 Task: Find connections with filter location Picassent with filter topic #Jobsearchwith filter profile language Potuguese with filter current company Hiring Alert with filter school SunRise University Alwar with filter industry Hydroelectric Power Generation with filter service category Android Development with filter keywords title Solar Photovoltaic Installer
Action: Mouse moved to (606, 90)
Screenshot: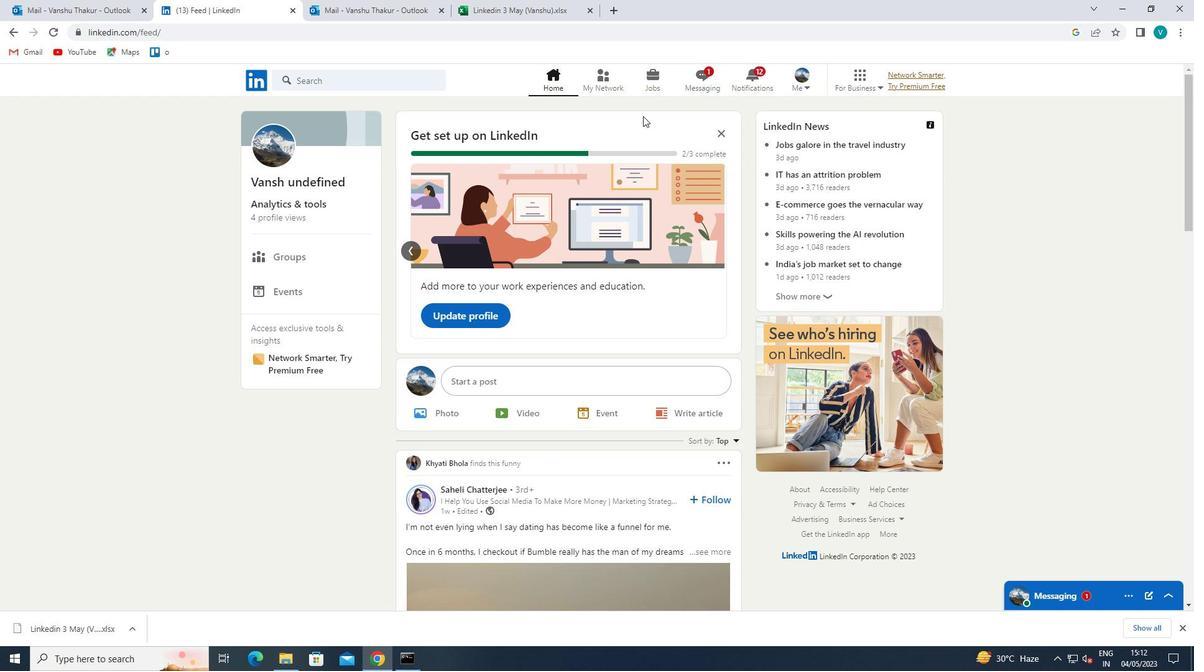 
Action: Mouse pressed left at (606, 90)
Screenshot: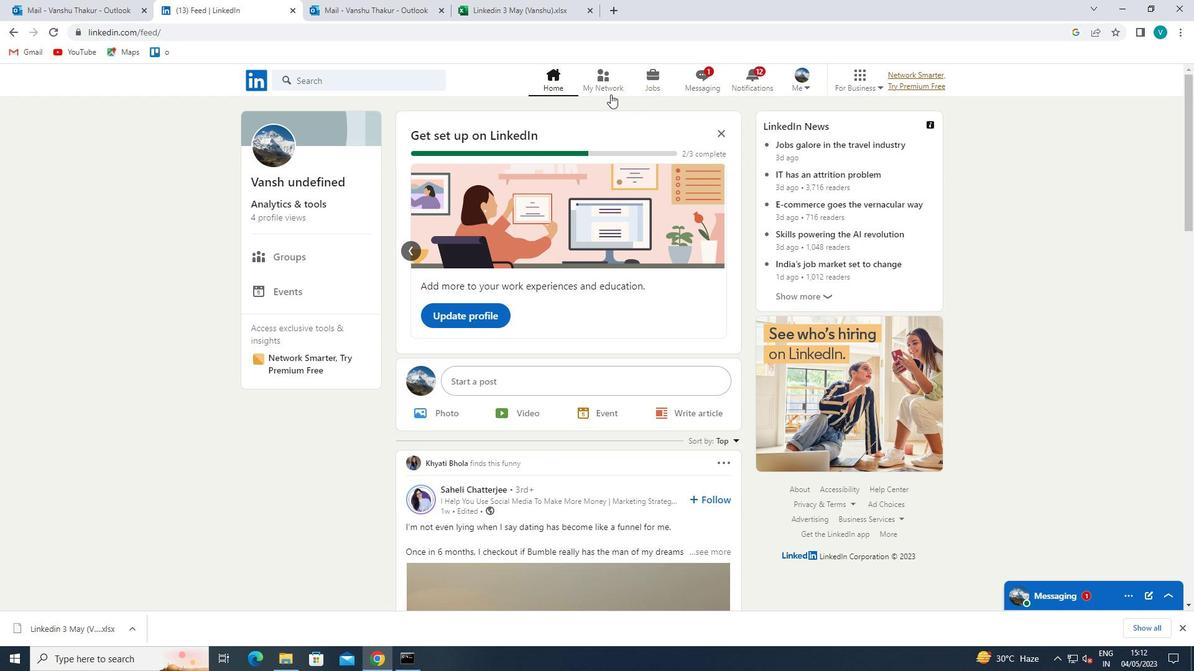 
Action: Mouse moved to (365, 145)
Screenshot: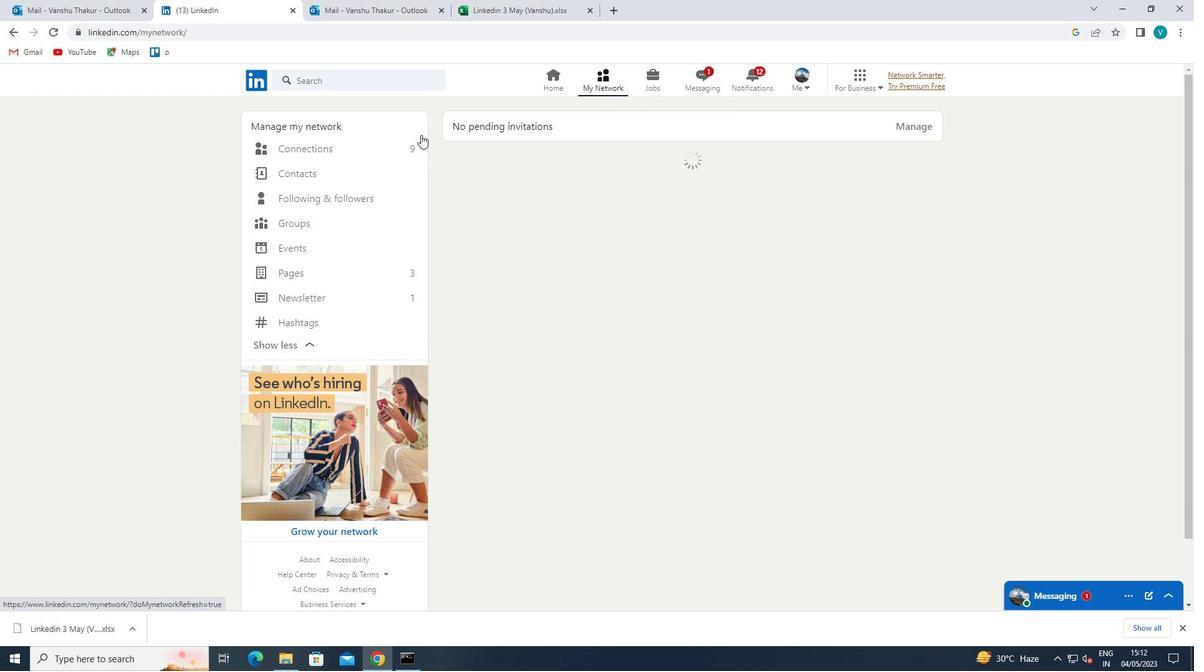 
Action: Mouse pressed left at (365, 145)
Screenshot: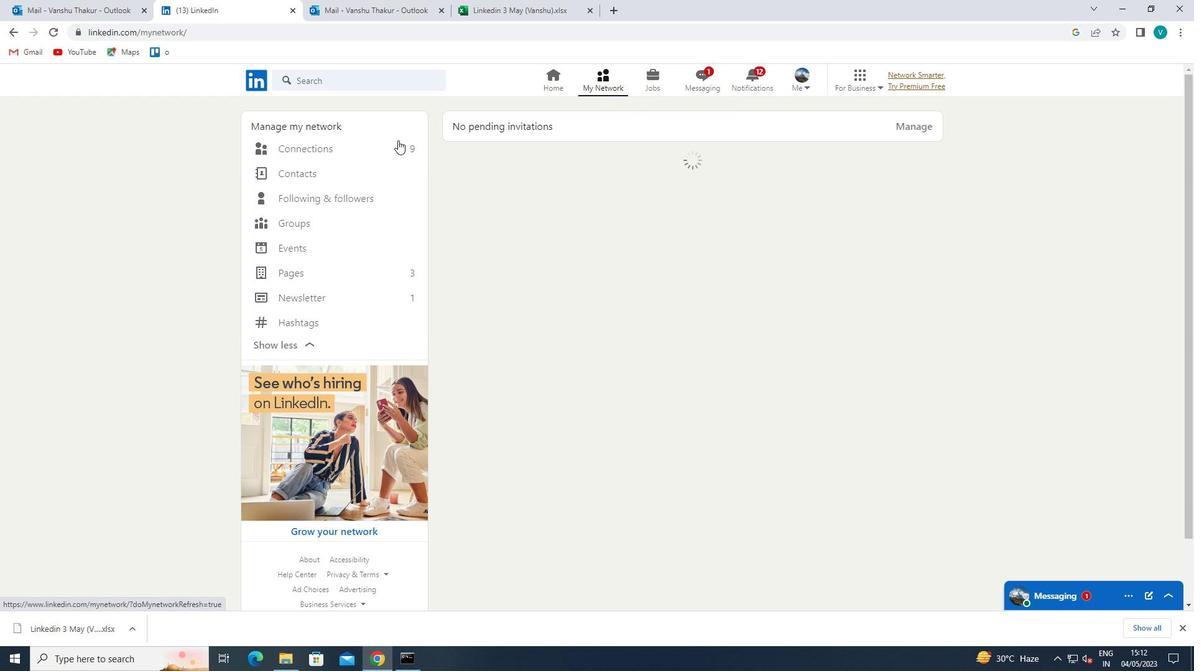 
Action: Mouse moved to (681, 158)
Screenshot: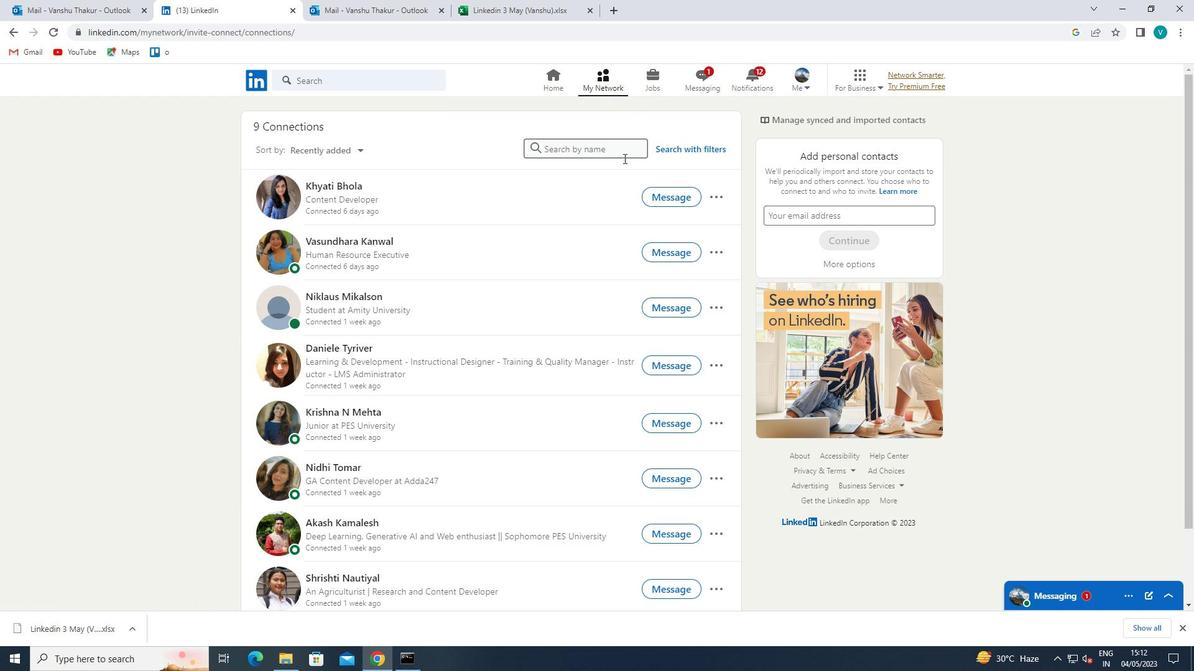 
Action: Mouse pressed left at (681, 158)
Screenshot: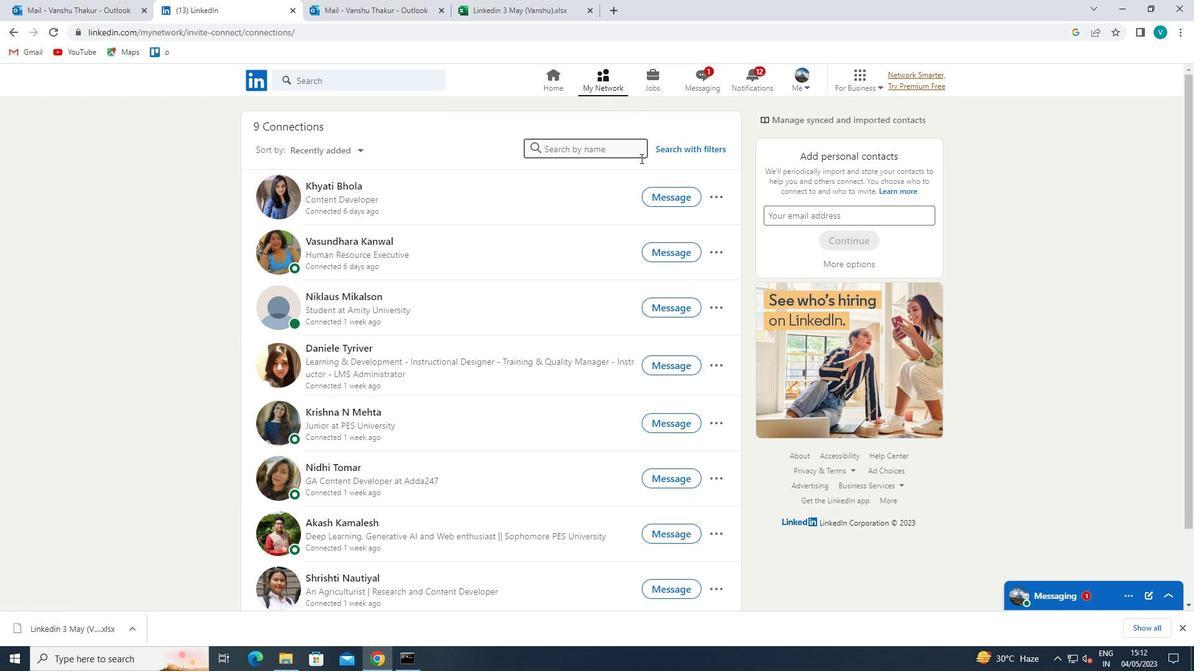 
Action: Mouse moved to (685, 156)
Screenshot: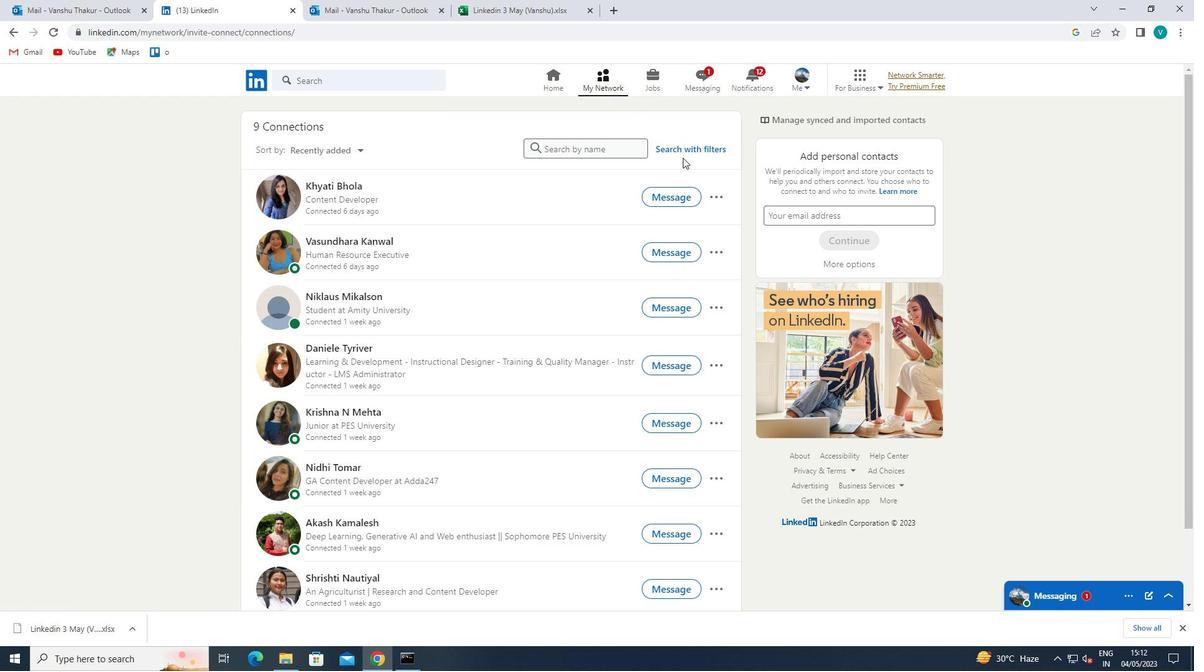 
Action: Mouse pressed left at (685, 156)
Screenshot: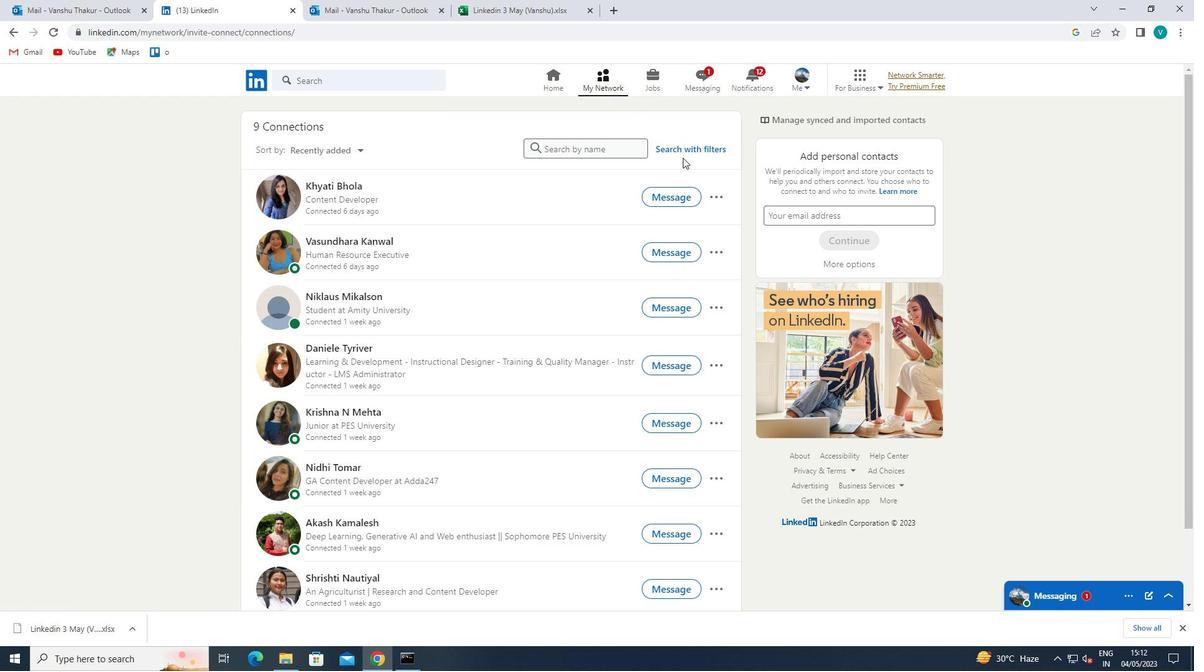 
Action: Mouse moved to (686, 154)
Screenshot: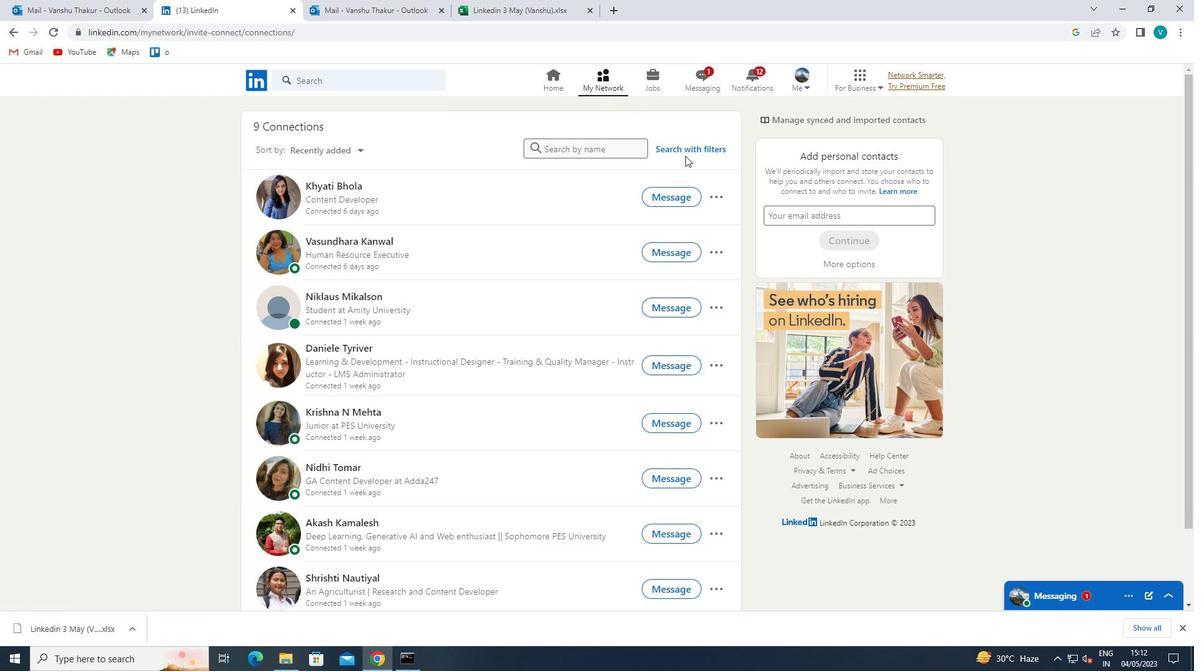 
Action: Mouse pressed left at (686, 154)
Screenshot: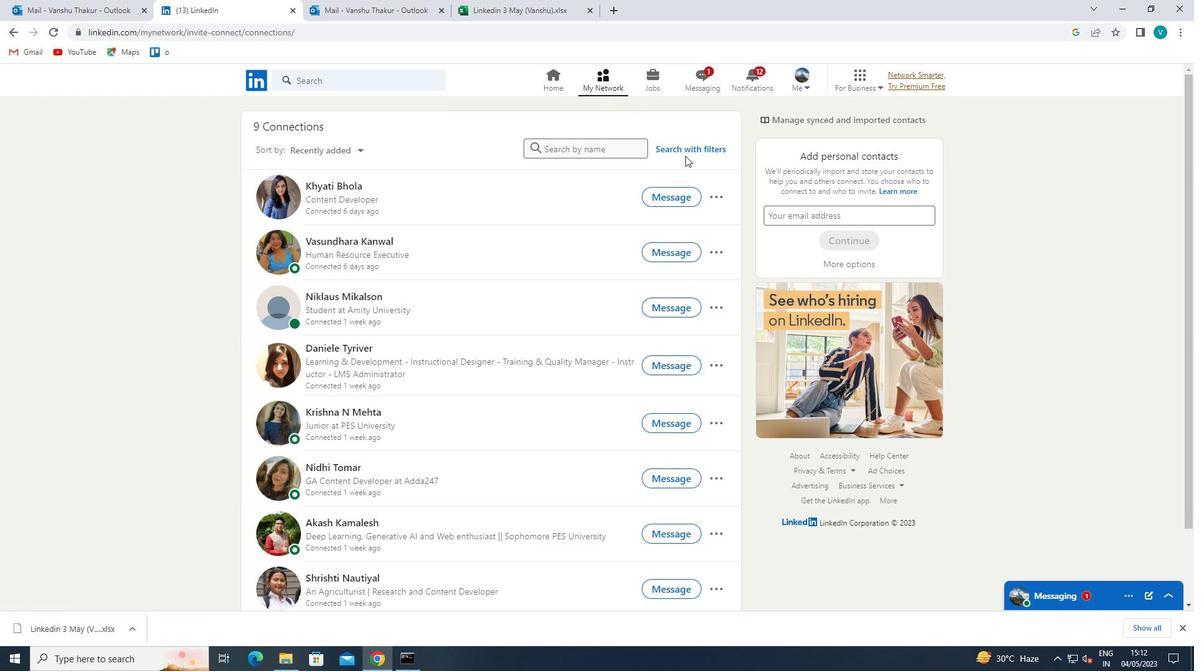 
Action: Mouse moved to (608, 117)
Screenshot: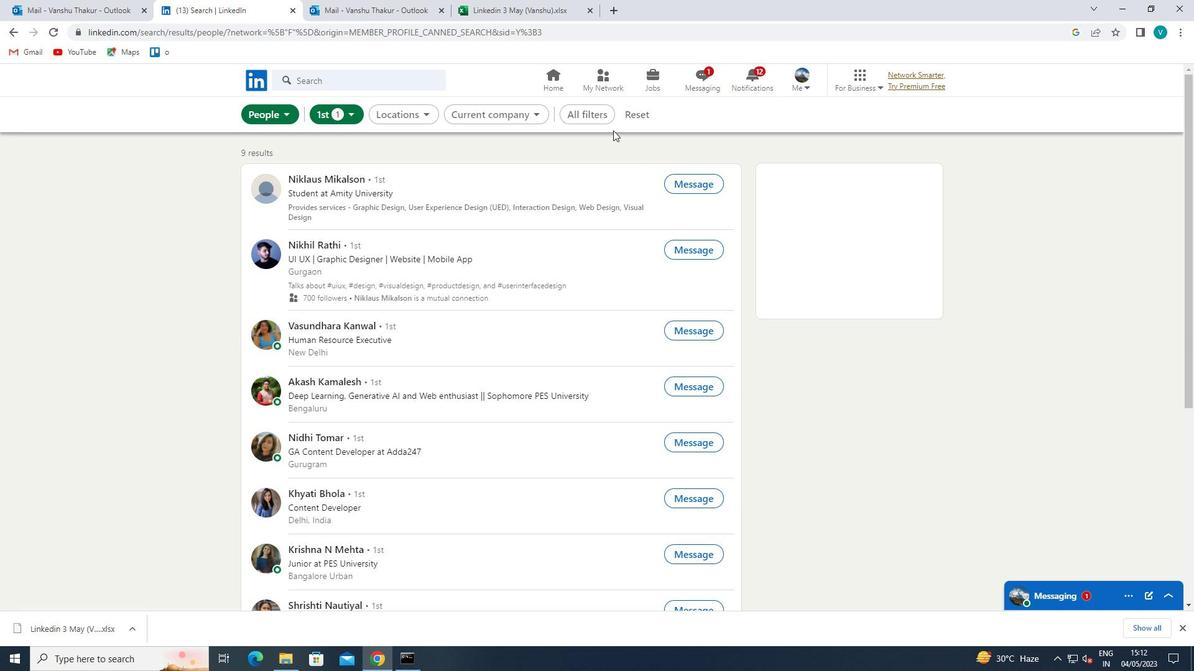 
Action: Mouse pressed left at (608, 117)
Screenshot: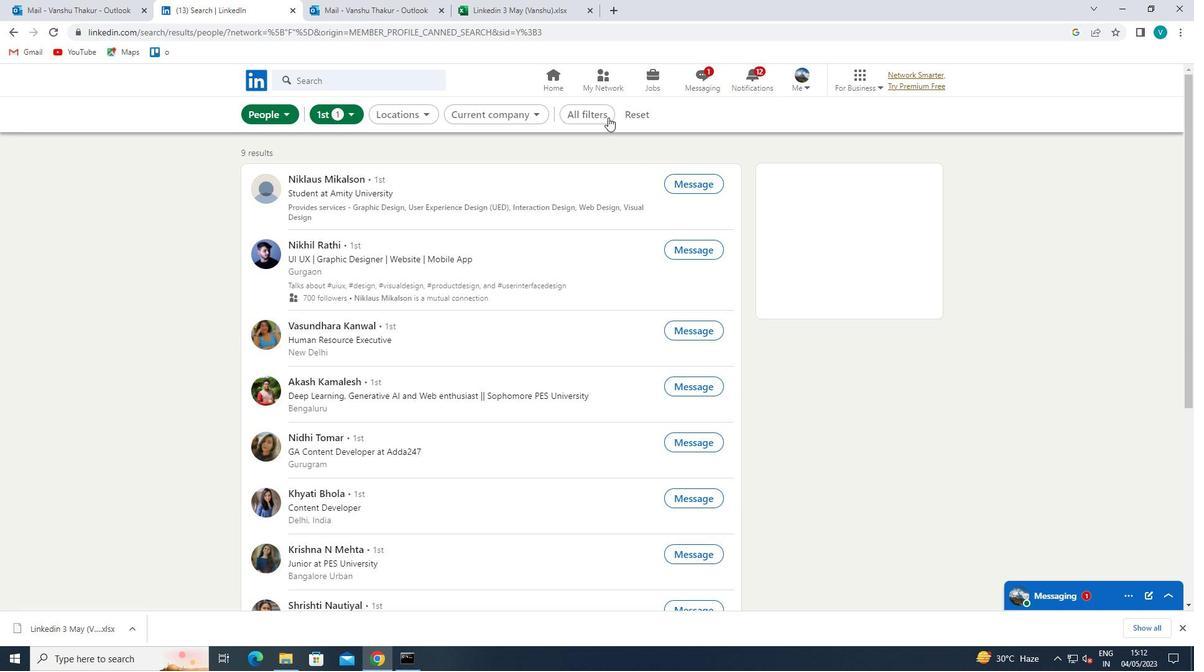 
Action: Mouse moved to (954, 285)
Screenshot: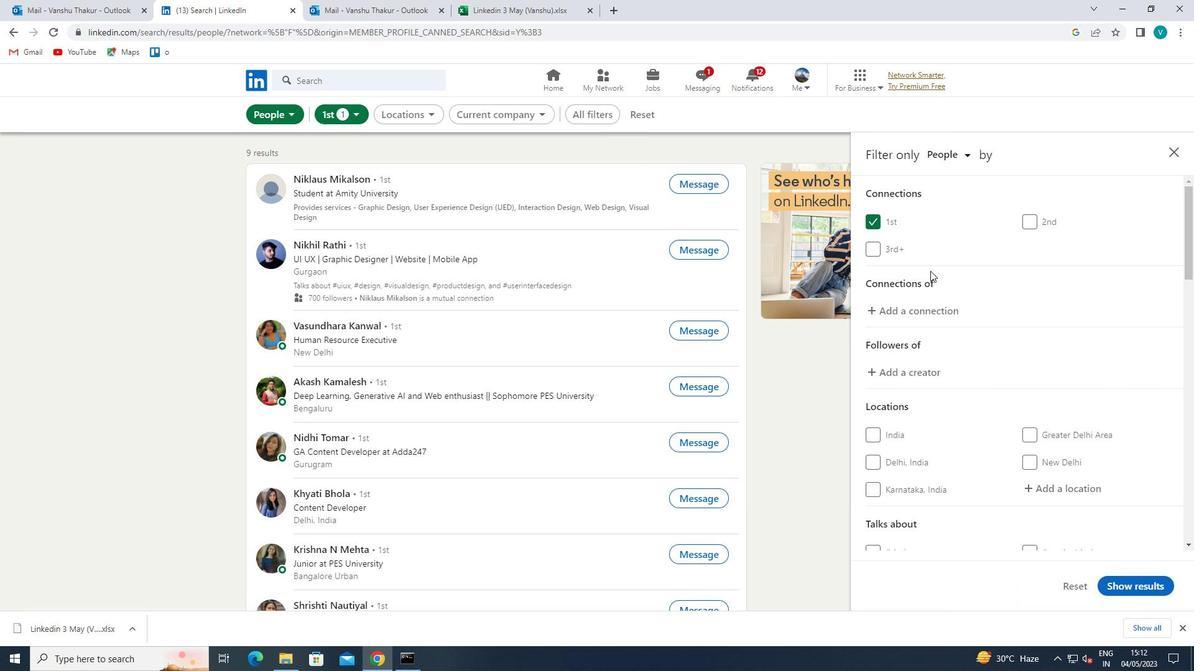 
Action: Mouse scrolled (954, 284) with delta (0, 0)
Screenshot: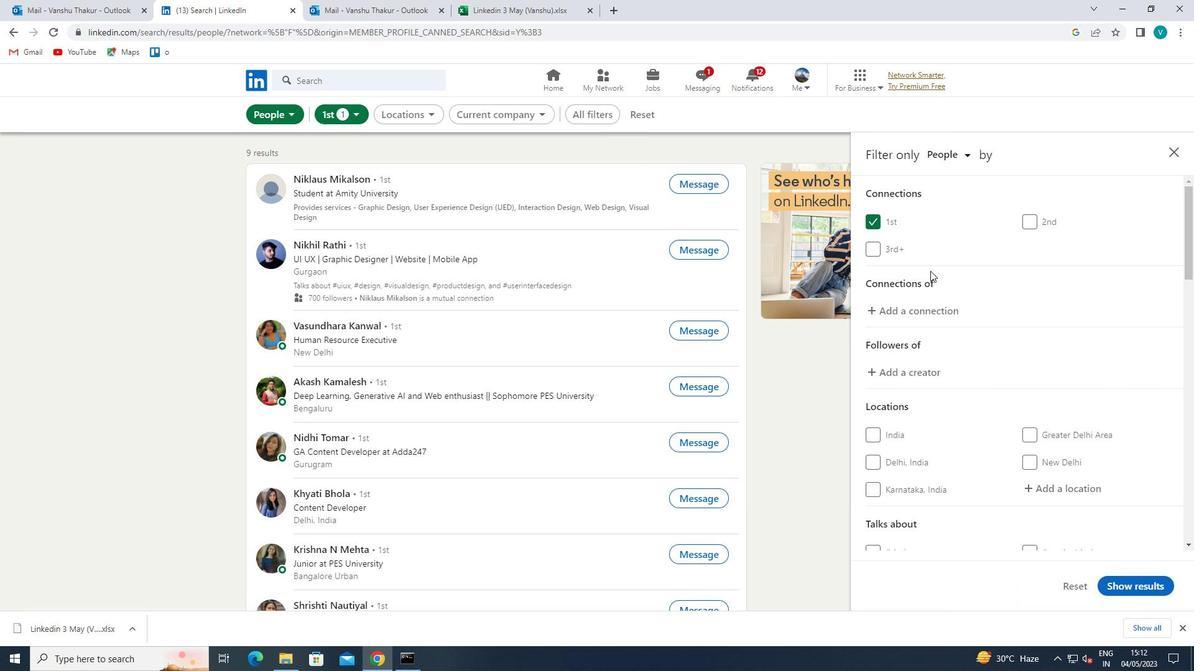 
Action: Mouse moved to (964, 296)
Screenshot: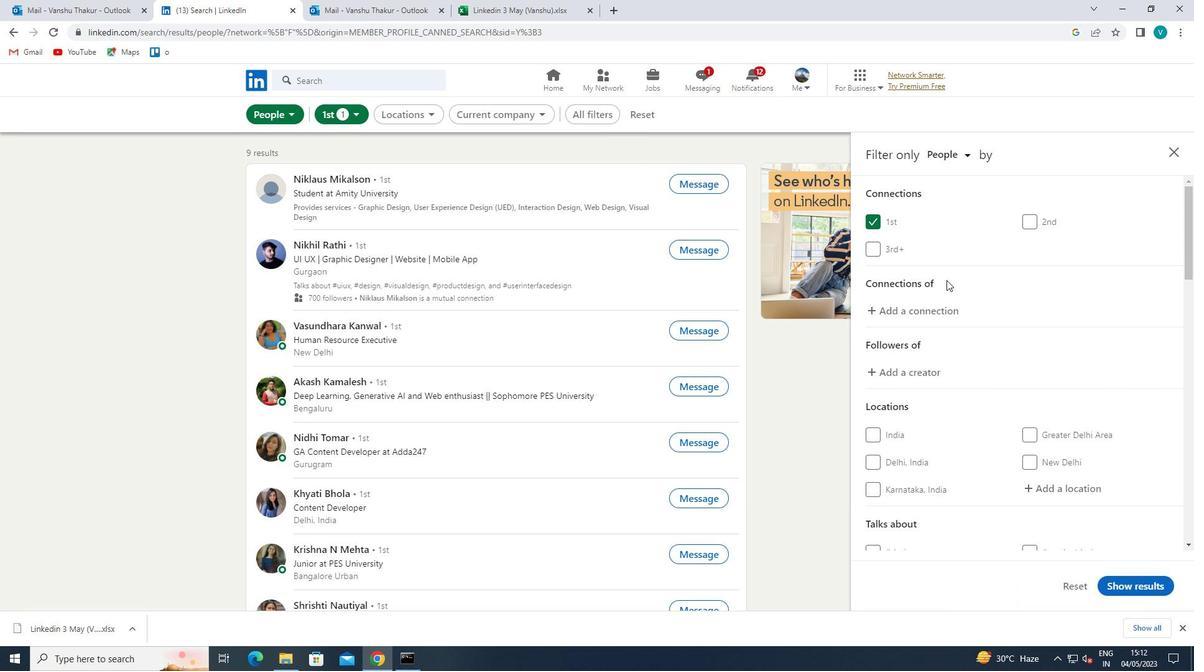 
Action: Mouse scrolled (964, 295) with delta (0, 0)
Screenshot: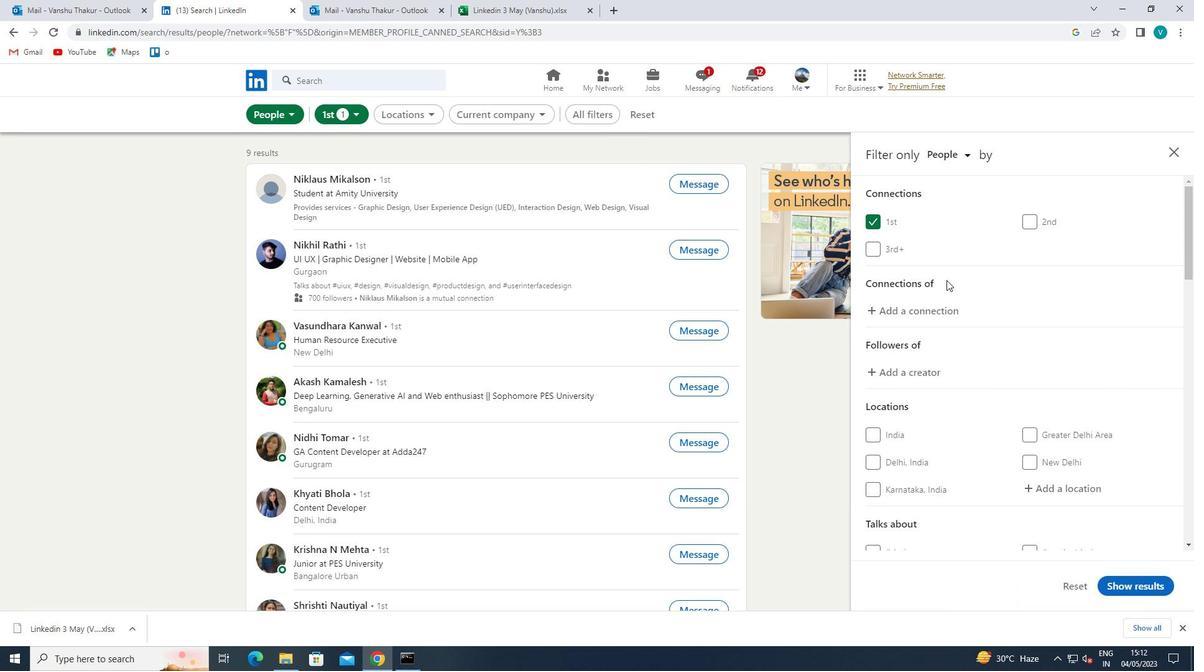 
Action: Mouse moved to (993, 317)
Screenshot: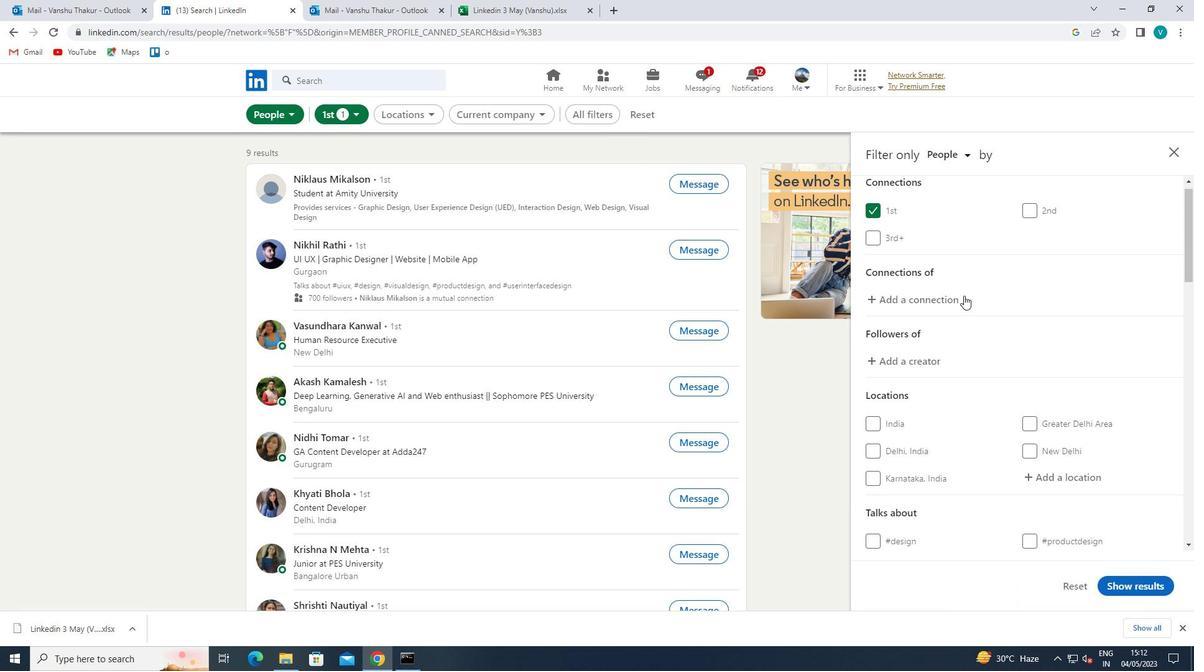 
Action: Mouse scrolled (993, 317) with delta (0, 0)
Screenshot: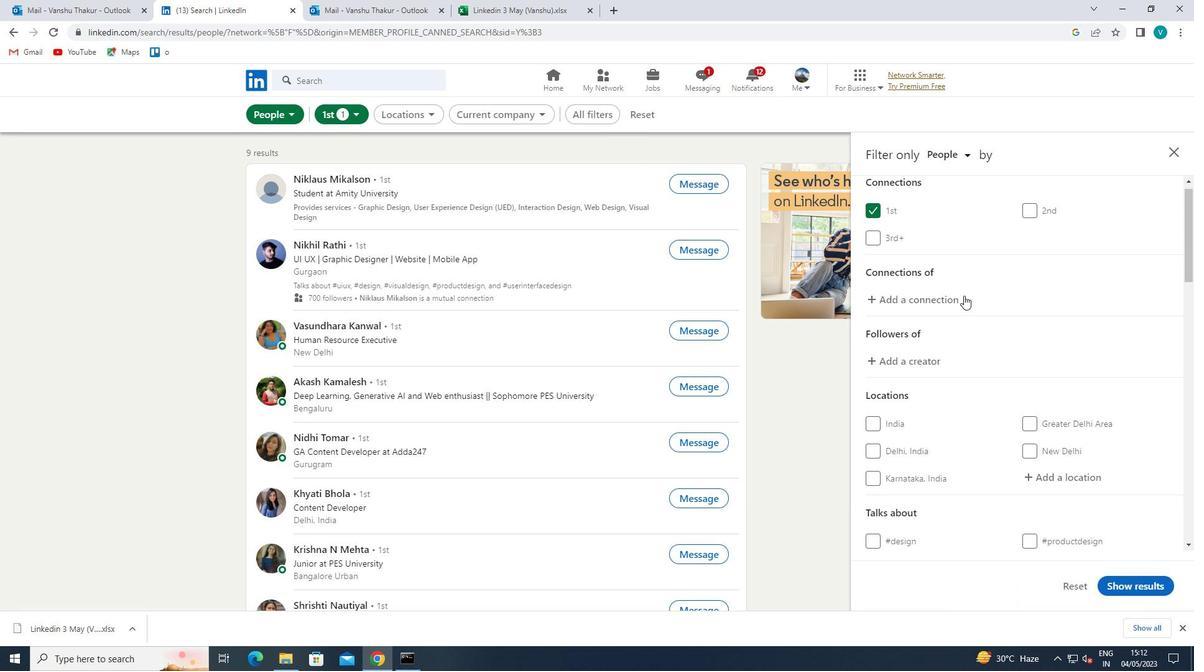 
Action: Mouse moved to (1054, 304)
Screenshot: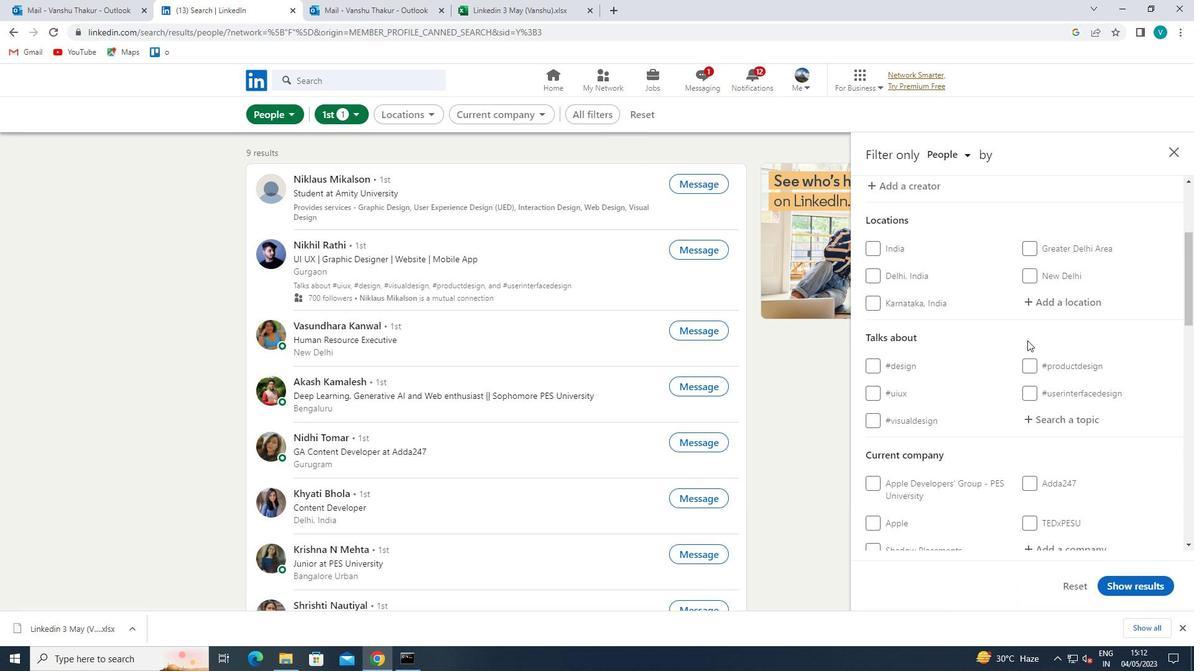 
Action: Mouse pressed left at (1054, 304)
Screenshot: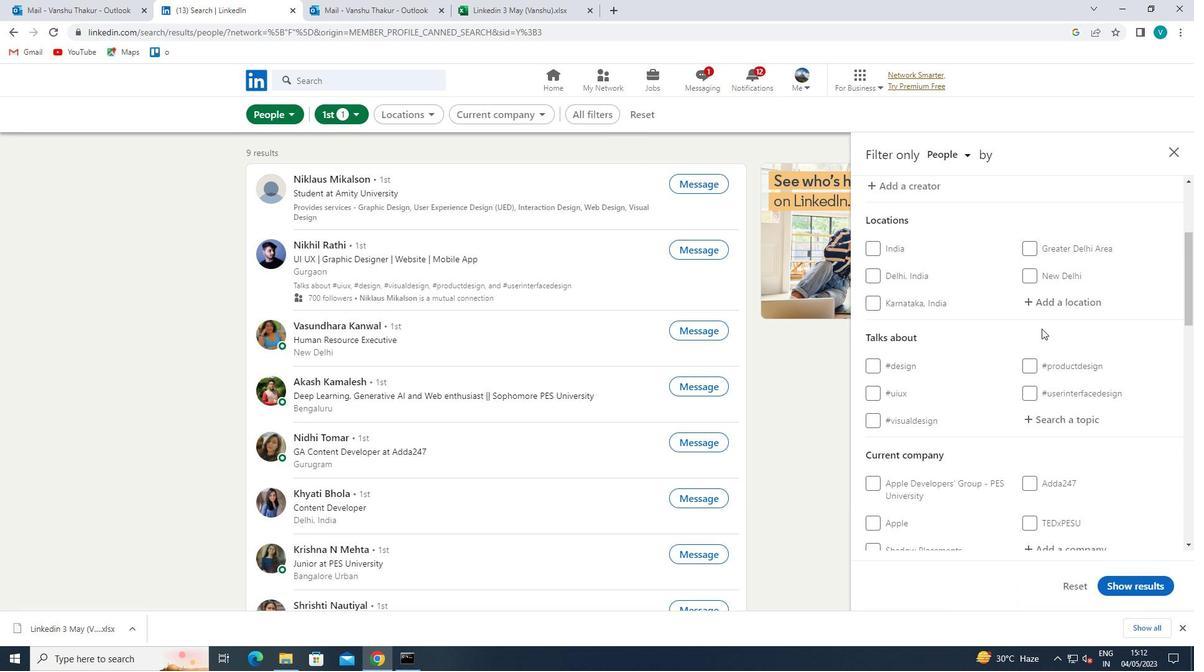 
Action: Mouse moved to (995, 267)
Screenshot: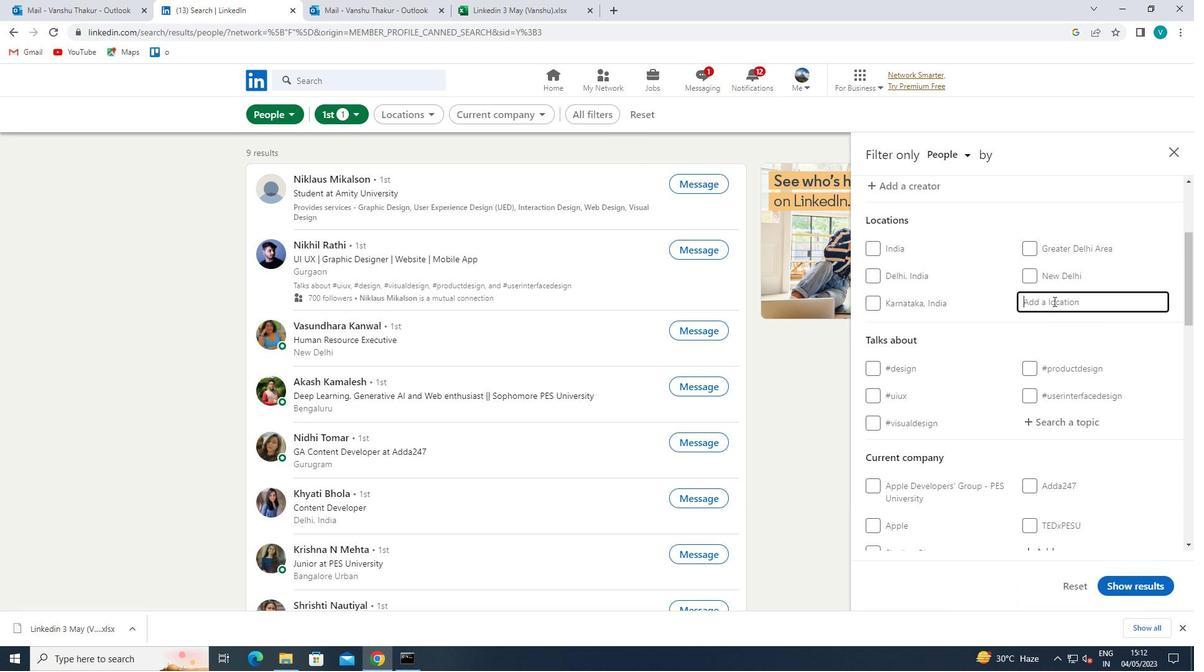 
Action: Key pressed <Key.shift>PICASSENT<Key.space>
Screenshot: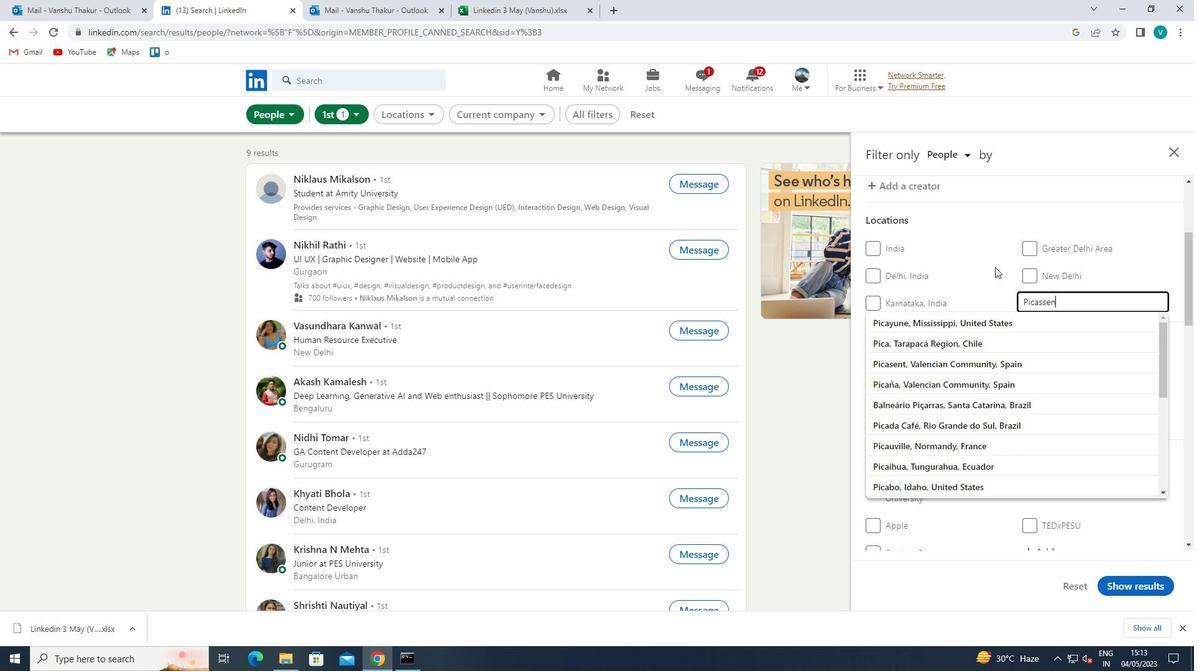 
Action: Mouse moved to (1000, 317)
Screenshot: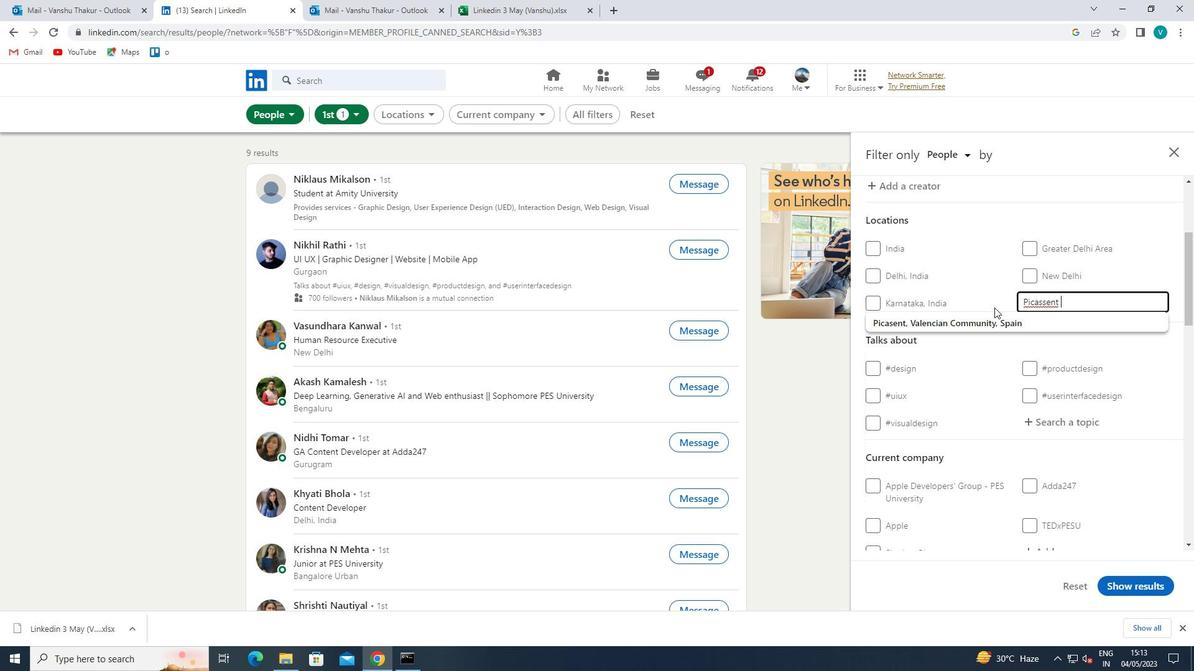 
Action: Mouse pressed left at (1000, 317)
Screenshot: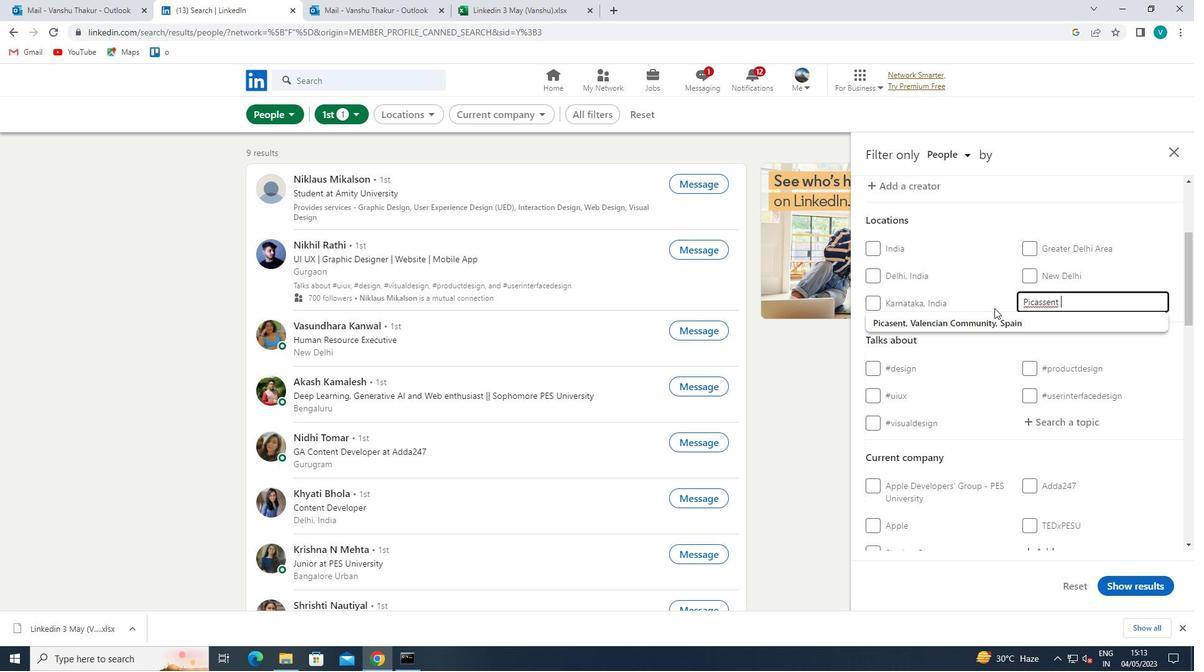 
Action: Mouse moved to (1001, 319)
Screenshot: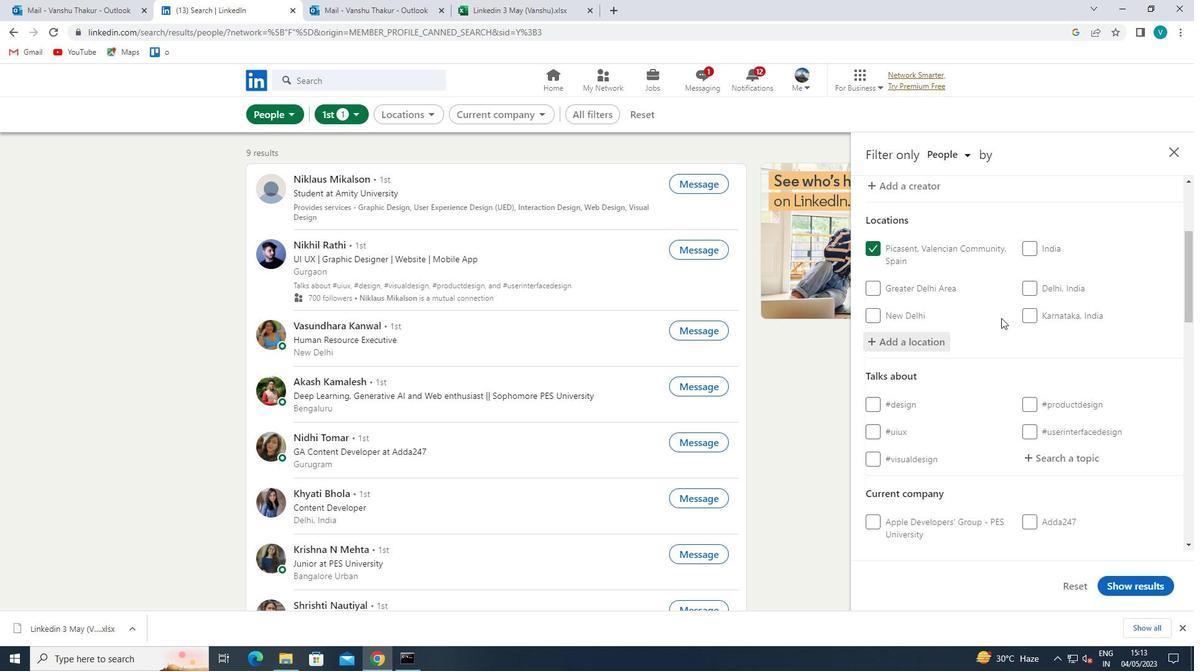 
Action: Mouse scrolled (1001, 318) with delta (0, 0)
Screenshot: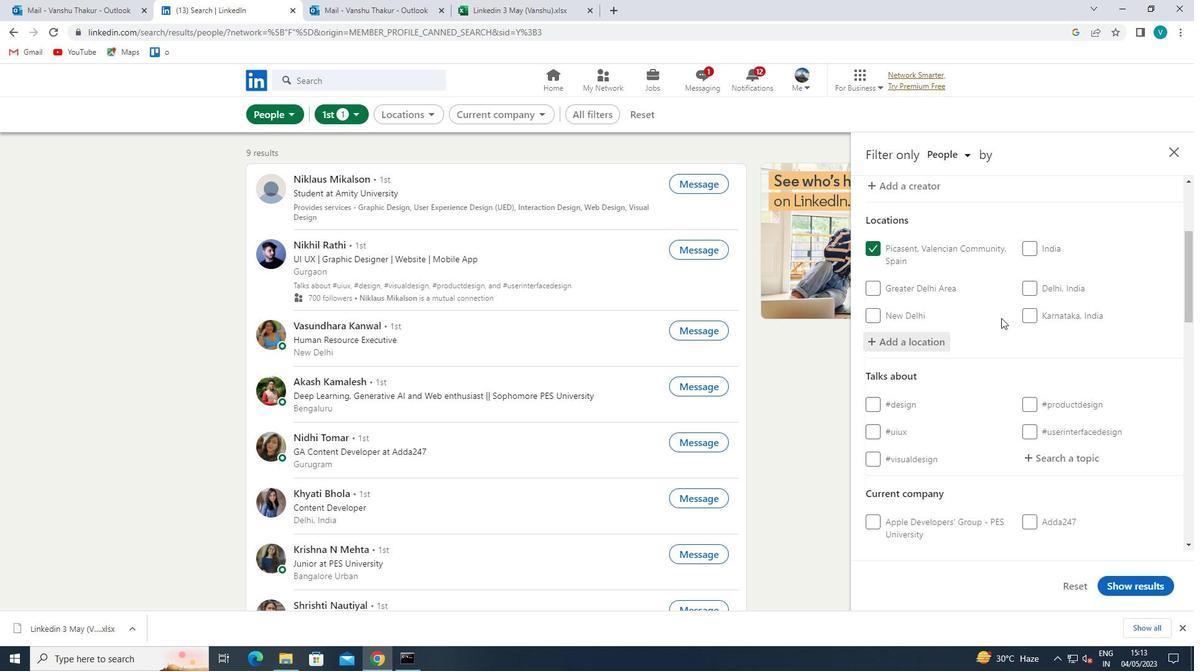 
Action: Mouse moved to (1044, 390)
Screenshot: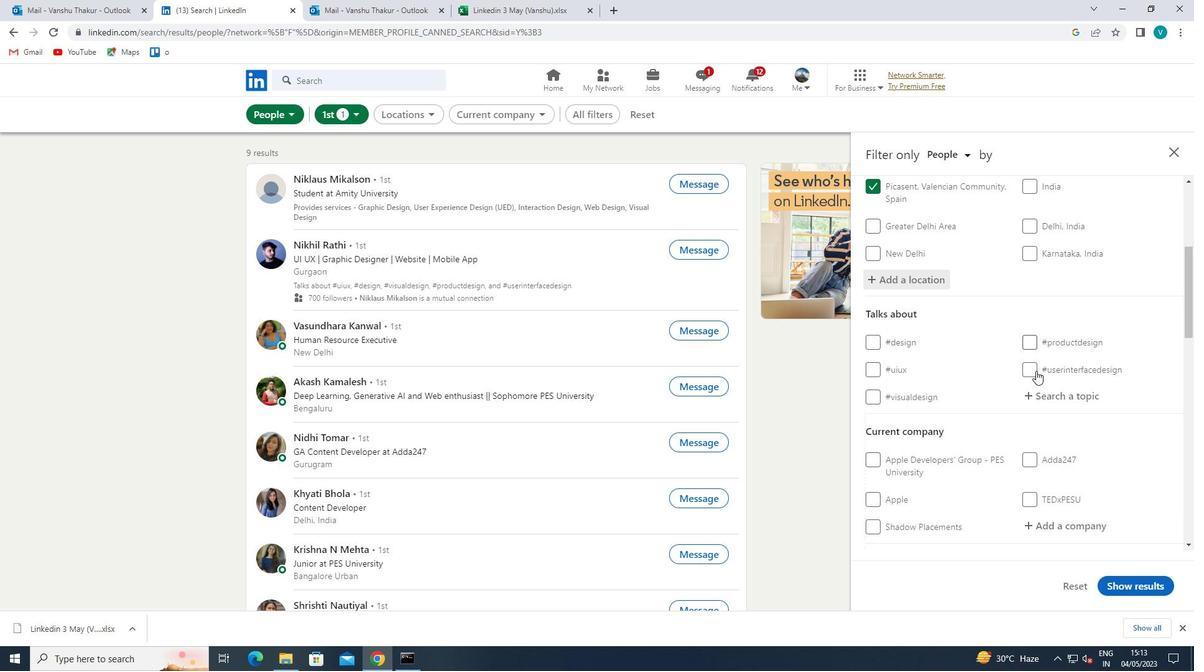 
Action: Mouse pressed left at (1044, 390)
Screenshot: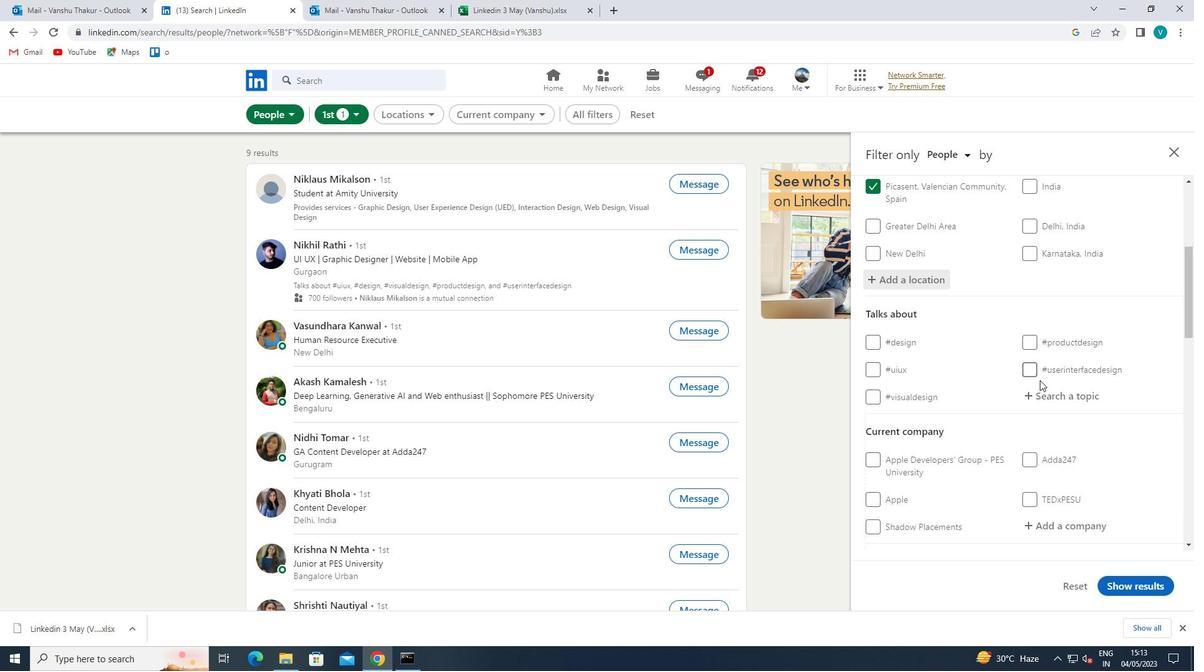 
Action: Mouse moved to (1044, 391)
Screenshot: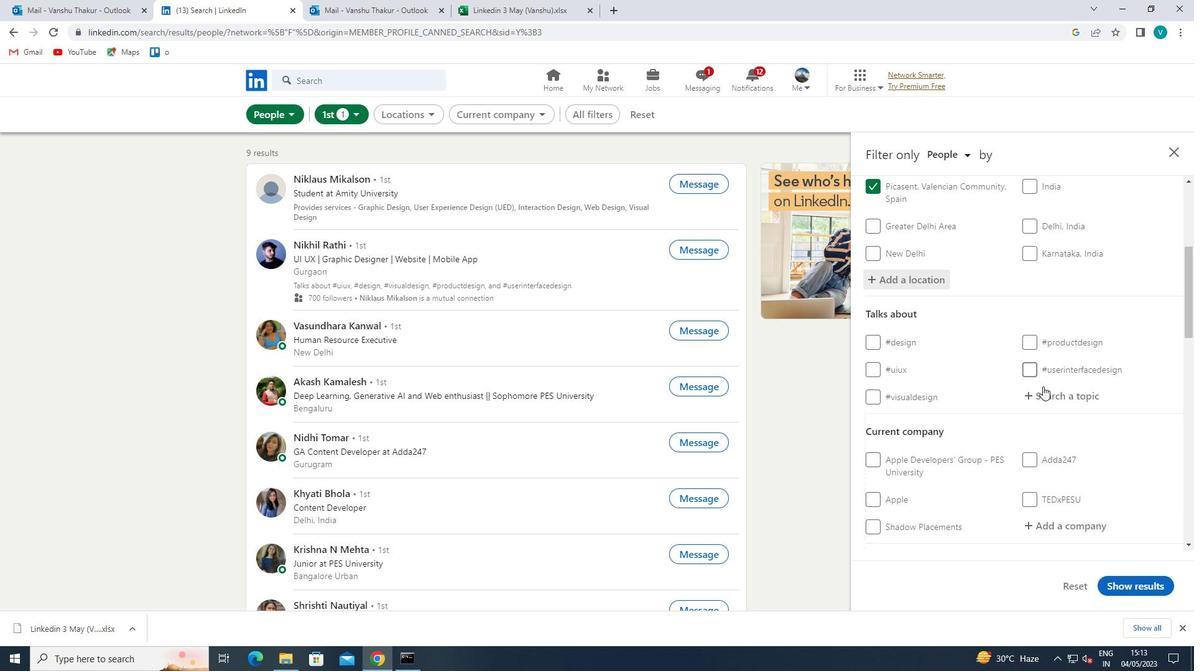 
Action: Key pressed JOBSEARCH
Screenshot: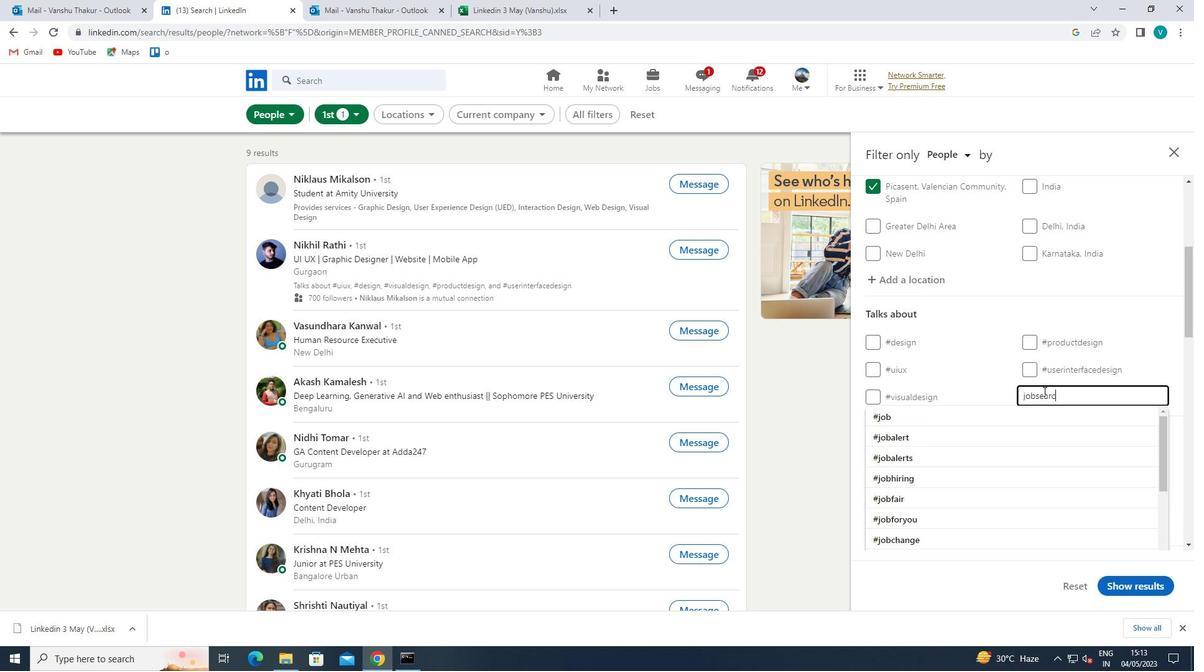 
Action: Mouse moved to (956, 410)
Screenshot: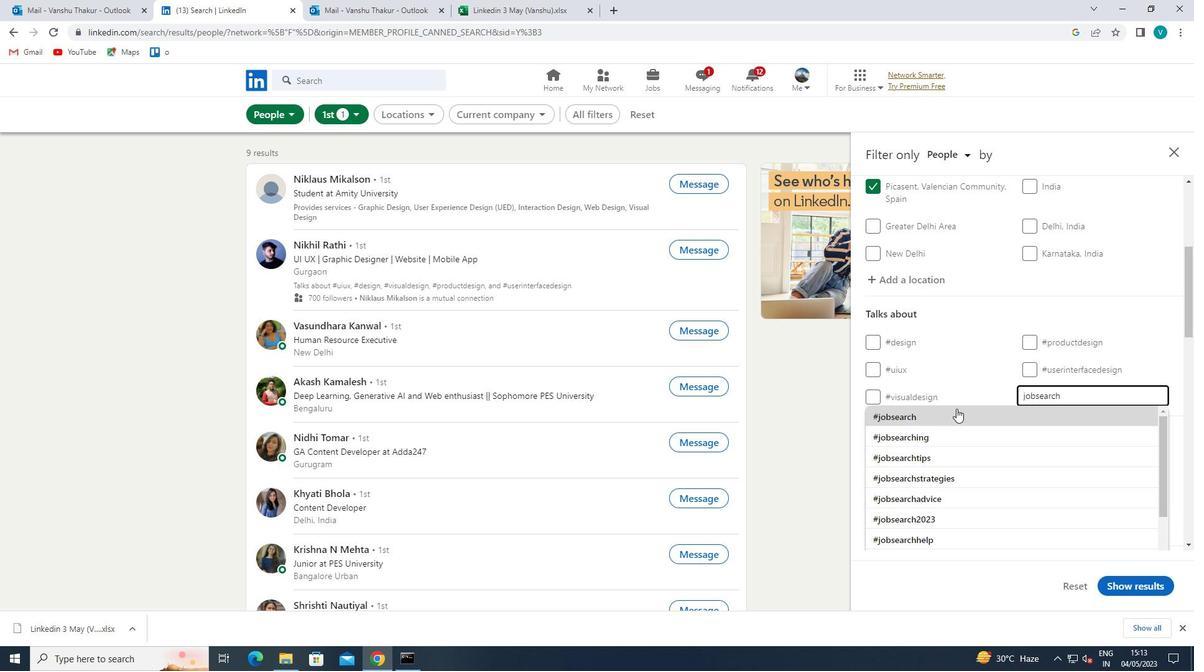 
Action: Mouse pressed left at (956, 410)
Screenshot: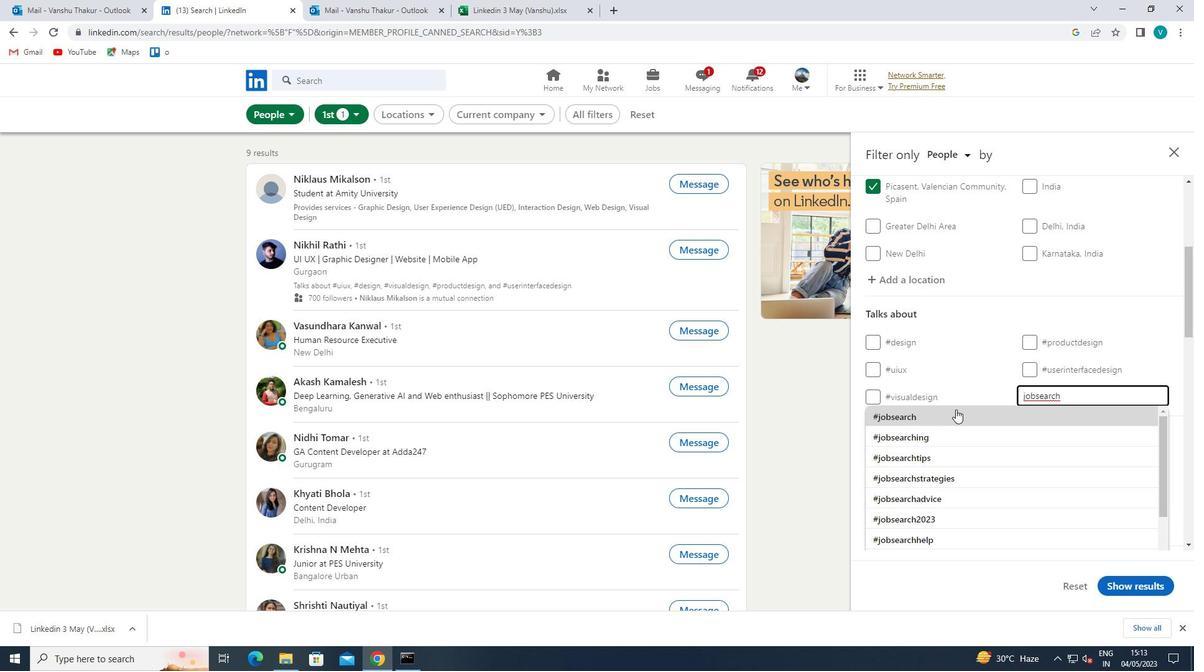 
Action: Mouse moved to (956, 410)
Screenshot: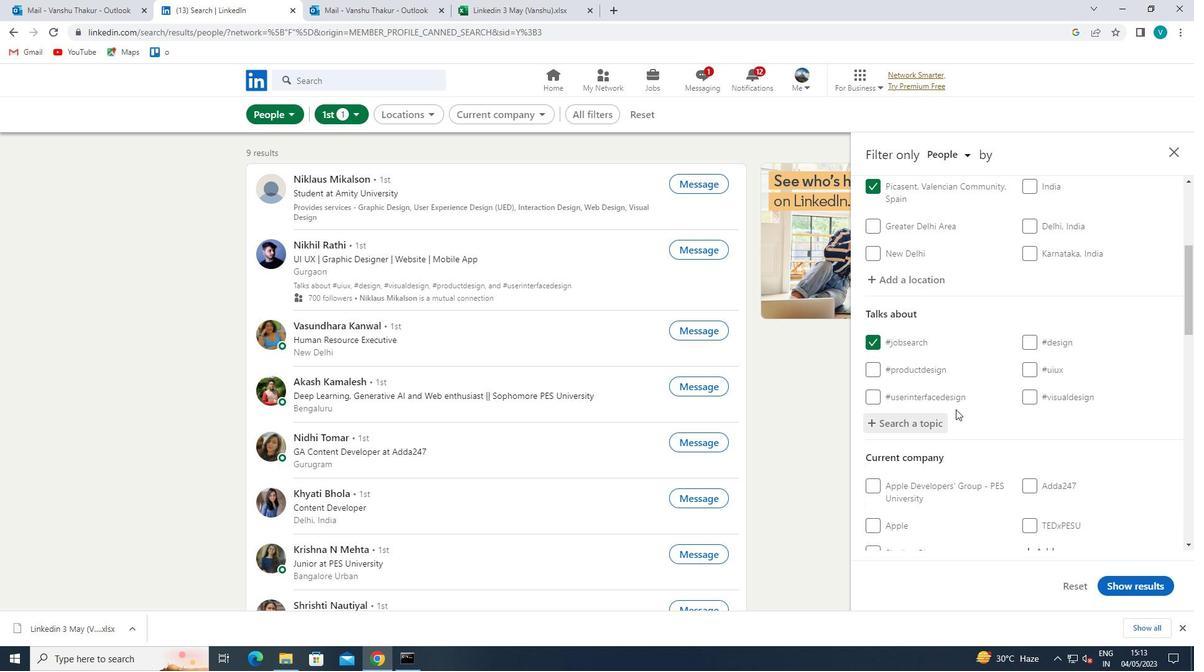 
Action: Mouse scrolled (956, 409) with delta (0, 0)
Screenshot: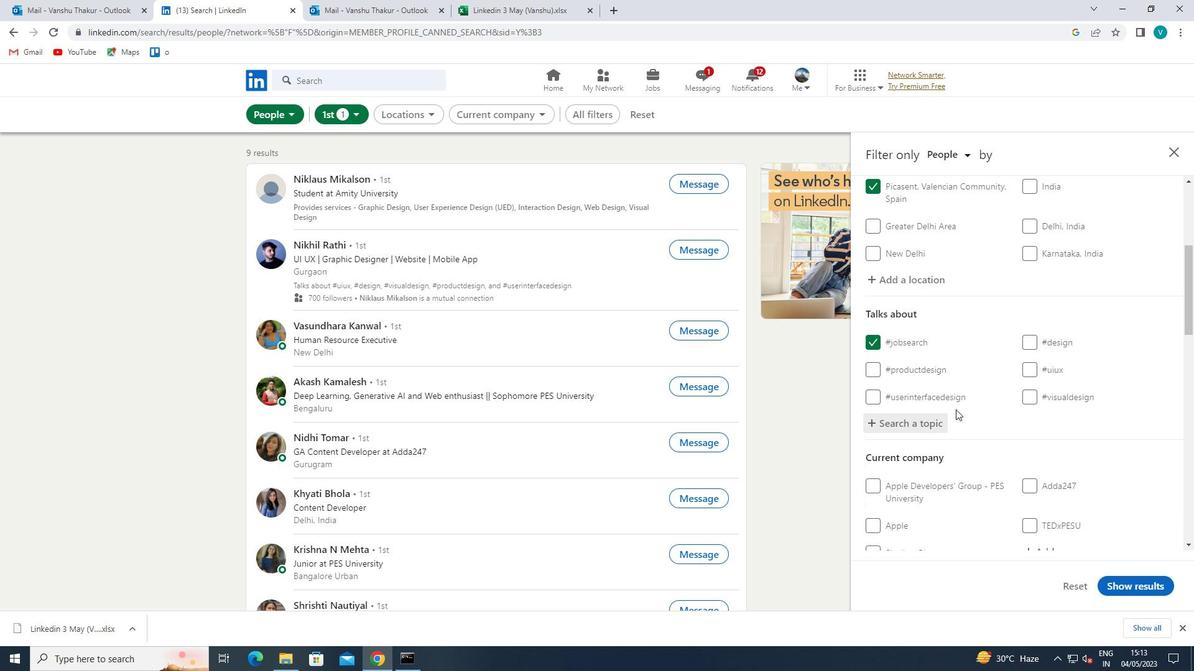 
Action: Mouse moved to (958, 410)
Screenshot: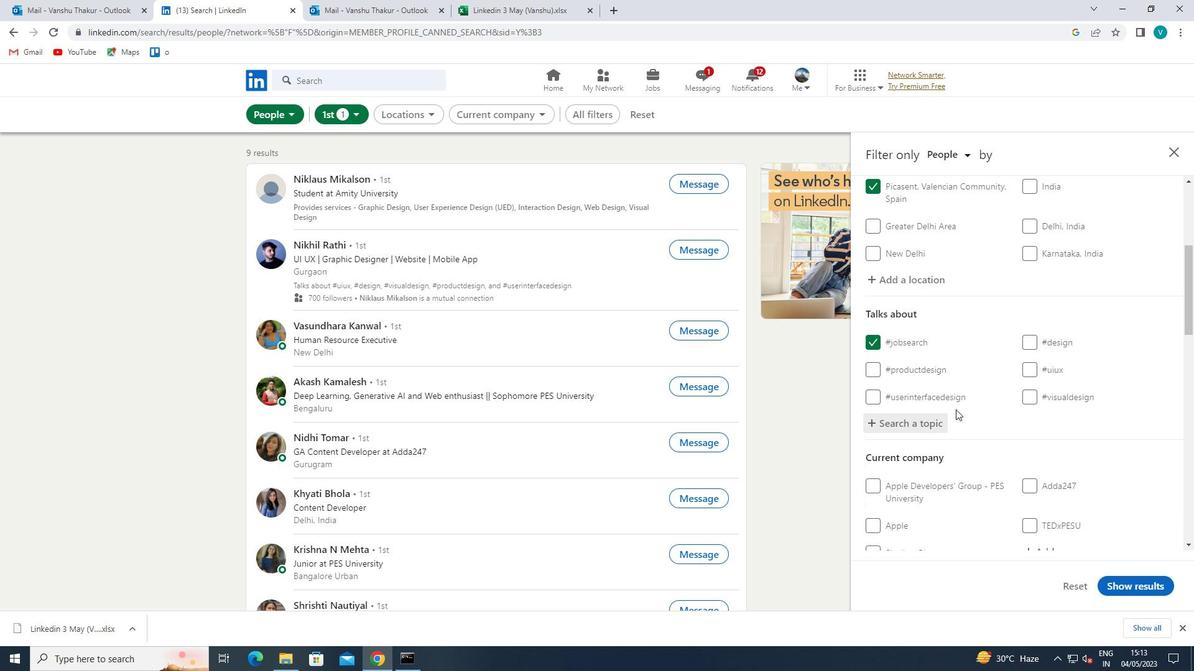 
Action: Mouse scrolled (958, 409) with delta (0, 0)
Screenshot: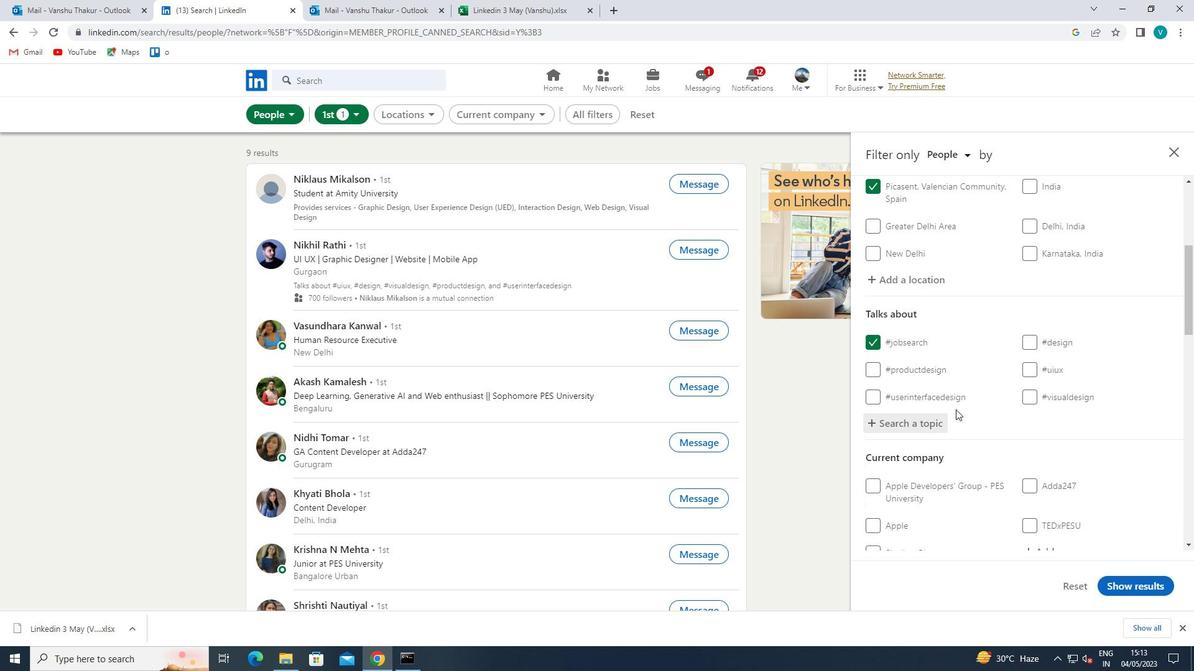 
Action: Mouse scrolled (958, 409) with delta (0, 0)
Screenshot: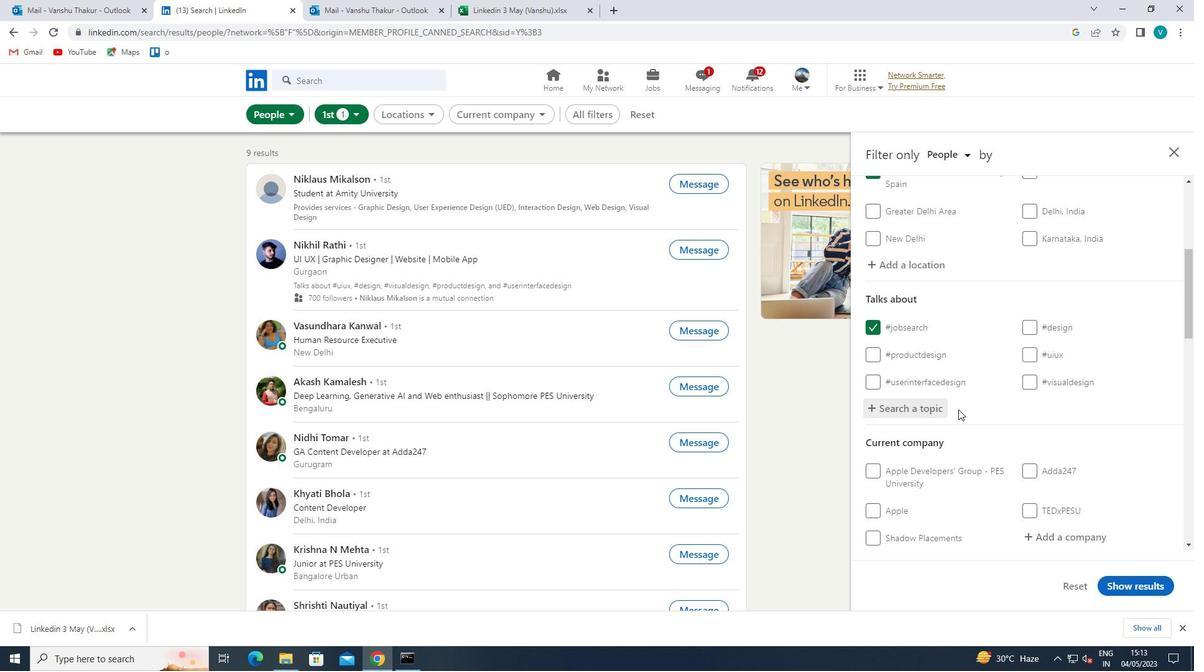 
Action: Mouse moved to (1044, 366)
Screenshot: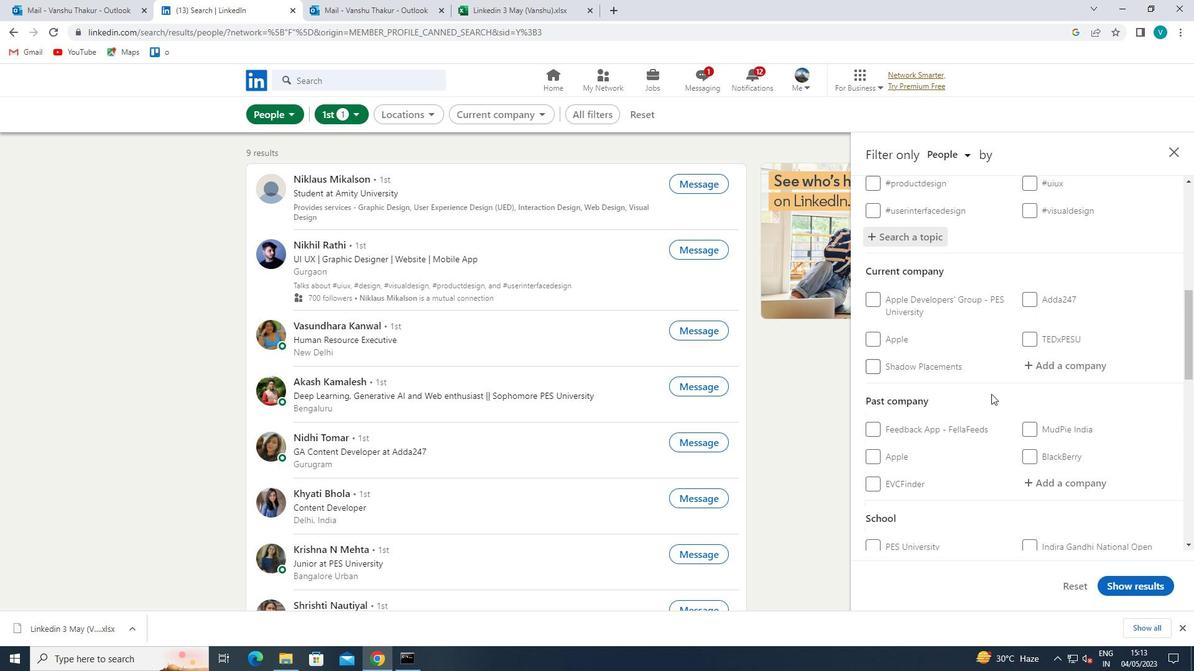 
Action: Mouse pressed left at (1044, 366)
Screenshot: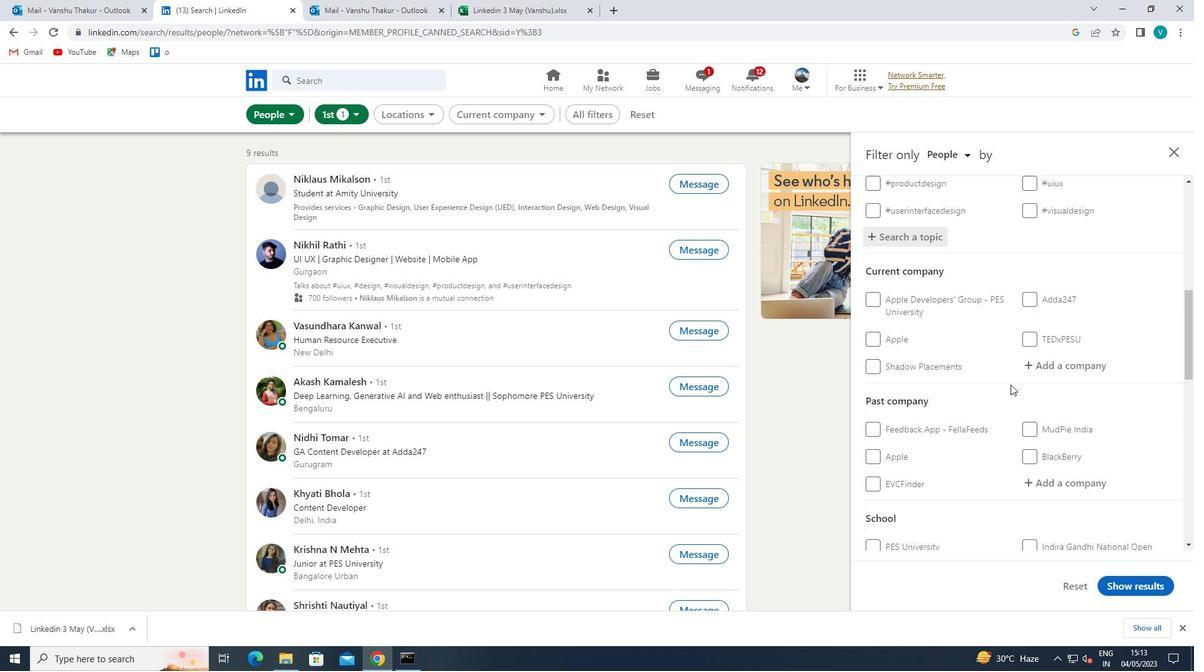 
Action: Mouse moved to (1045, 365)
Screenshot: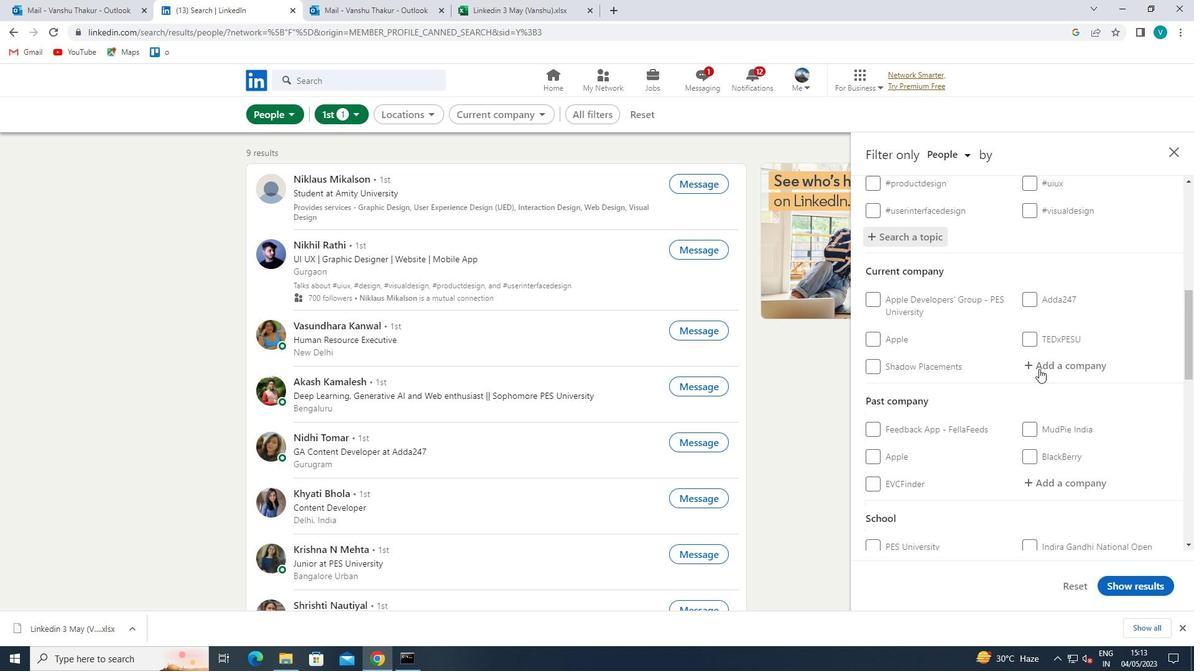 
Action: Key pressed <Key.shift>HIRING<Key.space>
Screenshot: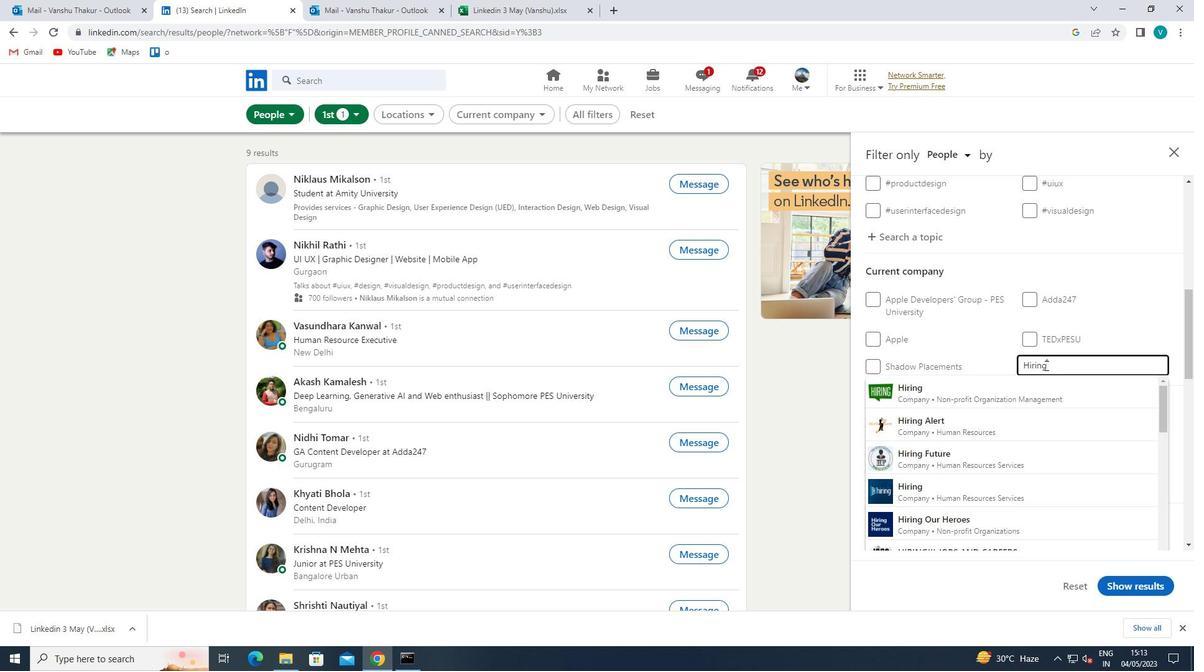 
Action: Mouse moved to (995, 417)
Screenshot: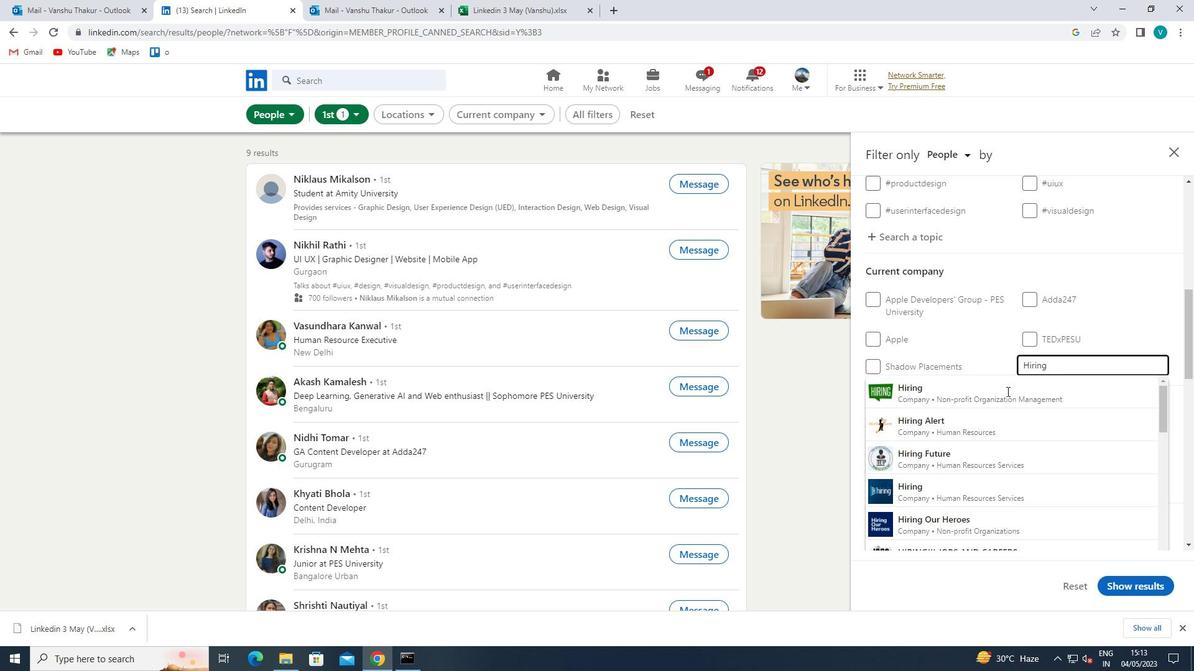 
Action: Mouse pressed left at (995, 417)
Screenshot: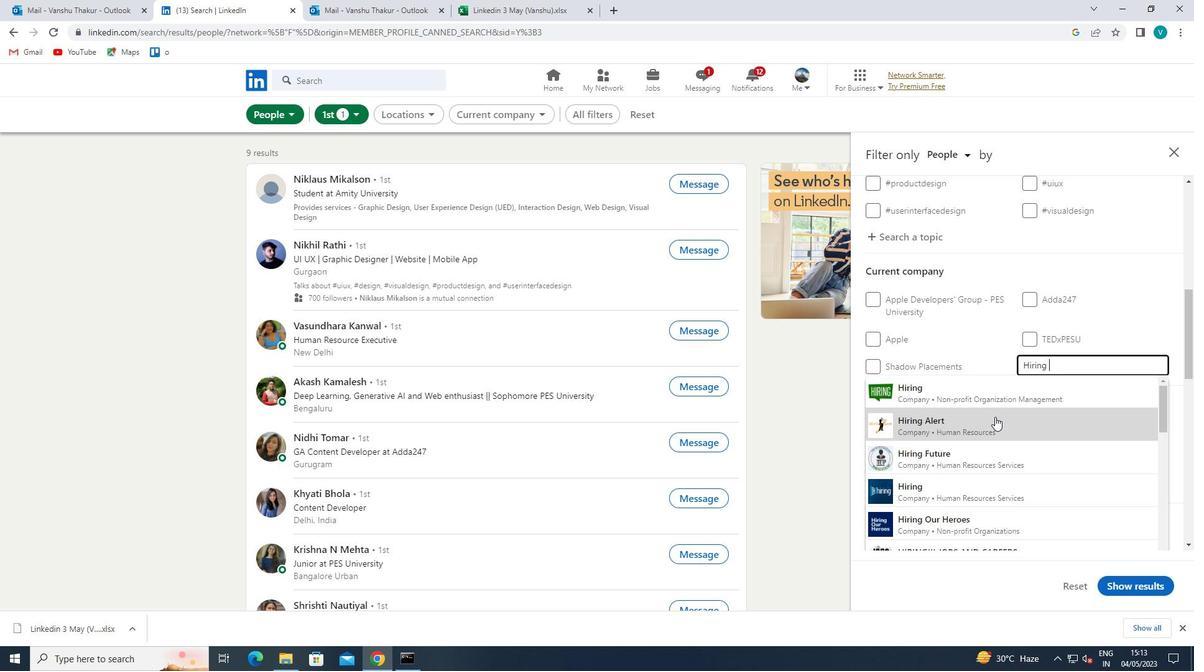 
Action: Mouse scrolled (995, 416) with delta (0, 0)
Screenshot: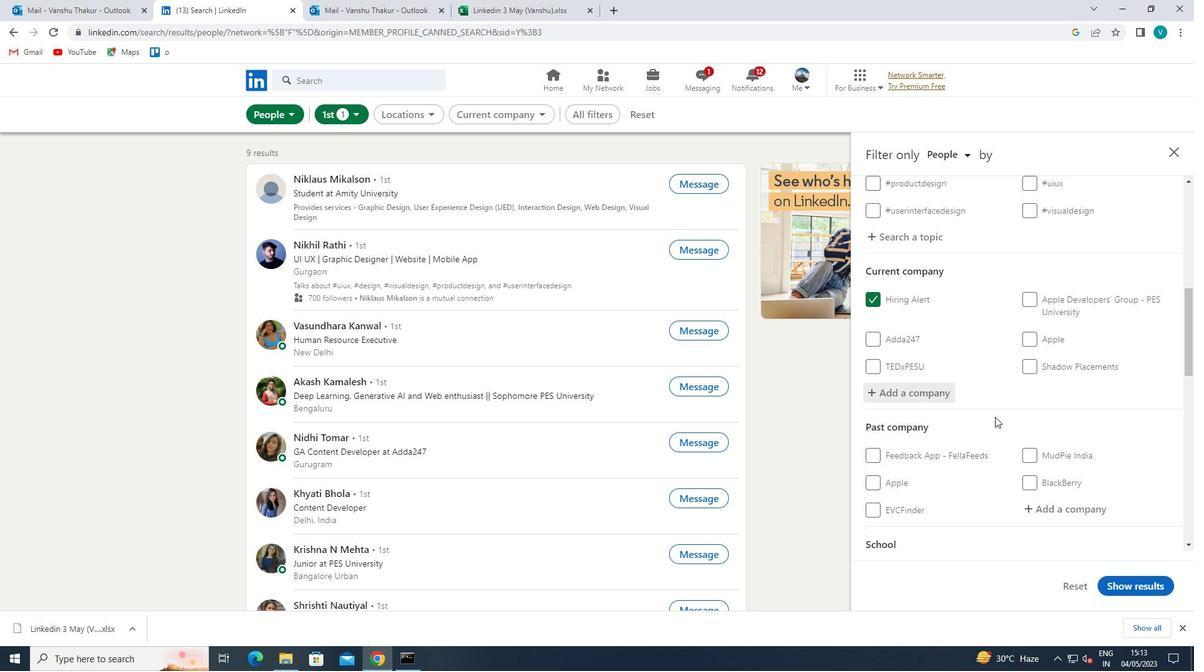 
Action: Mouse moved to (996, 418)
Screenshot: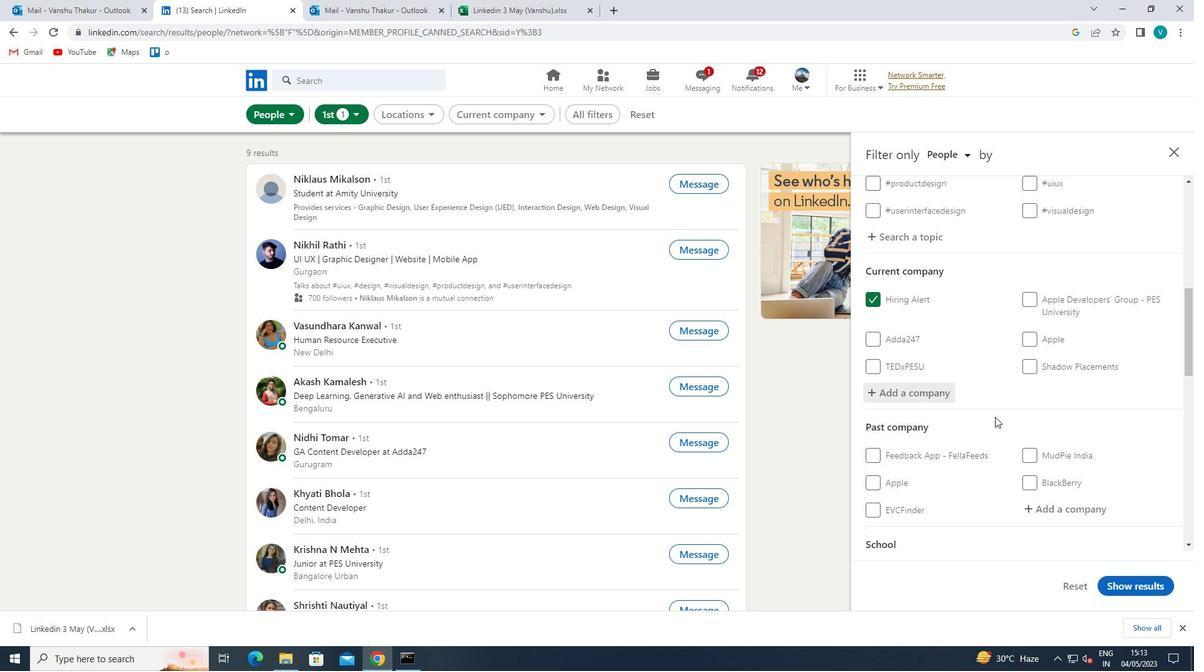 
Action: Mouse scrolled (996, 417) with delta (0, 0)
Screenshot: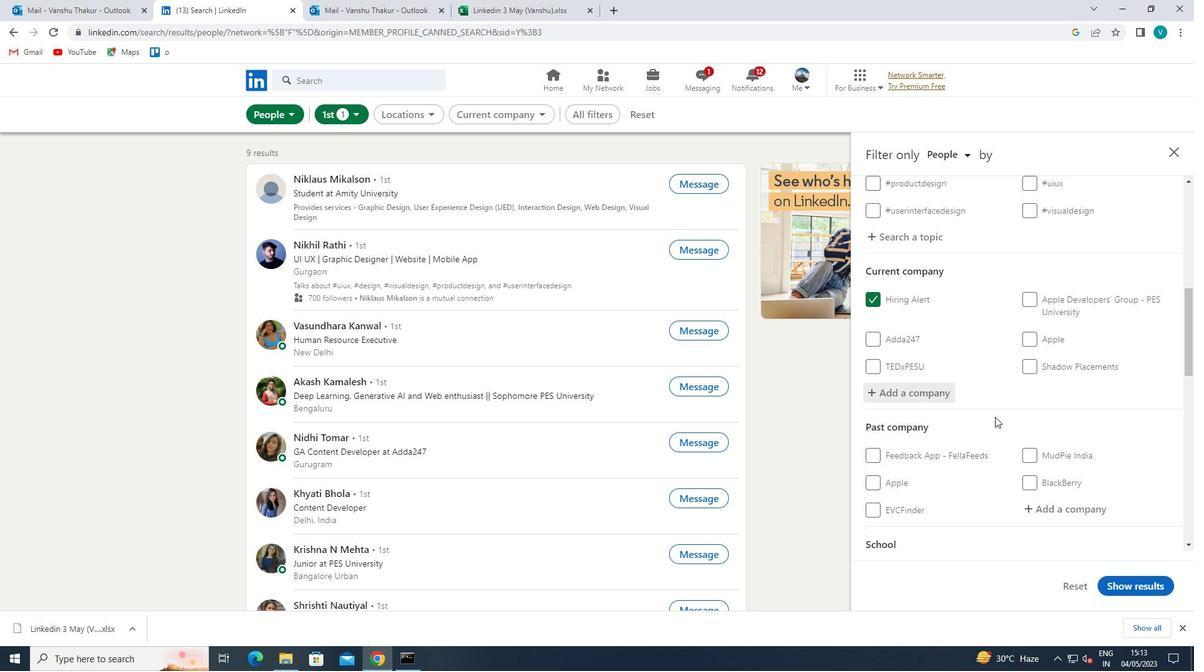 
Action: Mouse scrolled (996, 417) with delta (0, 0)
Screenshot: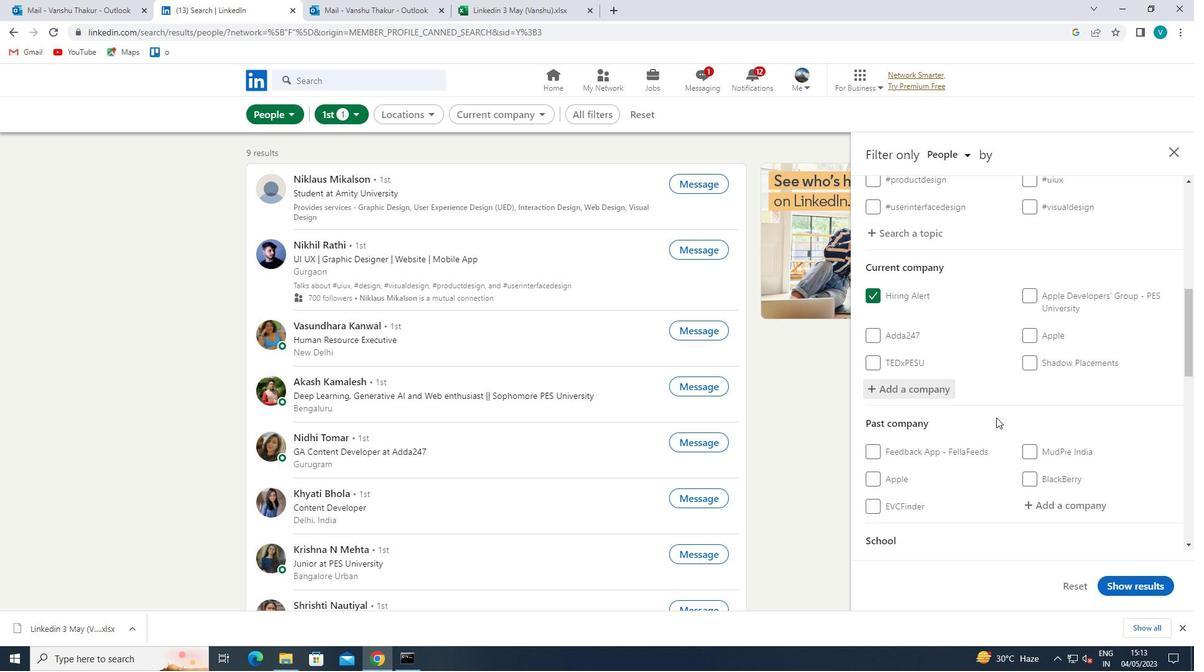 
Action: Mouse moved to (997, 418)
Screenshot: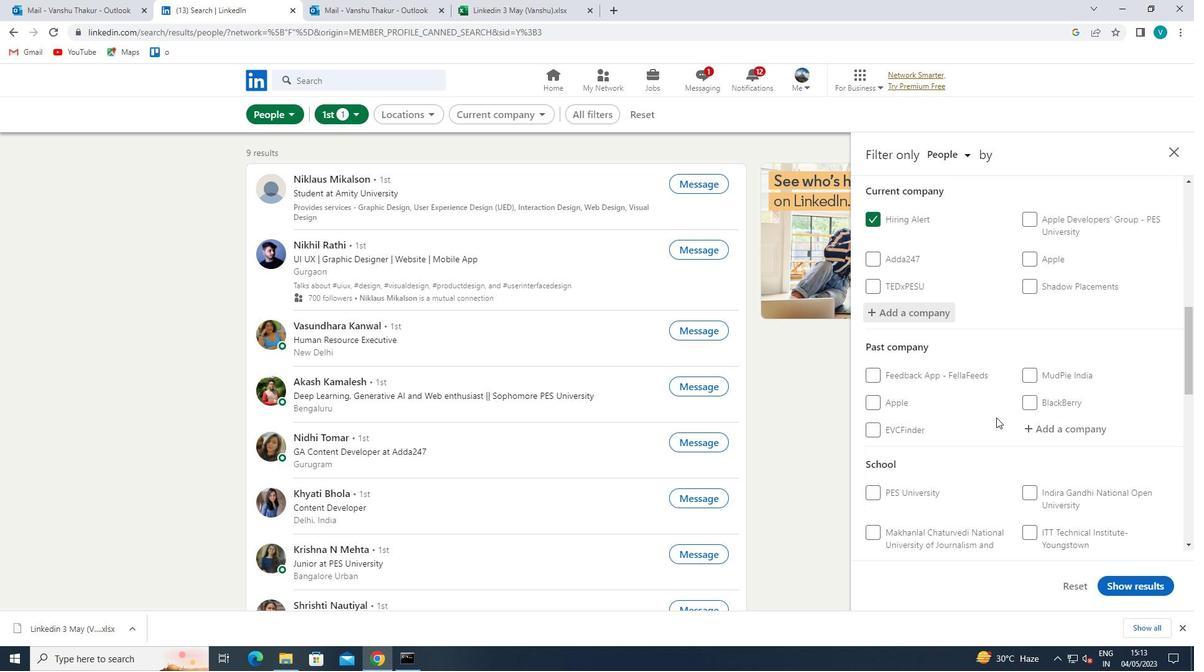 
Action: Mouse scrolled (997, 418) with delta (0, 0)
Screenshot: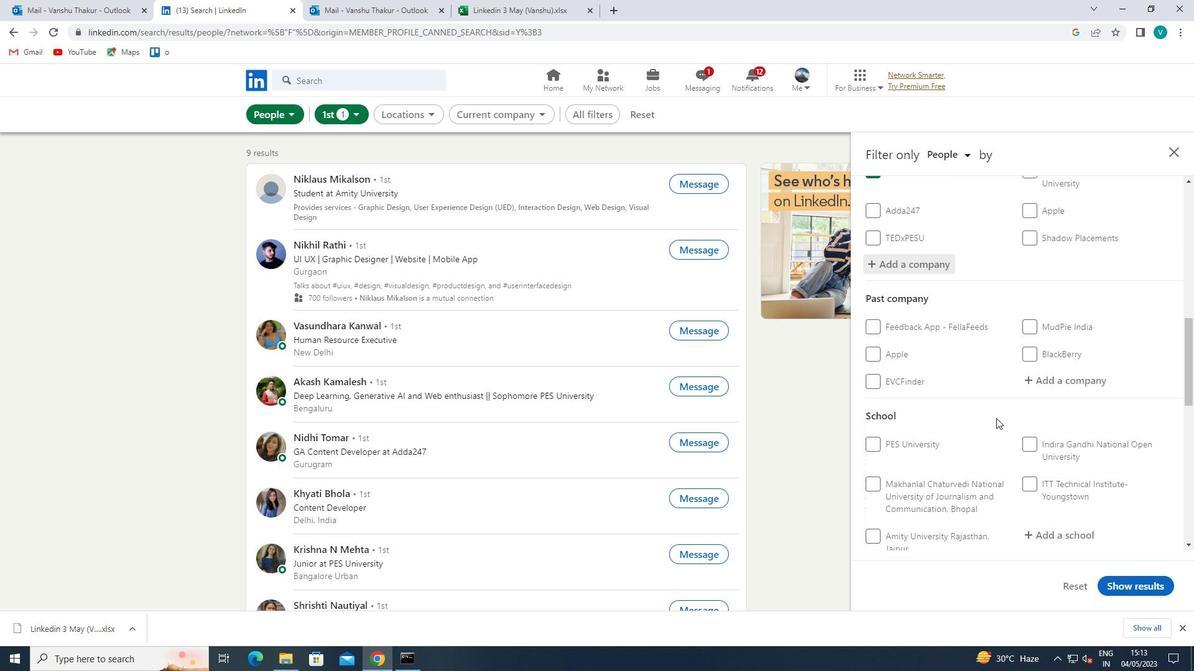 
Action: Mouse moved to (1032, 419)
Screenshot: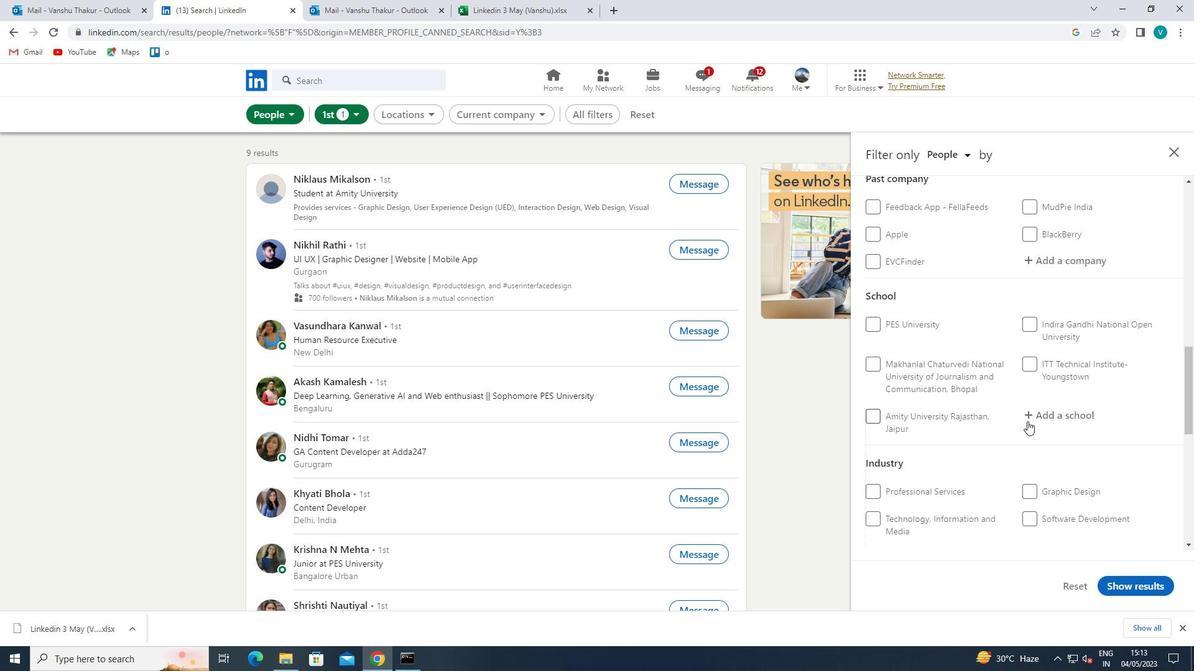 
Action: Mouse pressed left at (1032, 419)
Screenshot: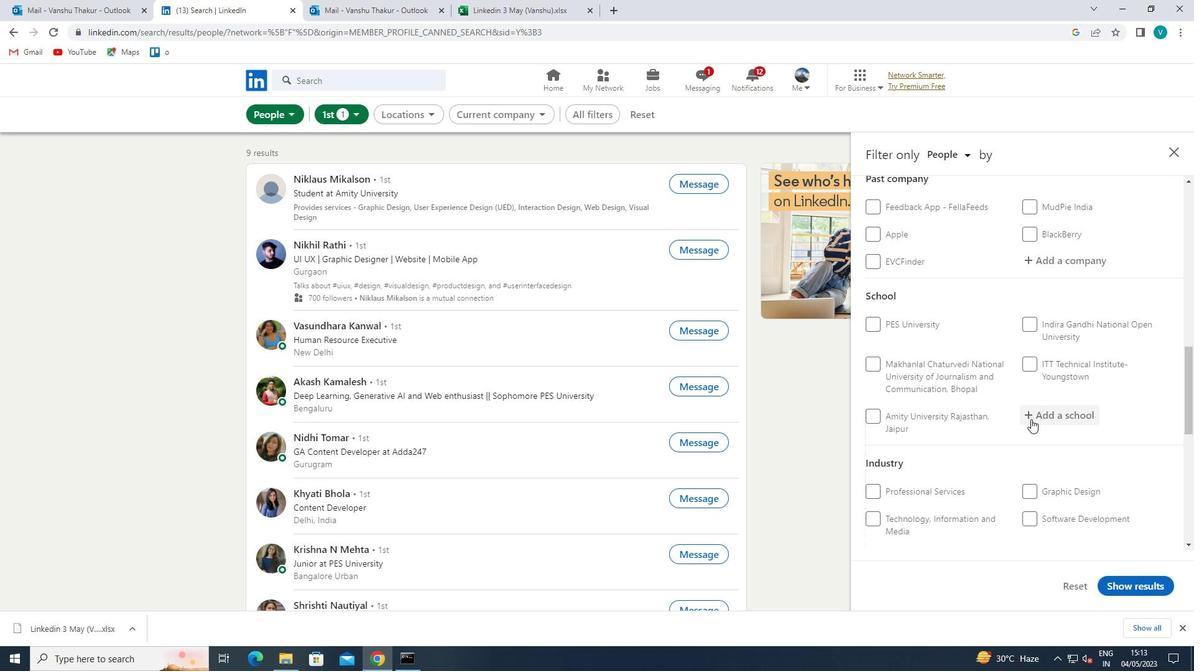 
Action: Key pressed <Key.shift>SUN<Key.shift>RISE
Screenshot: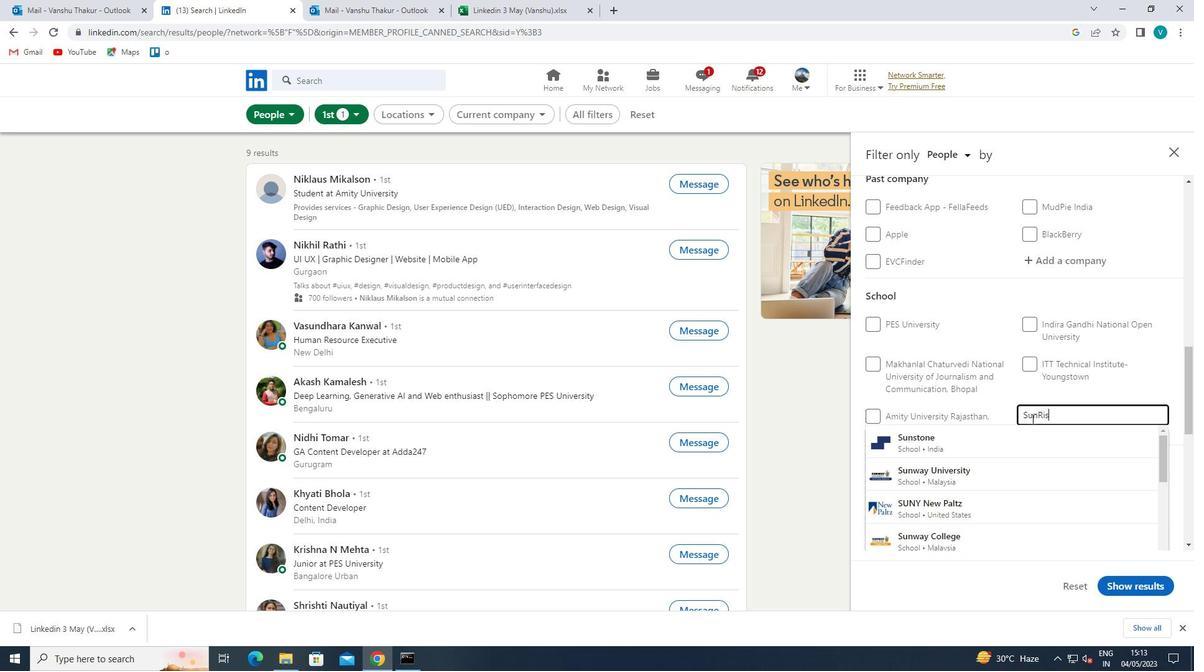 
Action: Mouse moved to (1021, 434)
Screenshot: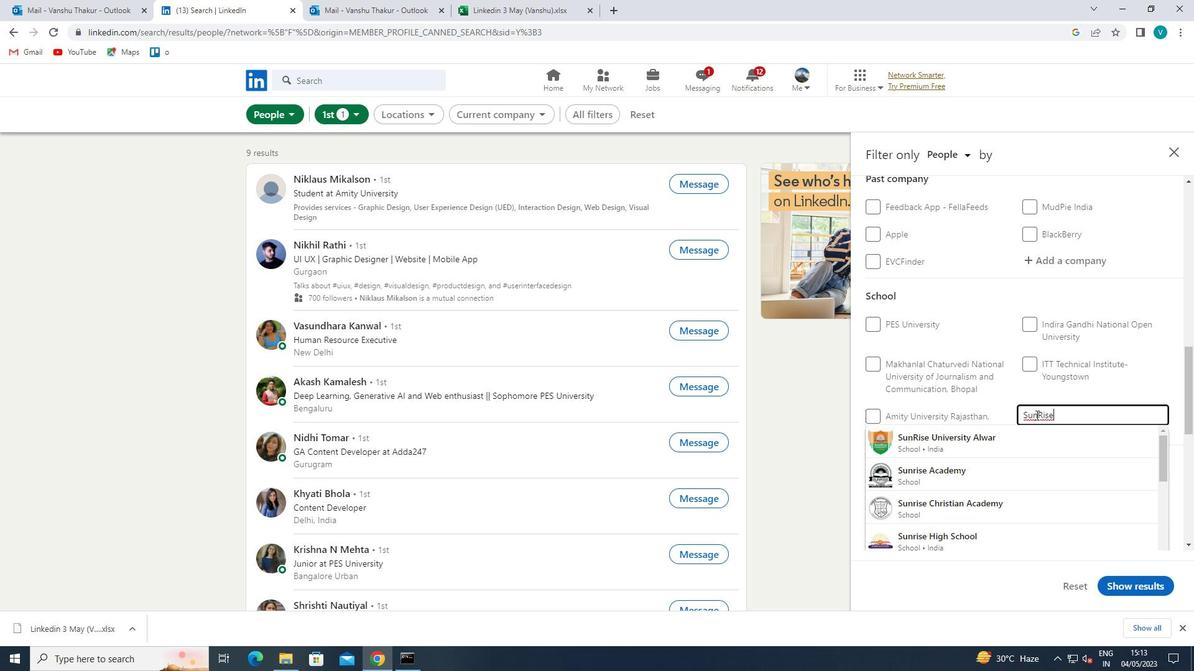 
Action: Mouse pressed left at (1021, 434)
Screenshot: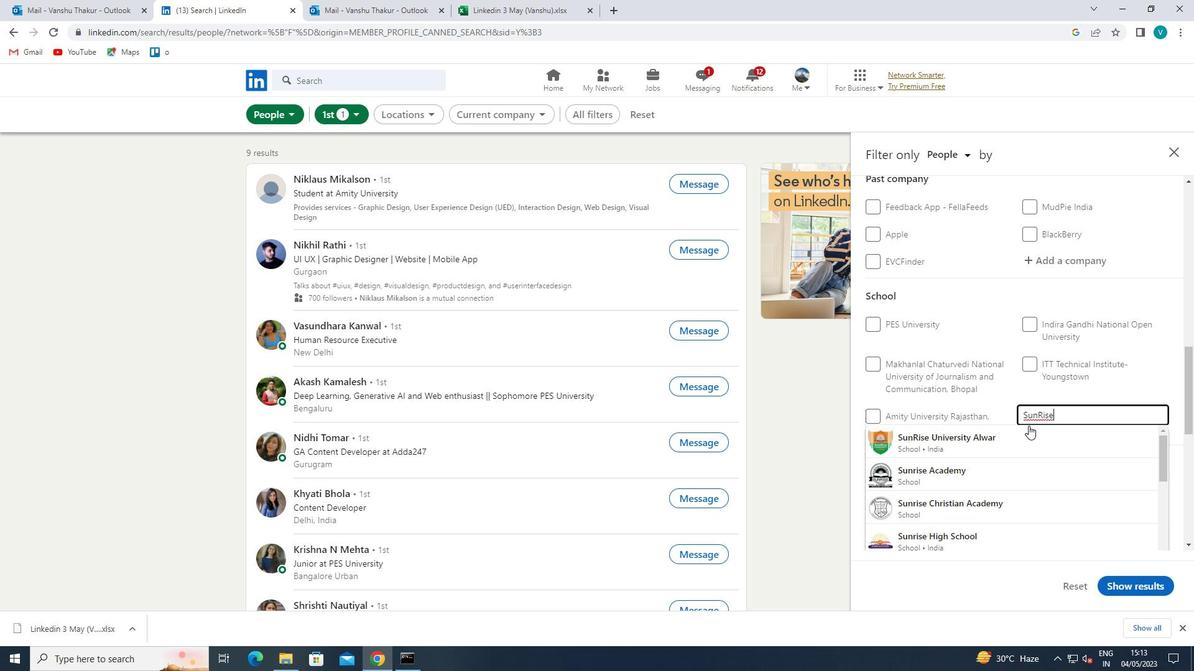 
Action: Mouse scrolled (1021, 434) with delta (0, 0)
Screenshot: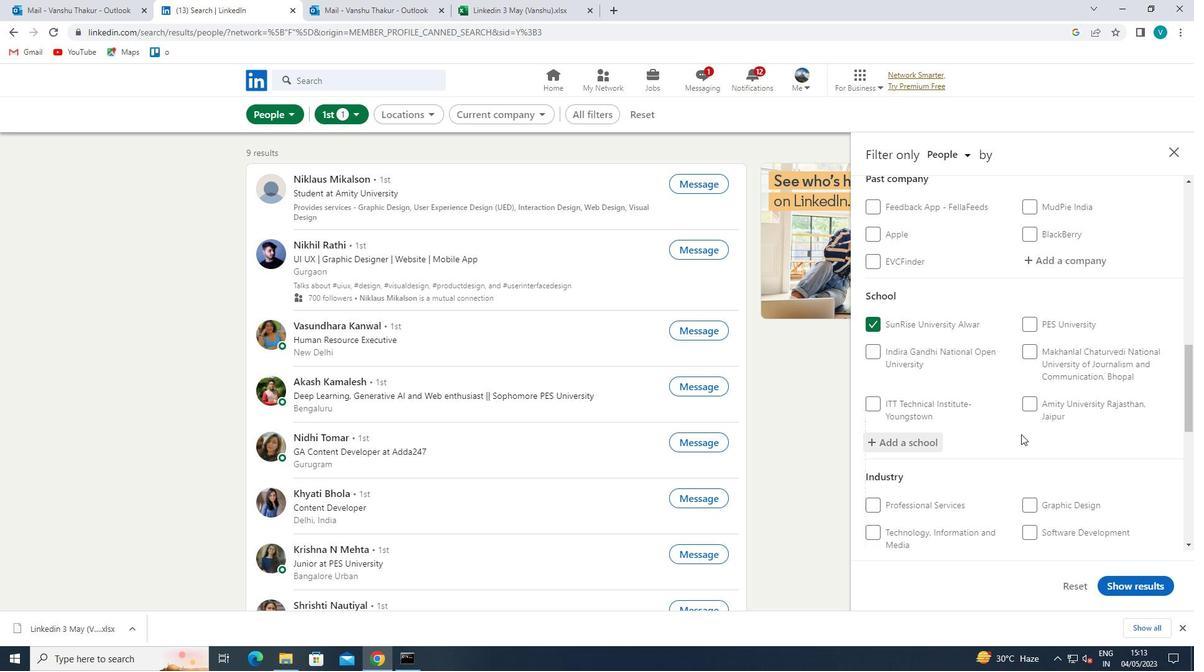 
Action: Mouse scrolled (1021, 434) with delta (0, 0)
Screenshot: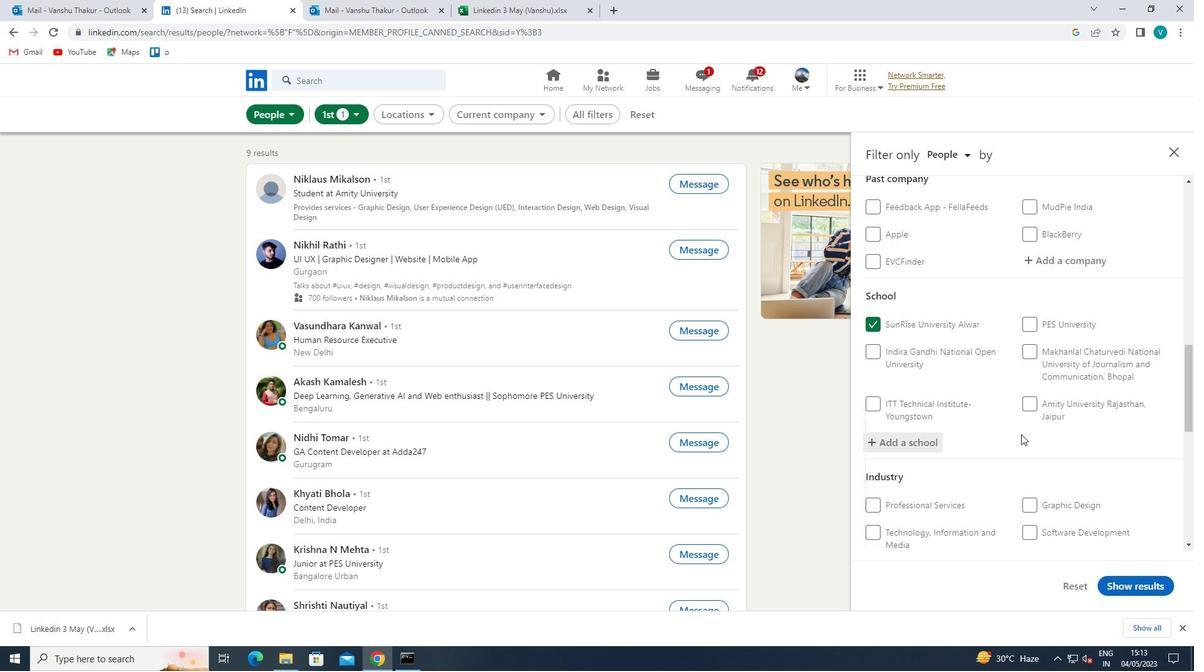 
Action: Mouse scrolled (1021, 434) with delta (0, 0)
Screenshot: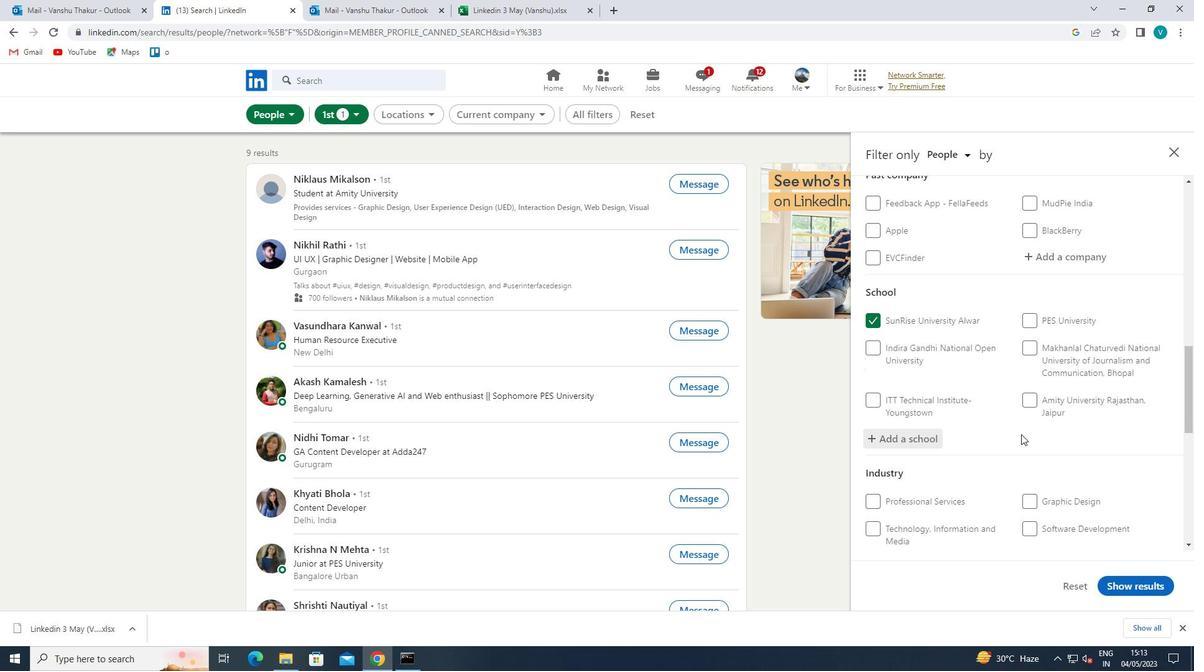 
Action: Mouse moved to (1070, 391)
Screenshot: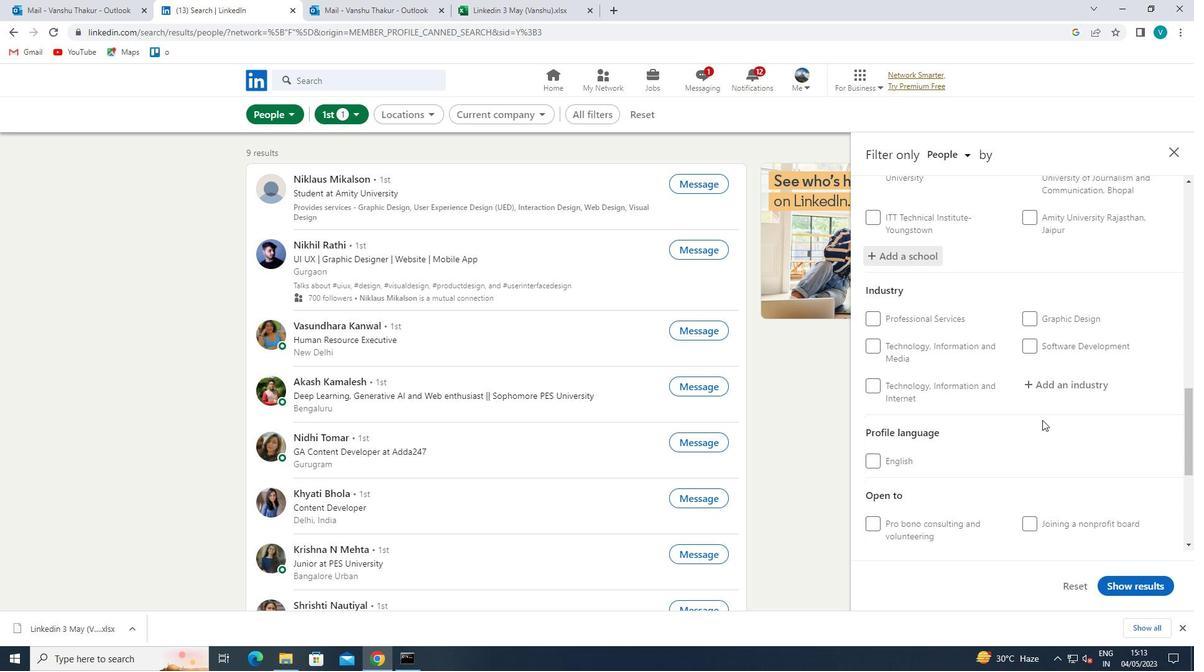 
Action: Mouse pressed left at (1070, 391)
Screenshot: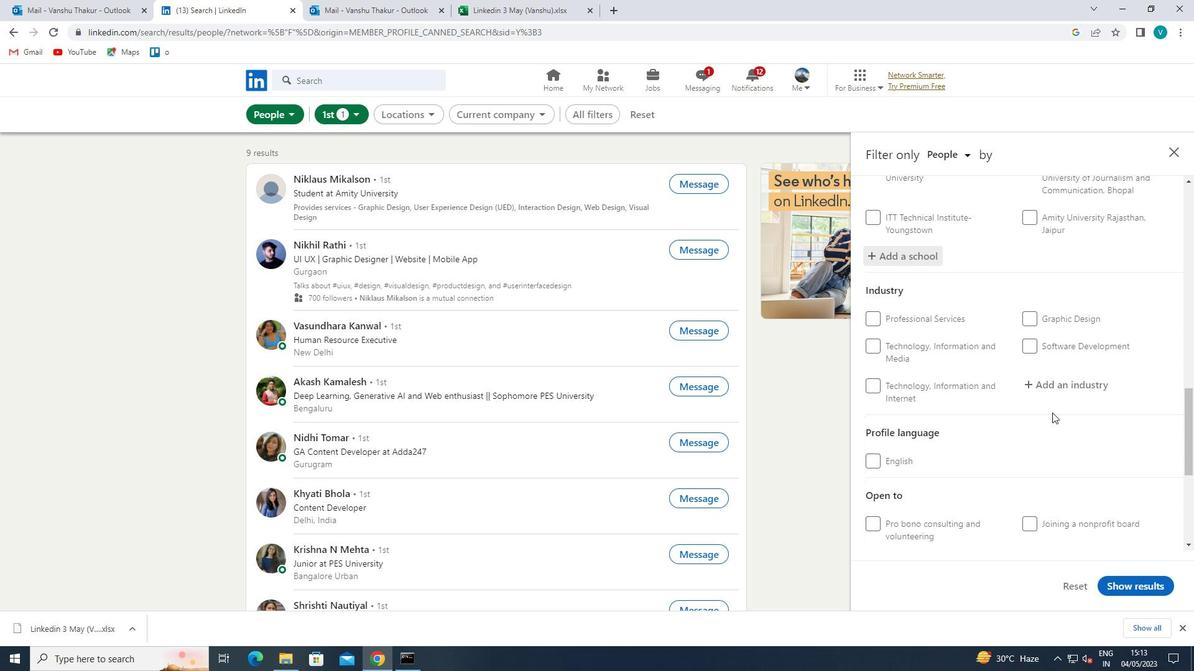 
Action: Key pressed <Key.shift>HYDROE
Screenshot: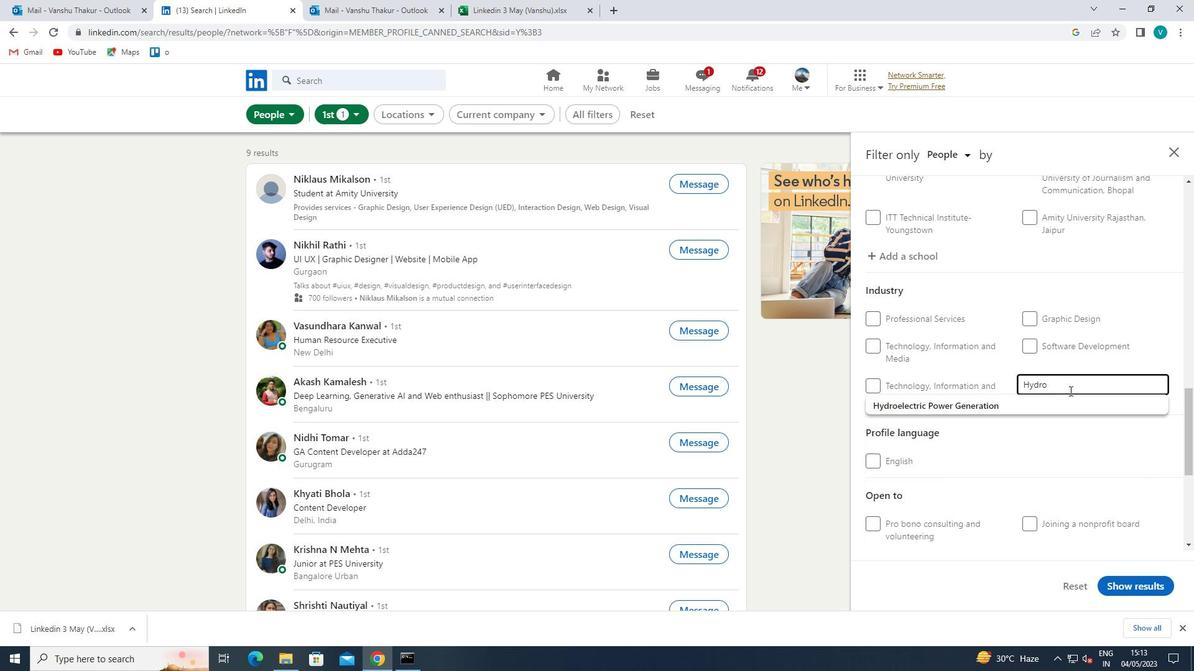 
Action: Mouse moved to (1052, 403)
Screenshot: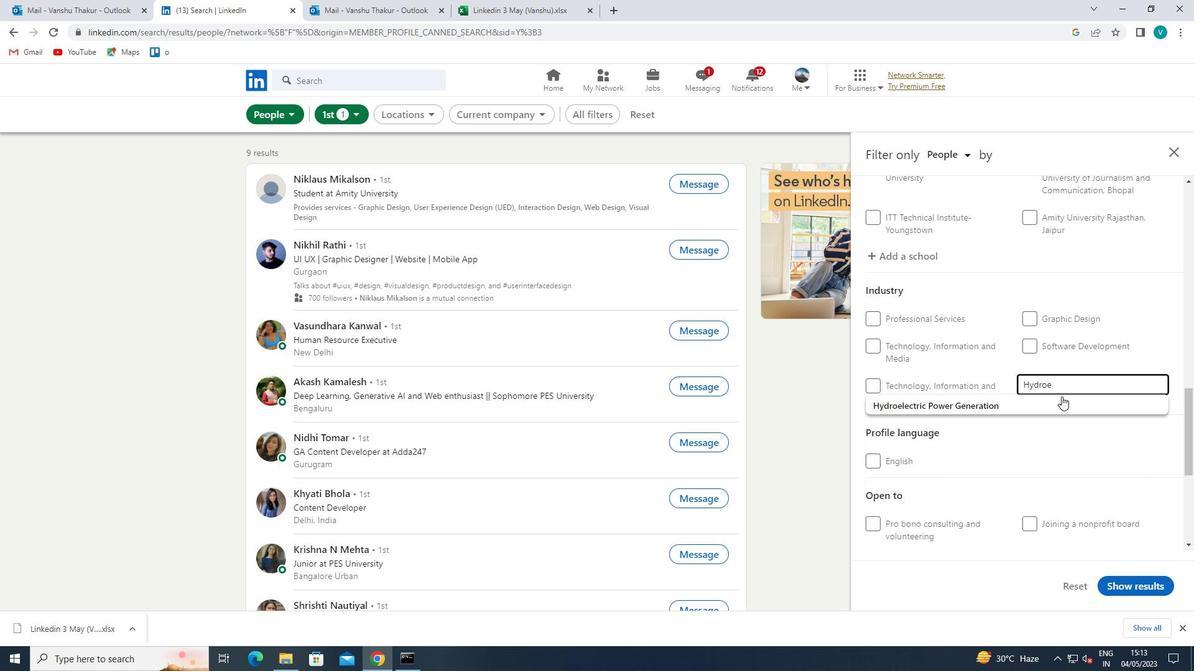 
Action: Mouse pressed left at (1052, 403)
Screenshot: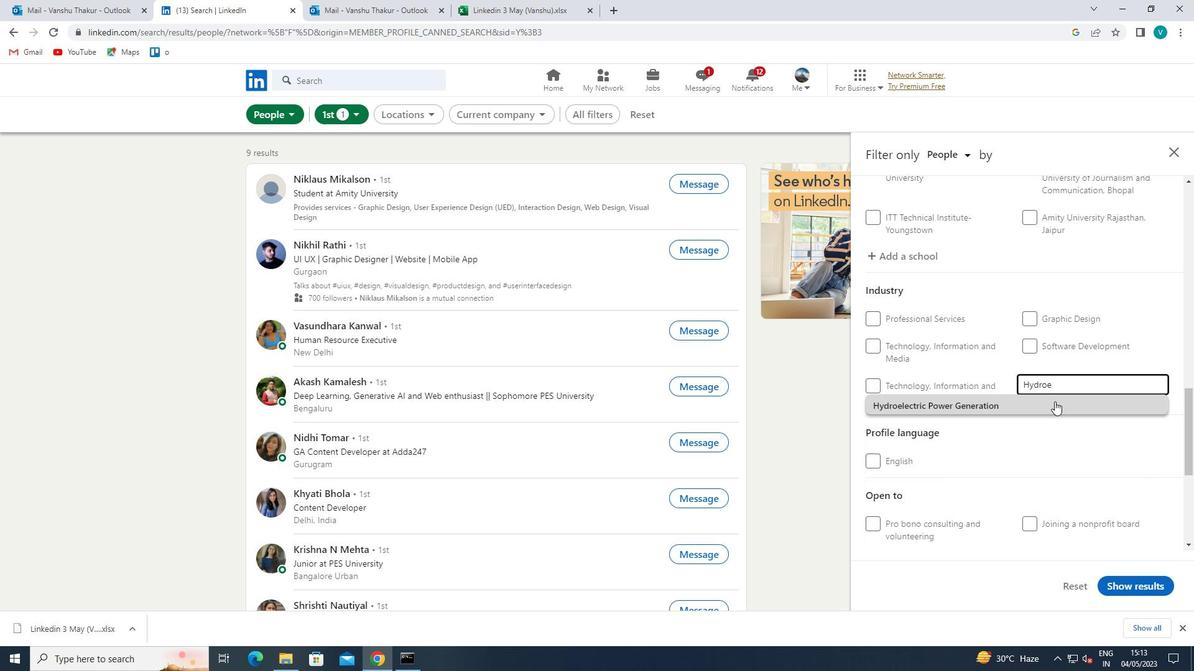 
Action: Mouse moved to (1047, 405)
Screenshot: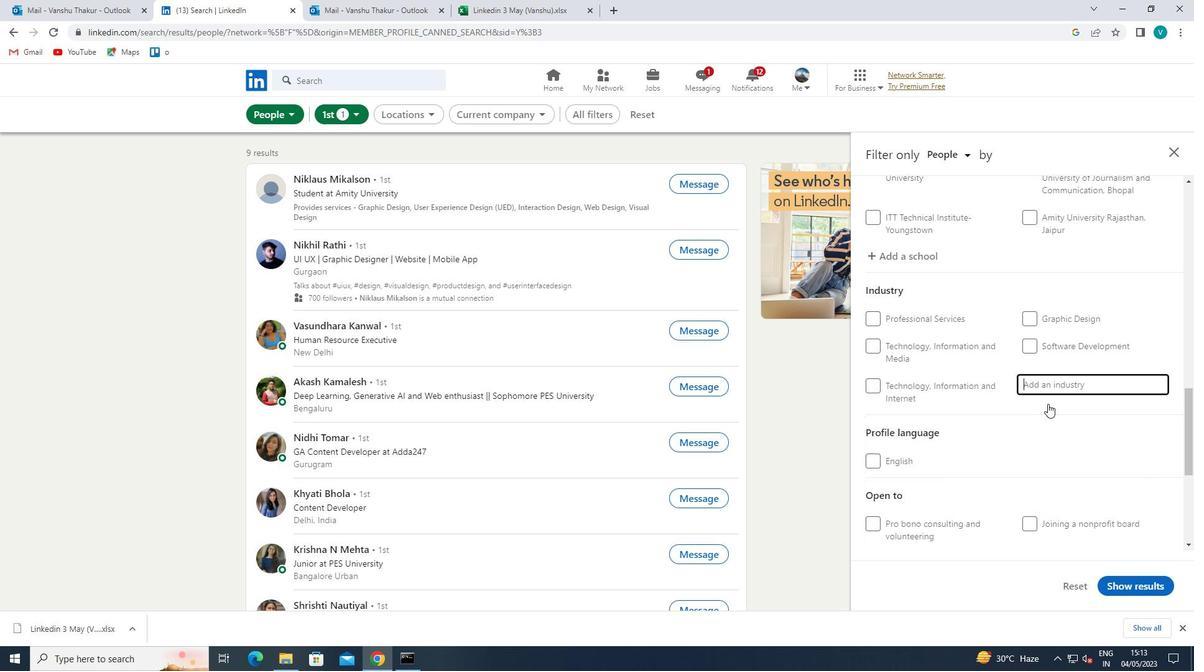 
Action: Mouse scrolled (1047, 404) with delta (0, 0)
Screenshot: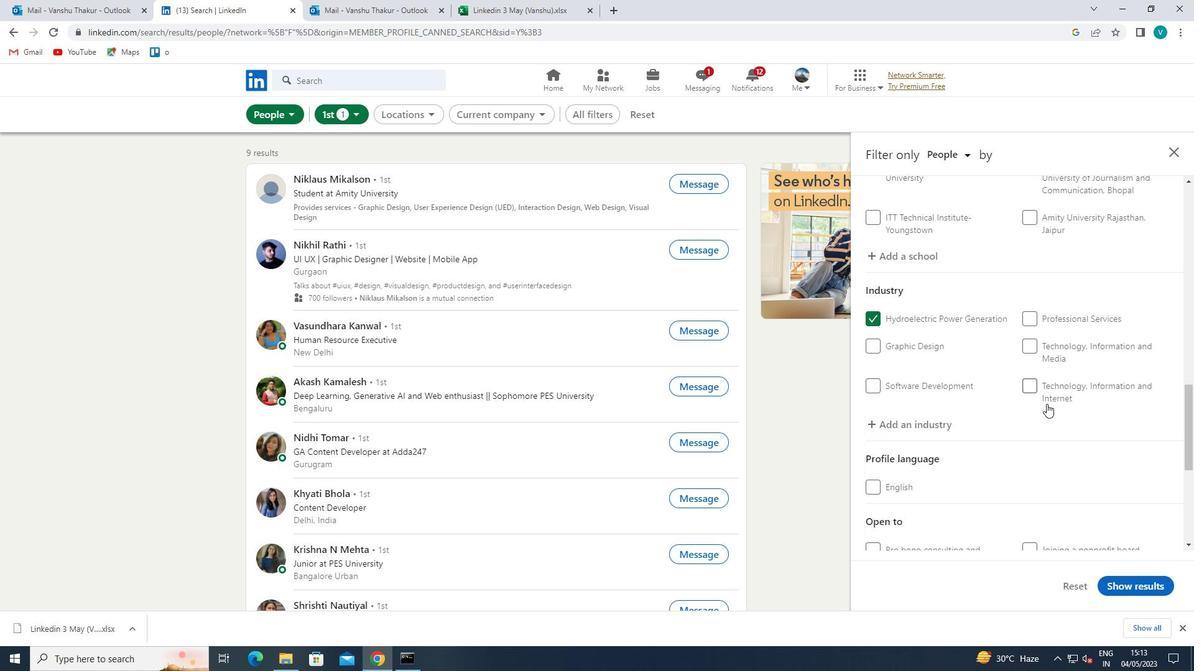 
Action: Mouse scrolled (1047, 404) with delta (0, 0)
Screenshot: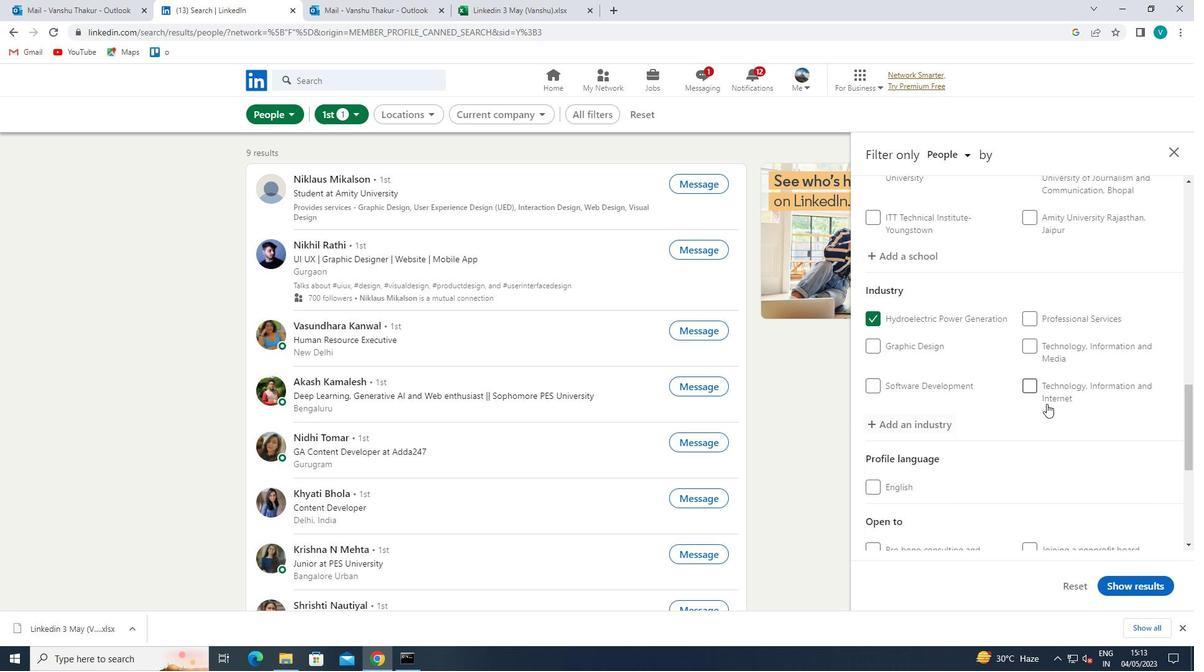 
Action: Mouse moved to (1045, 406)
Screenshot: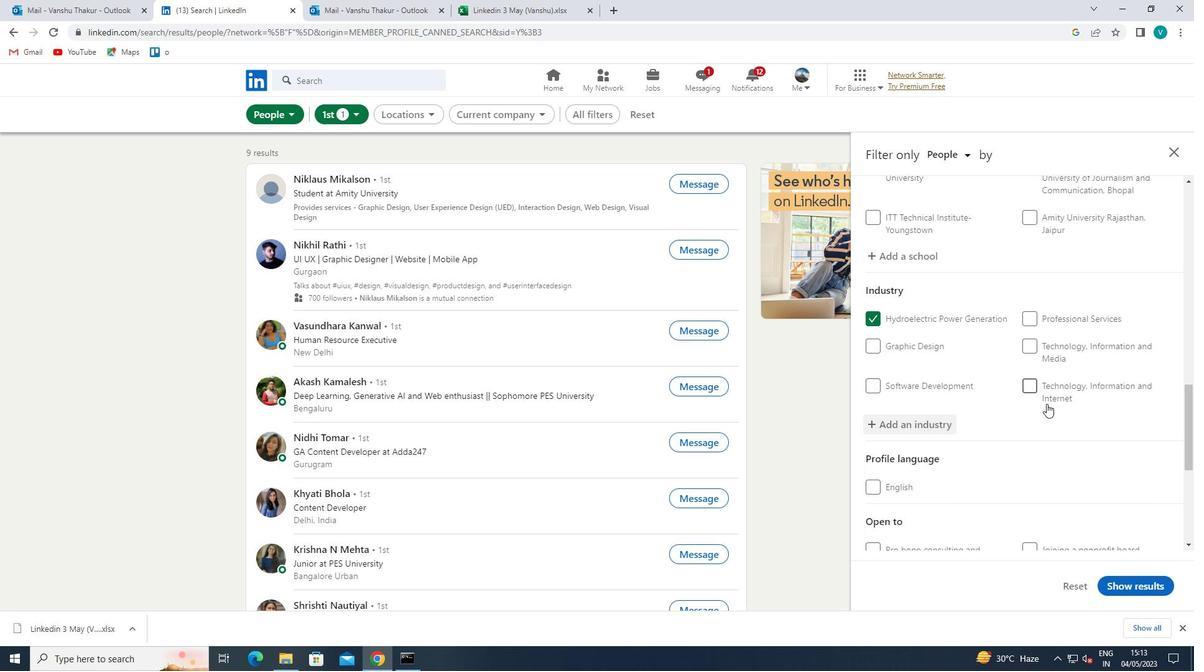 
Action: Mouse scrolled (1045, 405) with delta (0, 0)
Screenshot: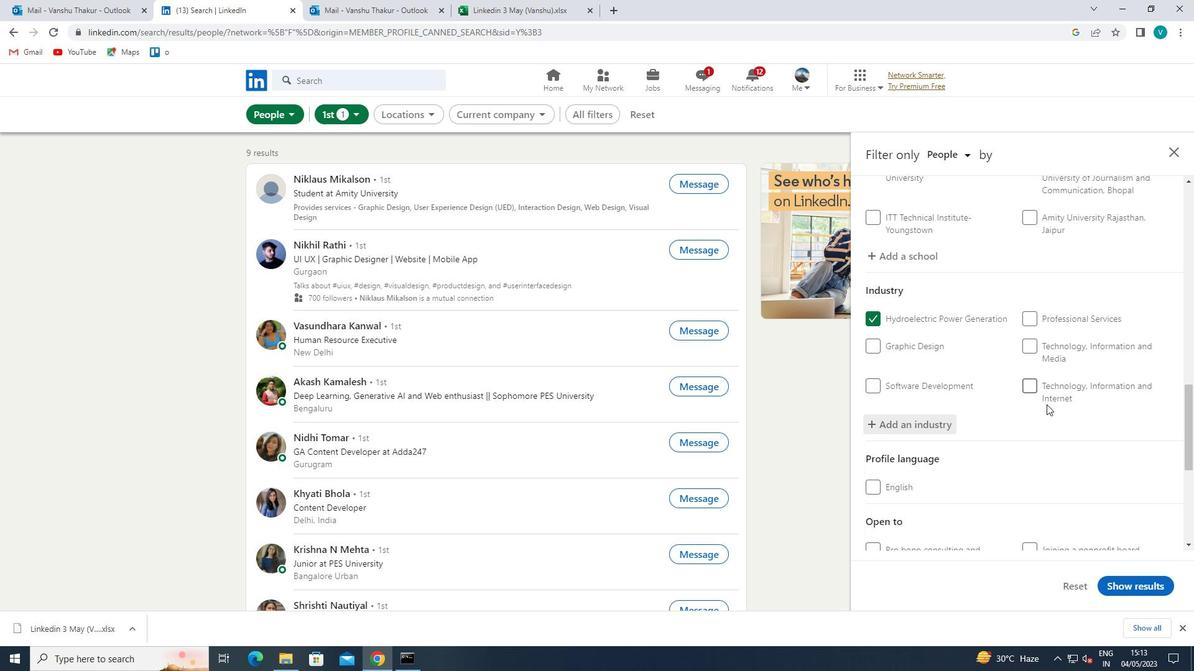 
Action: Mouse moved to (1045, 406)
Screenshot: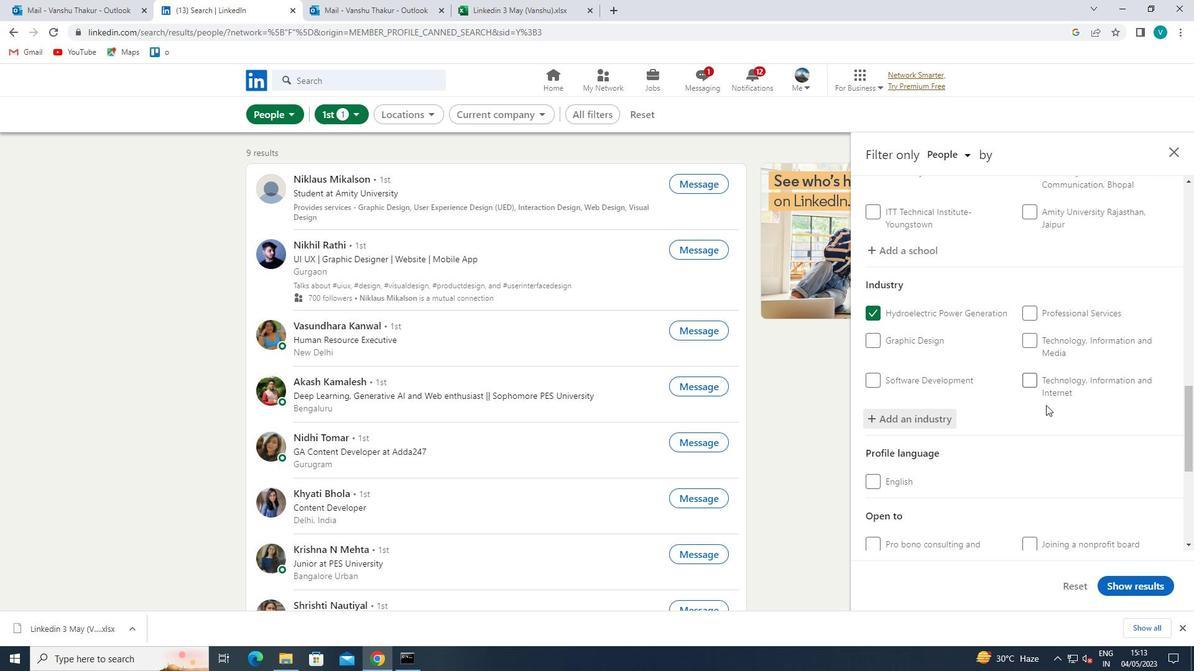 
Action: Mouse scrolled (1045, 405) with delta (0, 0)
Screenshot: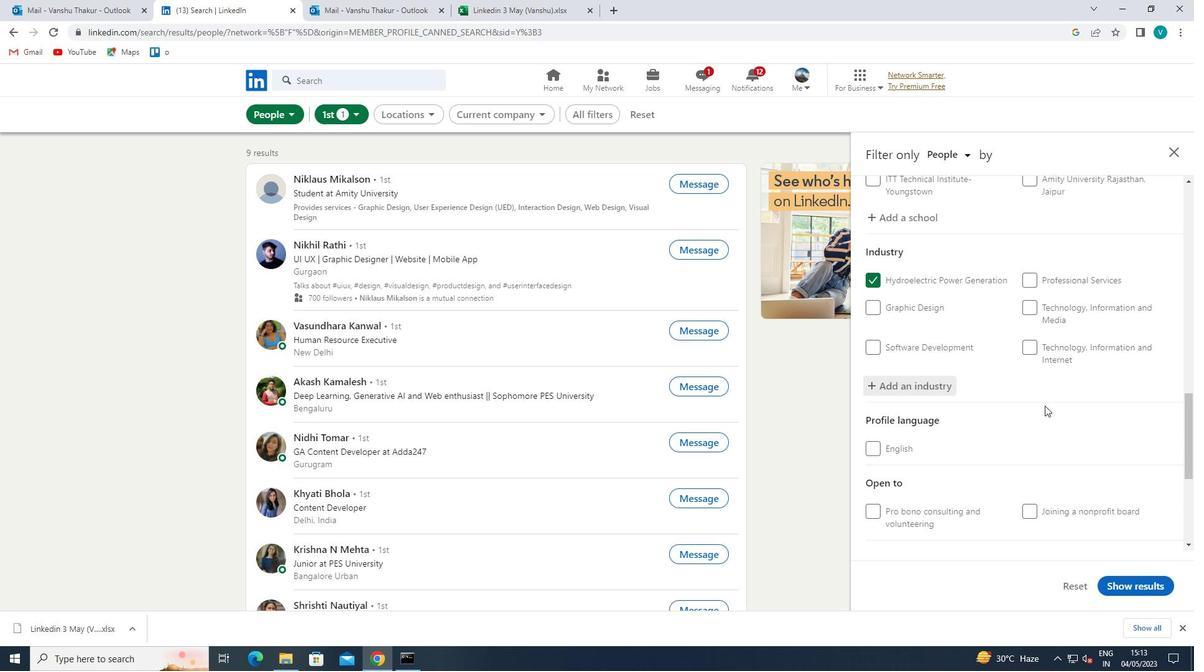 
Action: Mouse moved to (1044, 422)
Screenshot: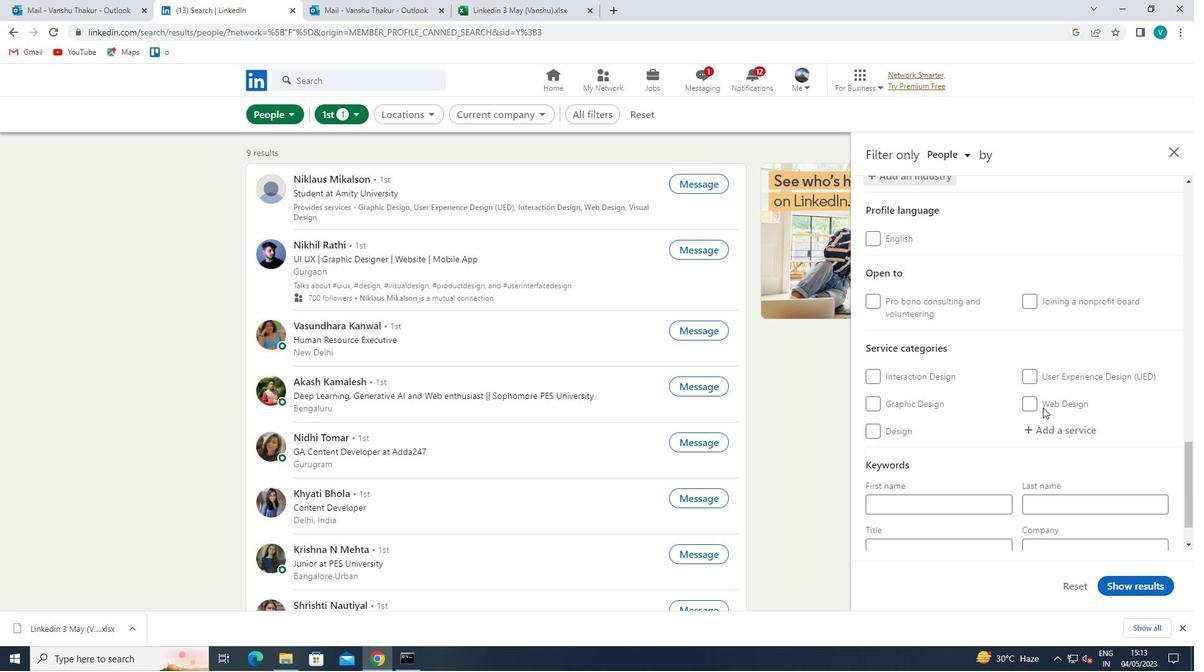 
Action: Mouse pressed left at (1044, 422)
Screenshot: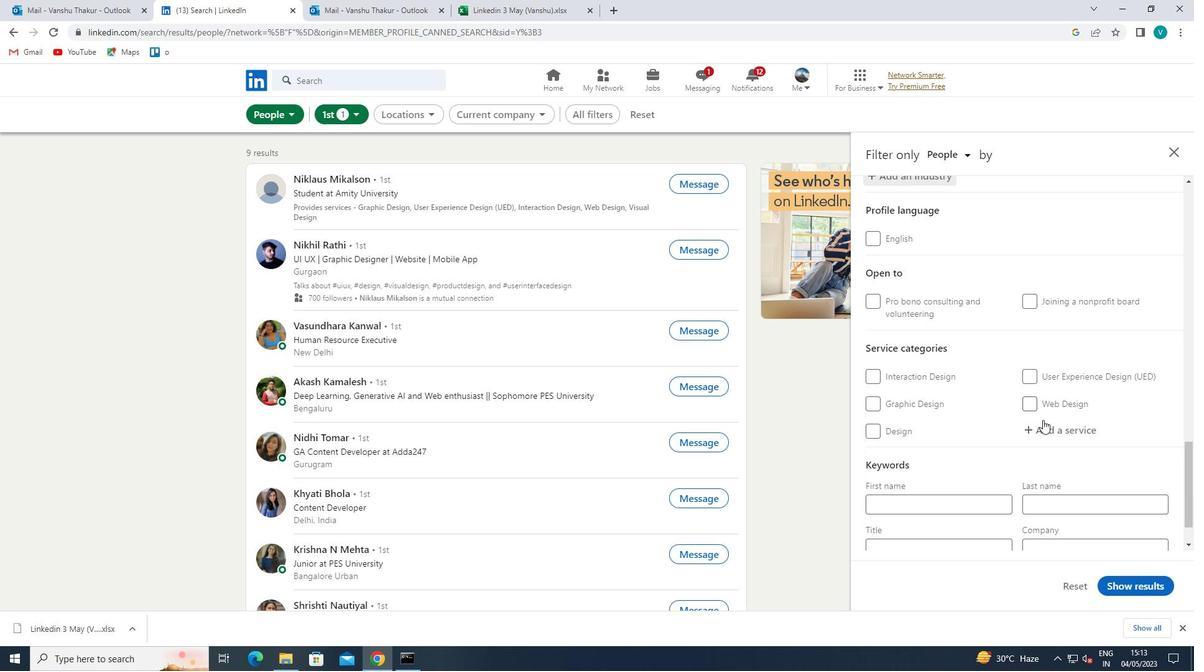 
Action: Mouse moved to (1050, 419)
Screenshot: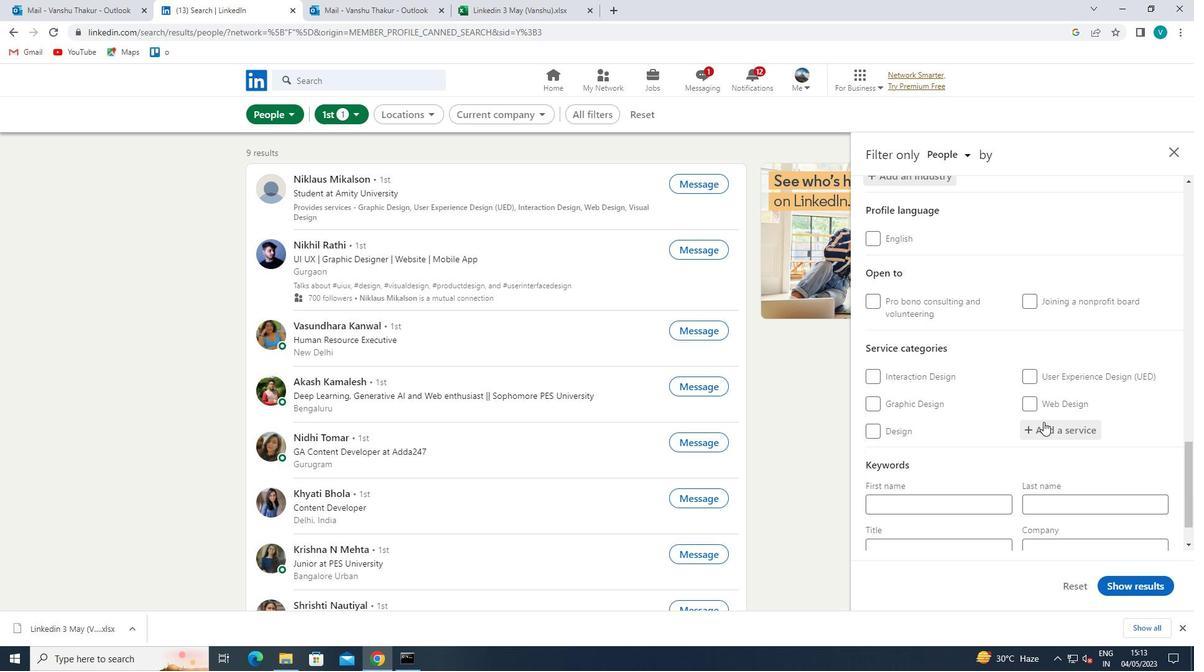 
Action: Key pressed <Key.shift>ANDROID
Screenshot: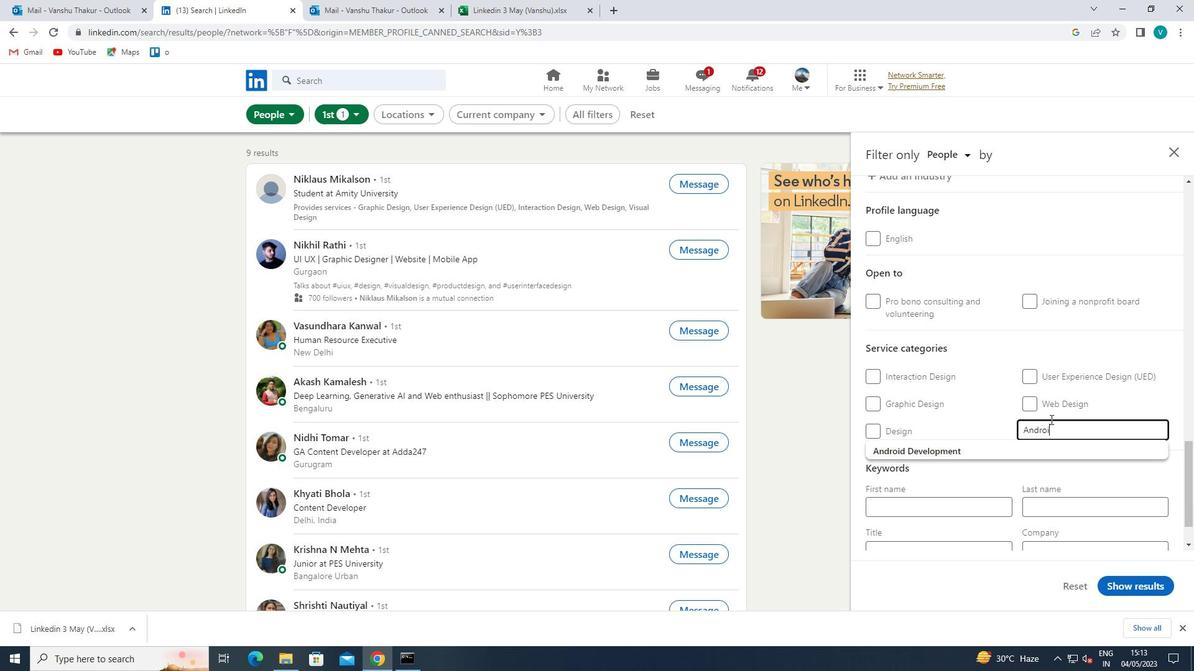
Action: Mouse moved to (1012, 454)
Screenshot: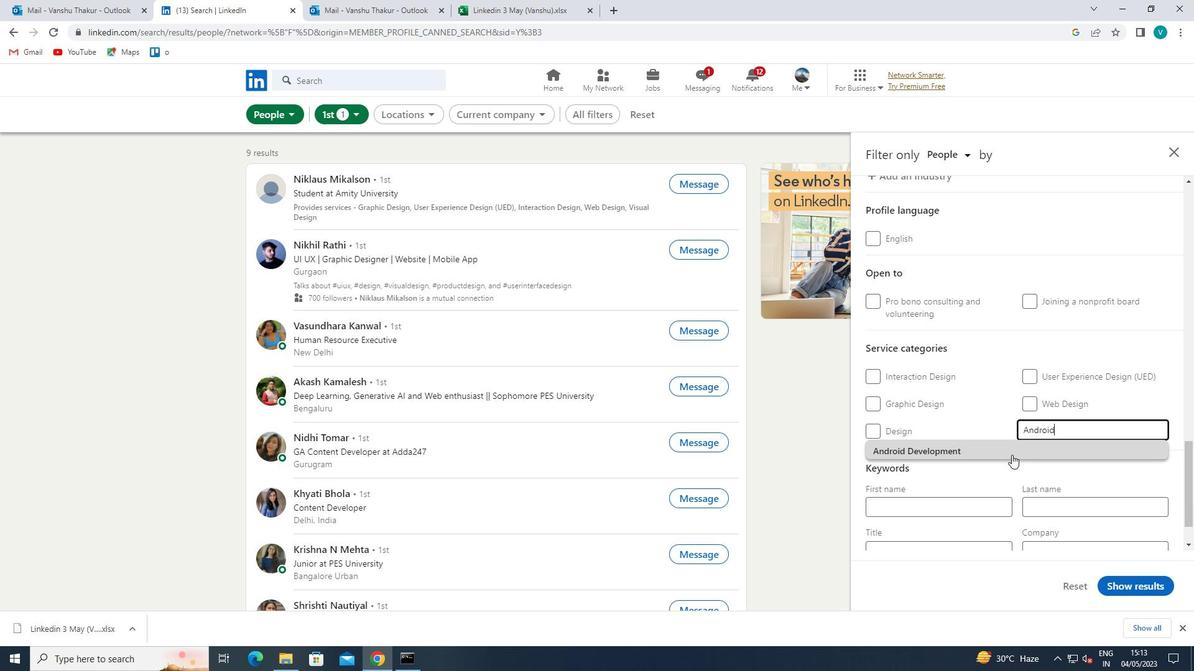
Action: Mouse pressed left at (1012, 454)
Screenshot: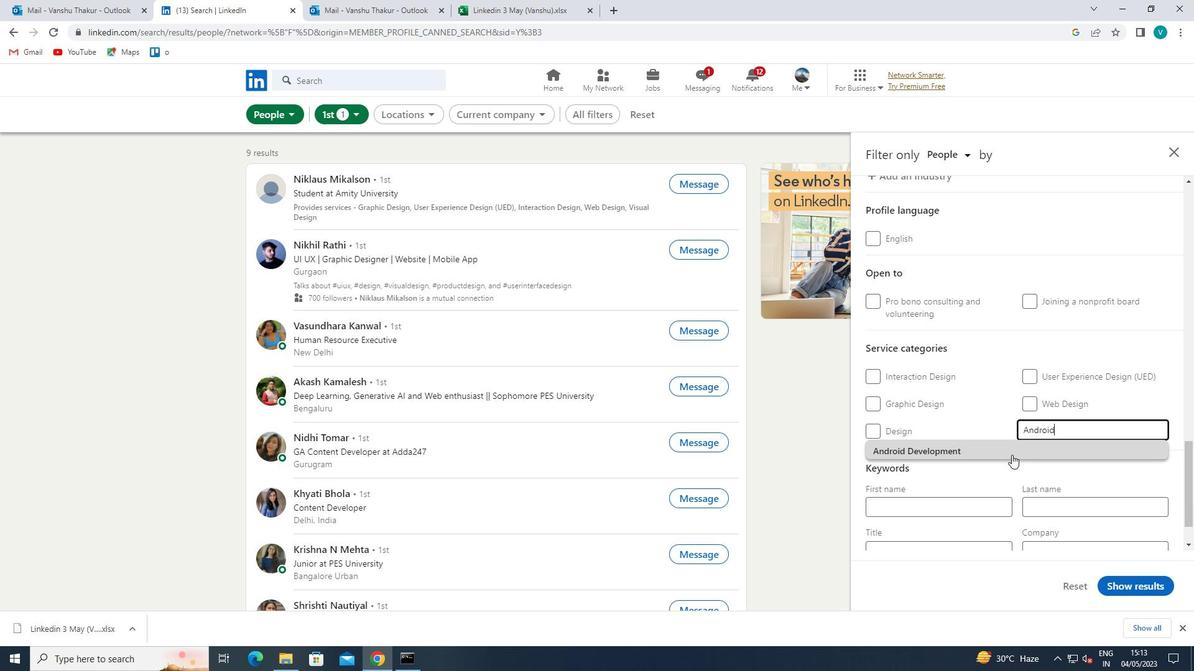 
Action: Mouse moved to (1012, 453)
Screenshot: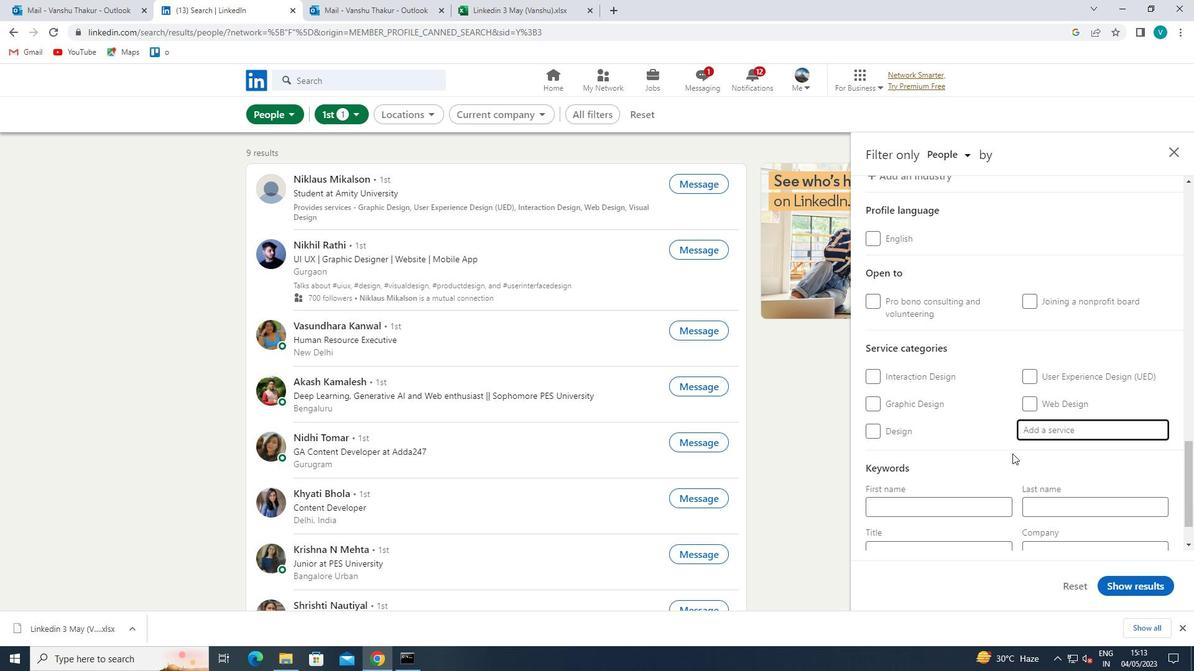 
Action: Mouse scrolled (1012, 452) with delta (0, 0)
Screenshot: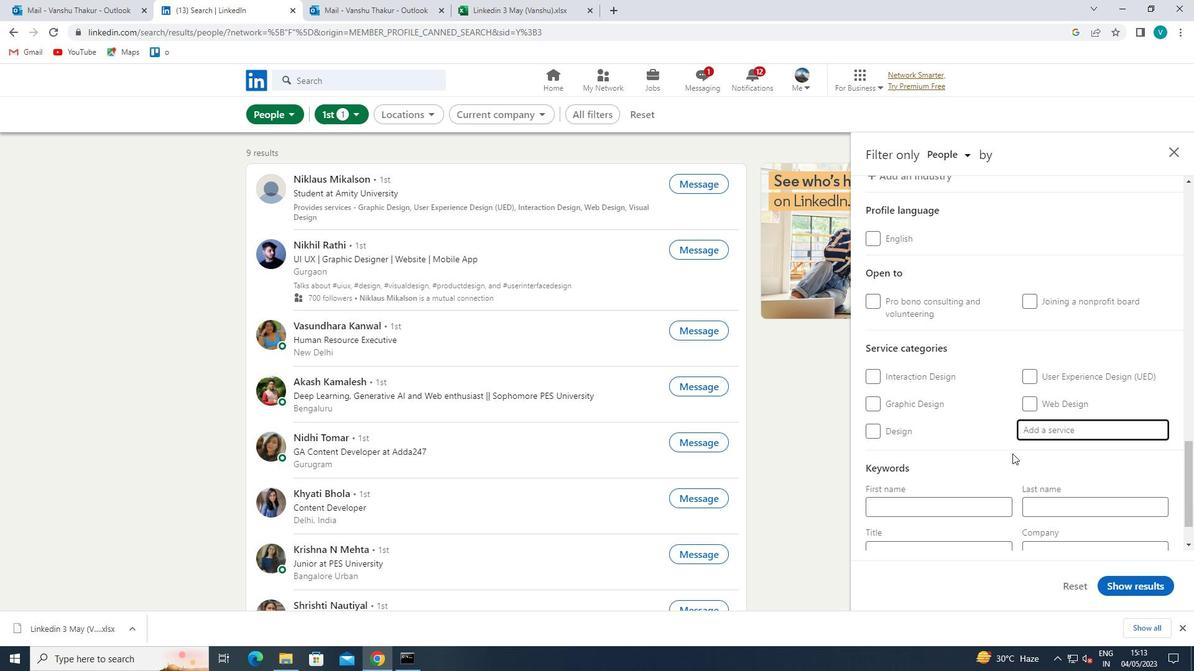 
Action: Mouse moved to (1012, 453)
Screenshot: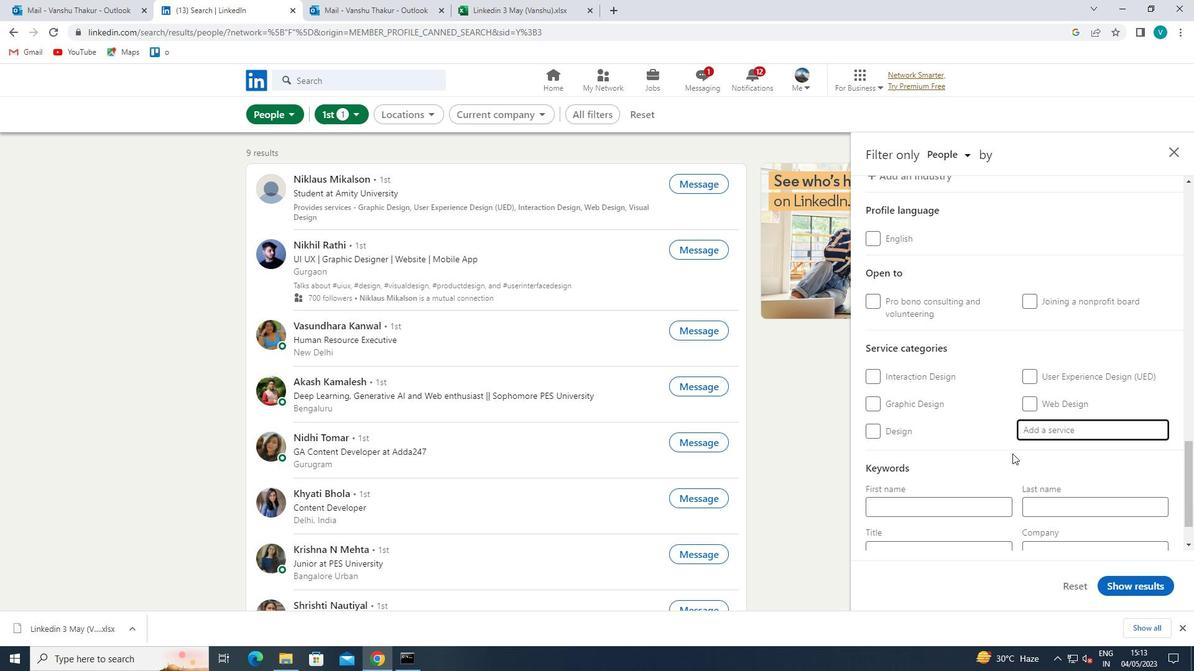 
Action: Mouse scrolled (1012, 452) with delta (0, 0)
Screenshot: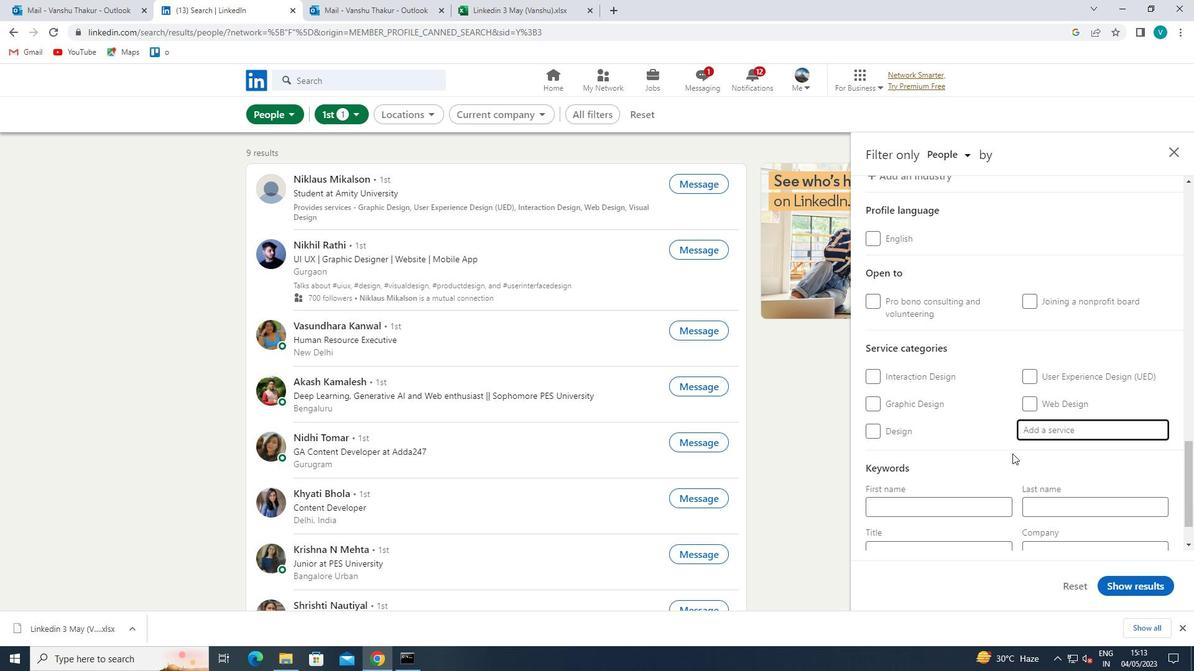 
Action: Mouse scrolled (1012, 452) with delta (0, 0)
Screenshot: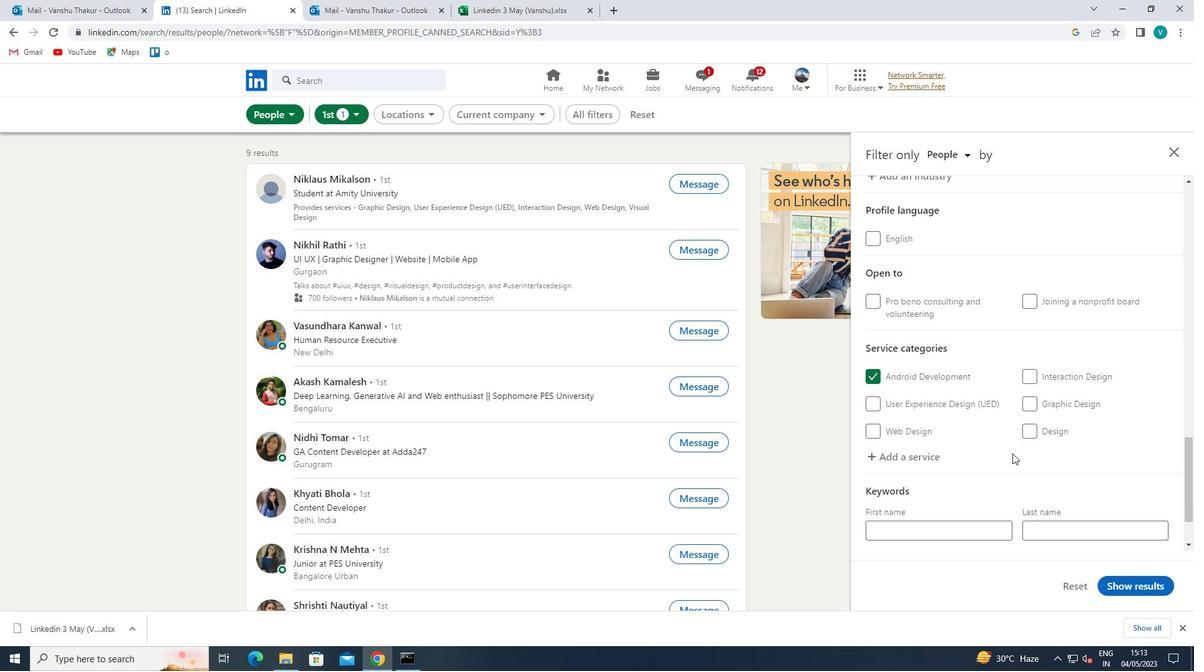
Action: Mouse scrolled (1012, 452) with delta (0, 0)
Screenshot: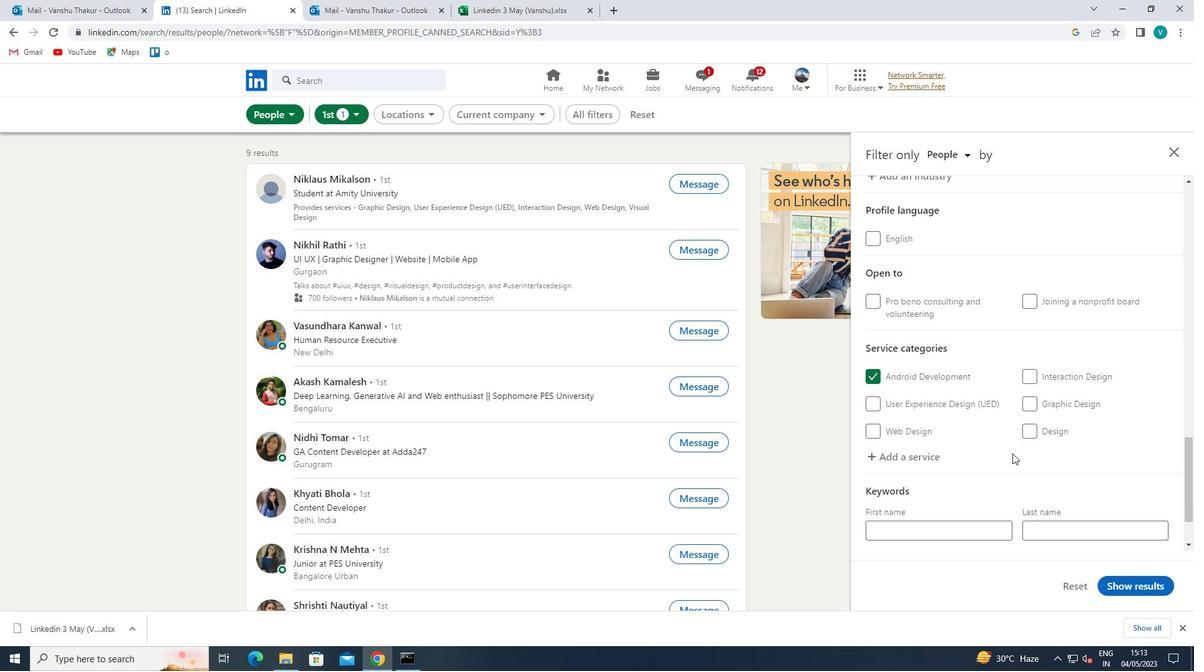 
Action: Mouse moved to (968, 496)
Screenshot: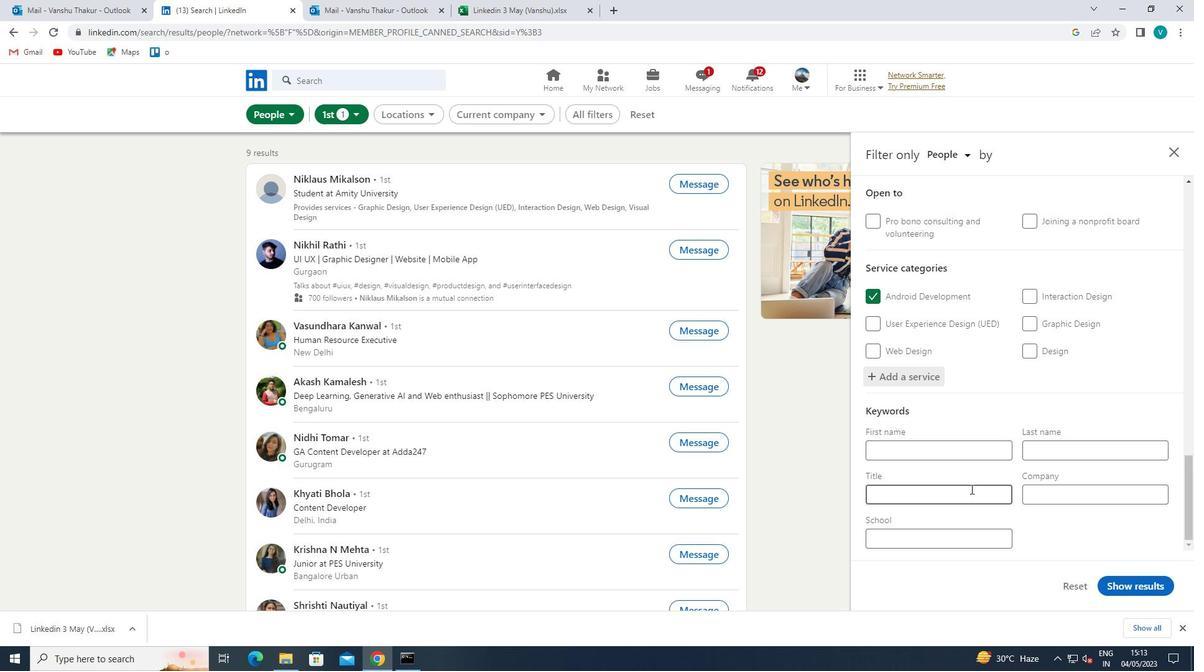 
Action: Mouse pressed left at (968, 496)
Screenshot: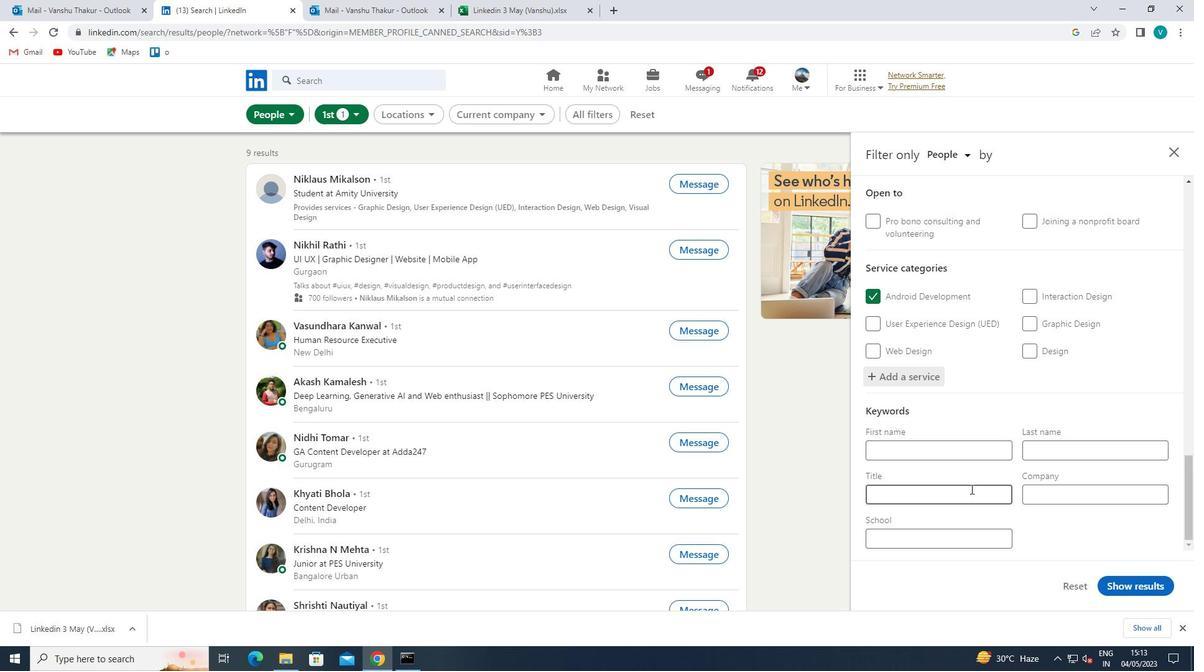
Action: Key pressed <Key.shift>SOLAR<Key.space><Key.shift>PHOTO
Screenshot: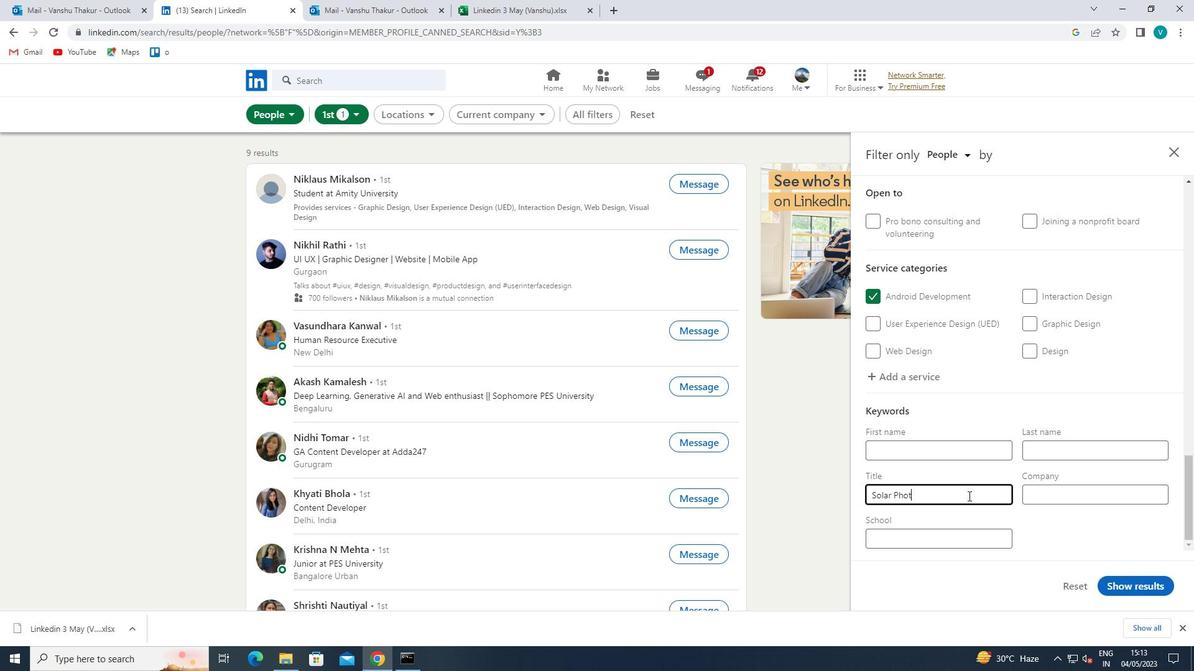 
Action: Mouse moved to (967, 497)
Screenshot: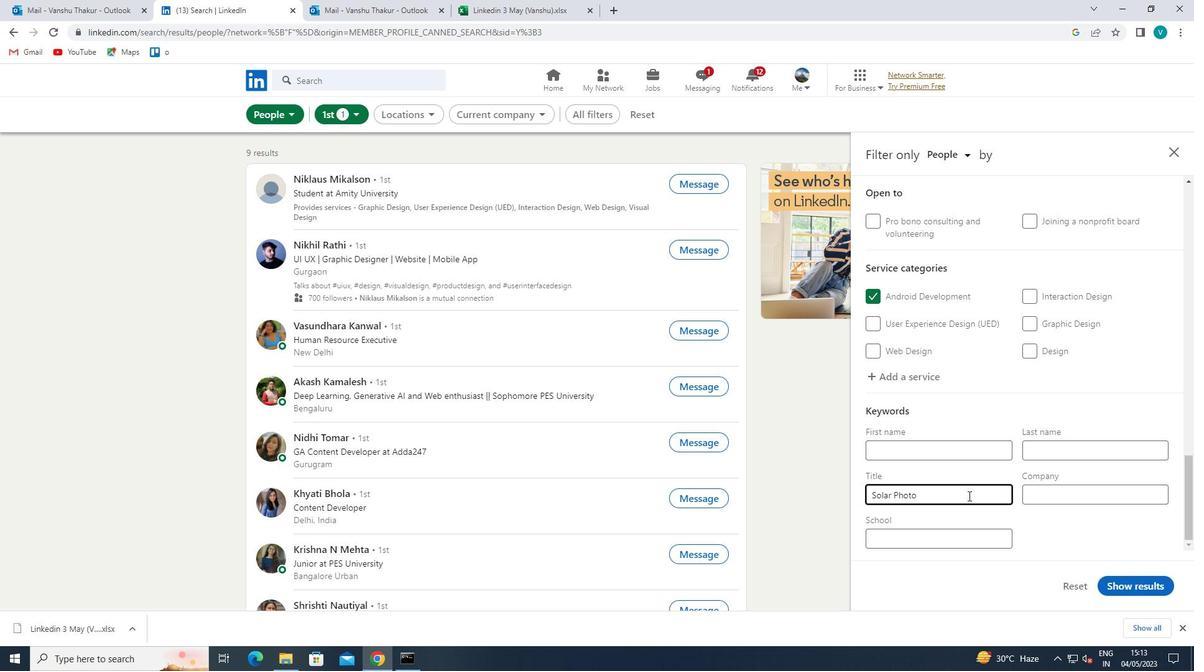 
Action: Key pressed VOLTAIC<Key.space><Key.shift>INSTALLER<Key.space>
Screenshot: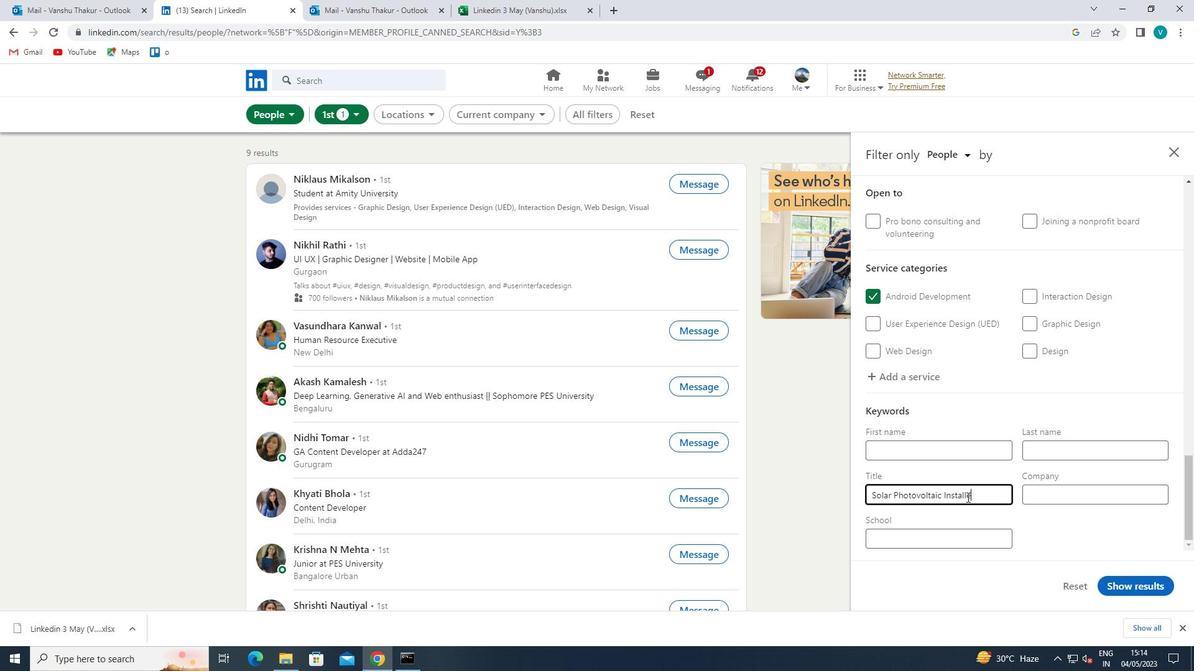 
Action: Mouse moved to (1136, 586)
Screenshot: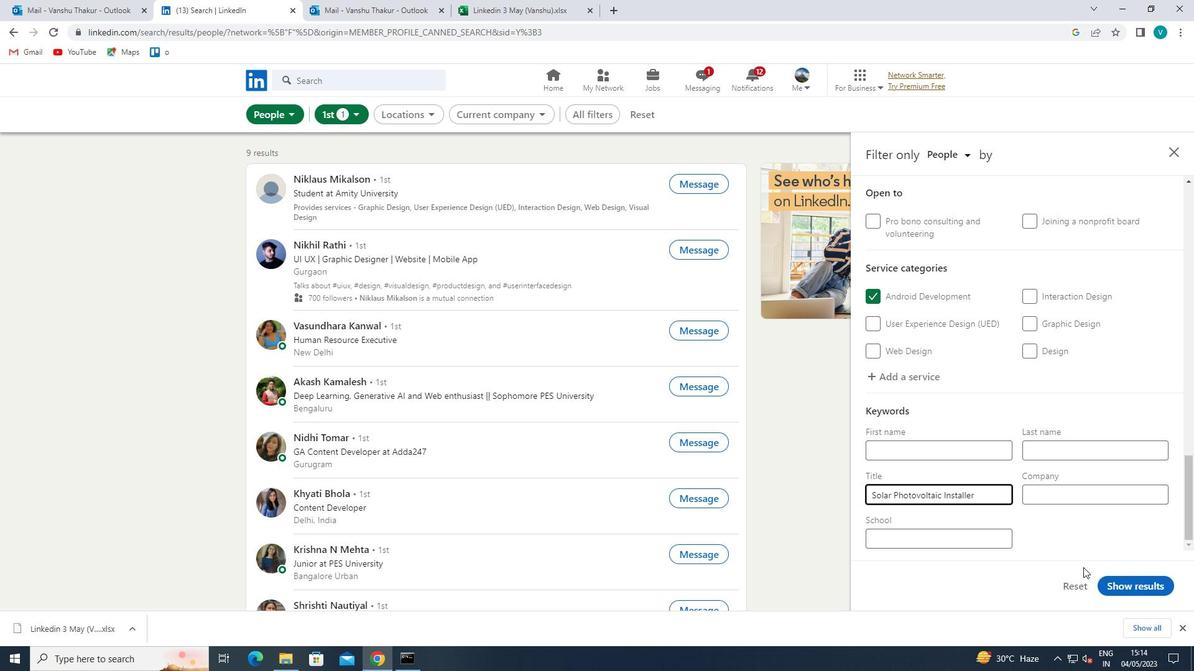 
Action: Mouse pressed left at (1136, 586)
Screenshot: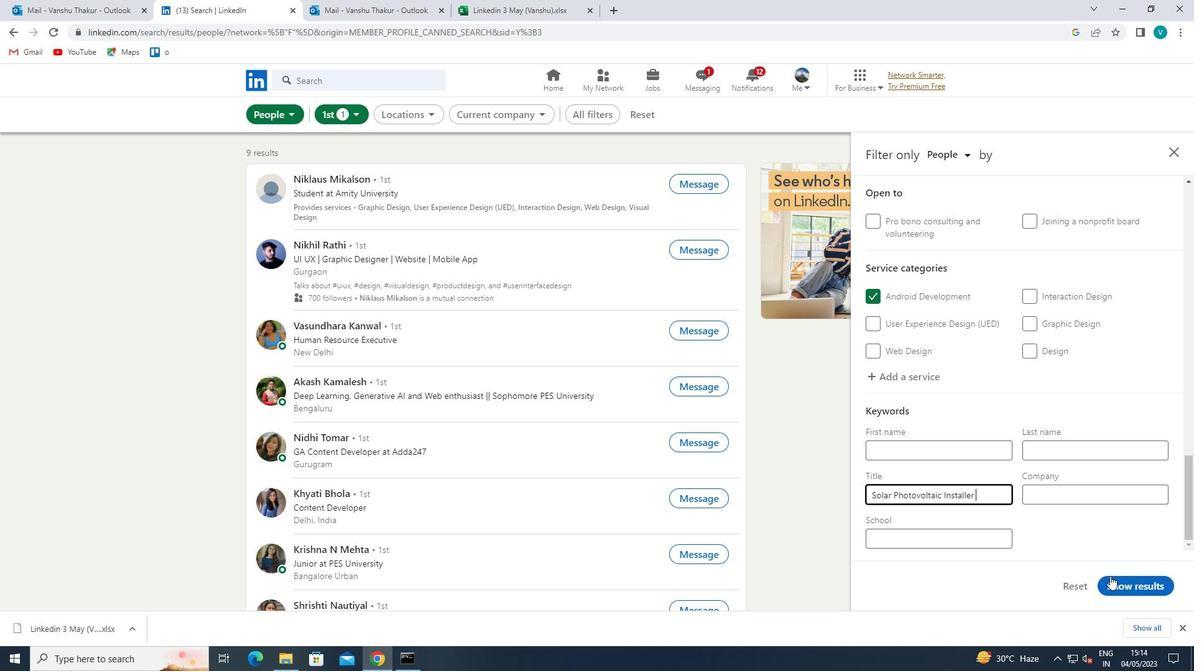
